 Task: Create a pitch-shifted echo effect for a ghostly or dreamlike atmosphere.
Action: Mouse moved to (107, 13)
Screenshot: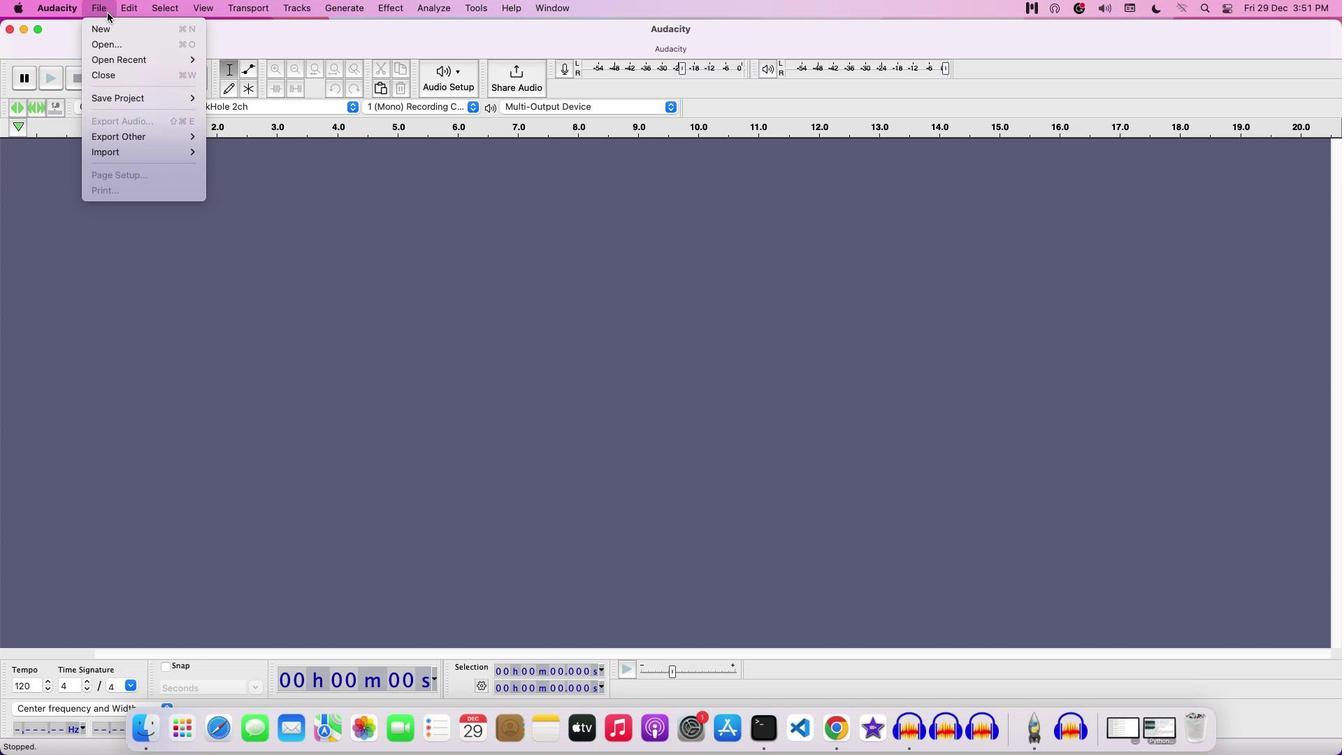 
Action: Mouse pressed left at (107, 13)
Screenshot: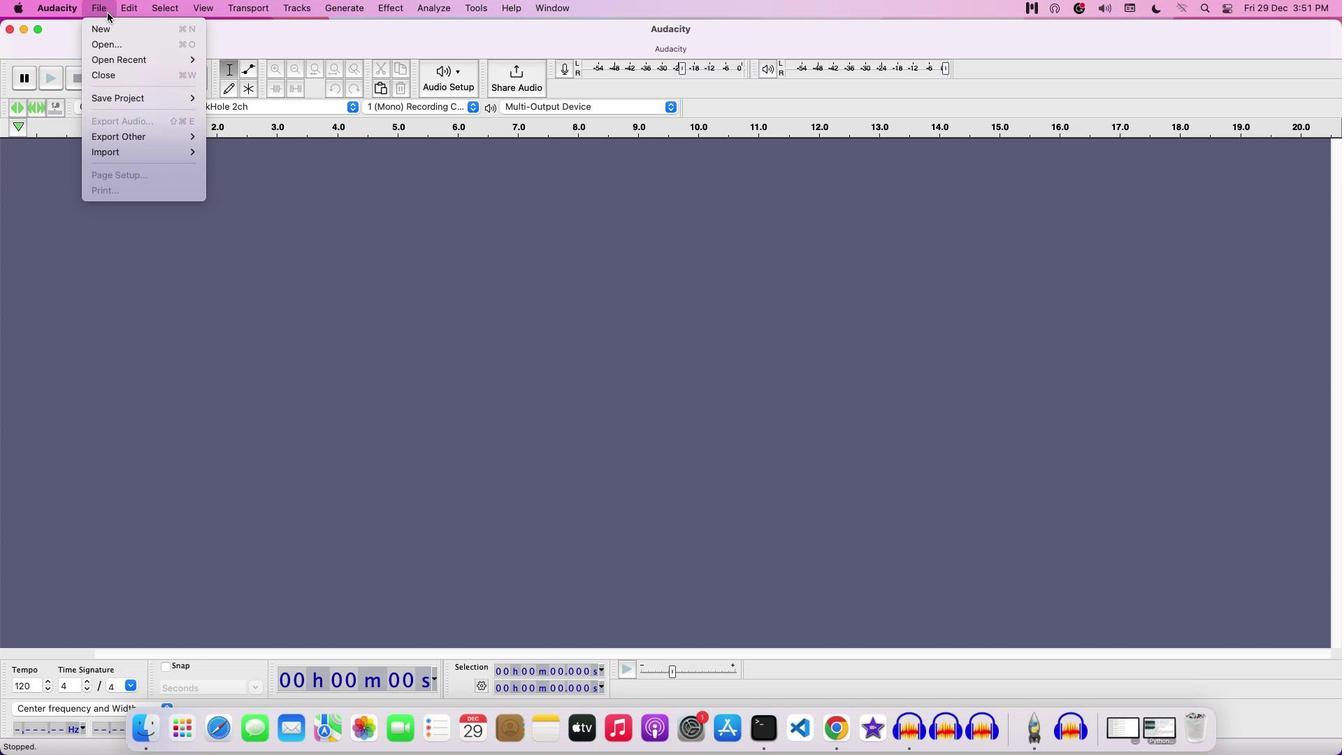 
Action: Mouse moved to (113, 41)
Screenshot: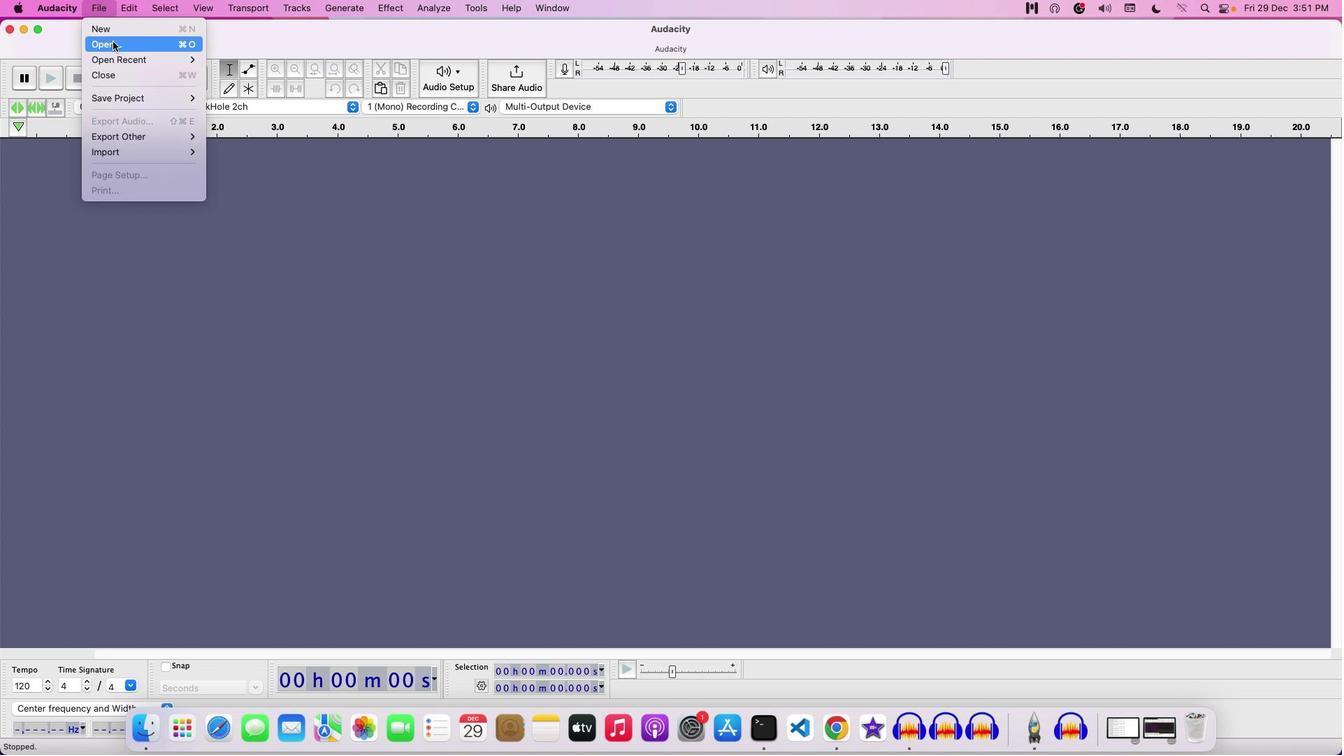 
Action: Mouse pressed left at (113, 41)
Screenshot: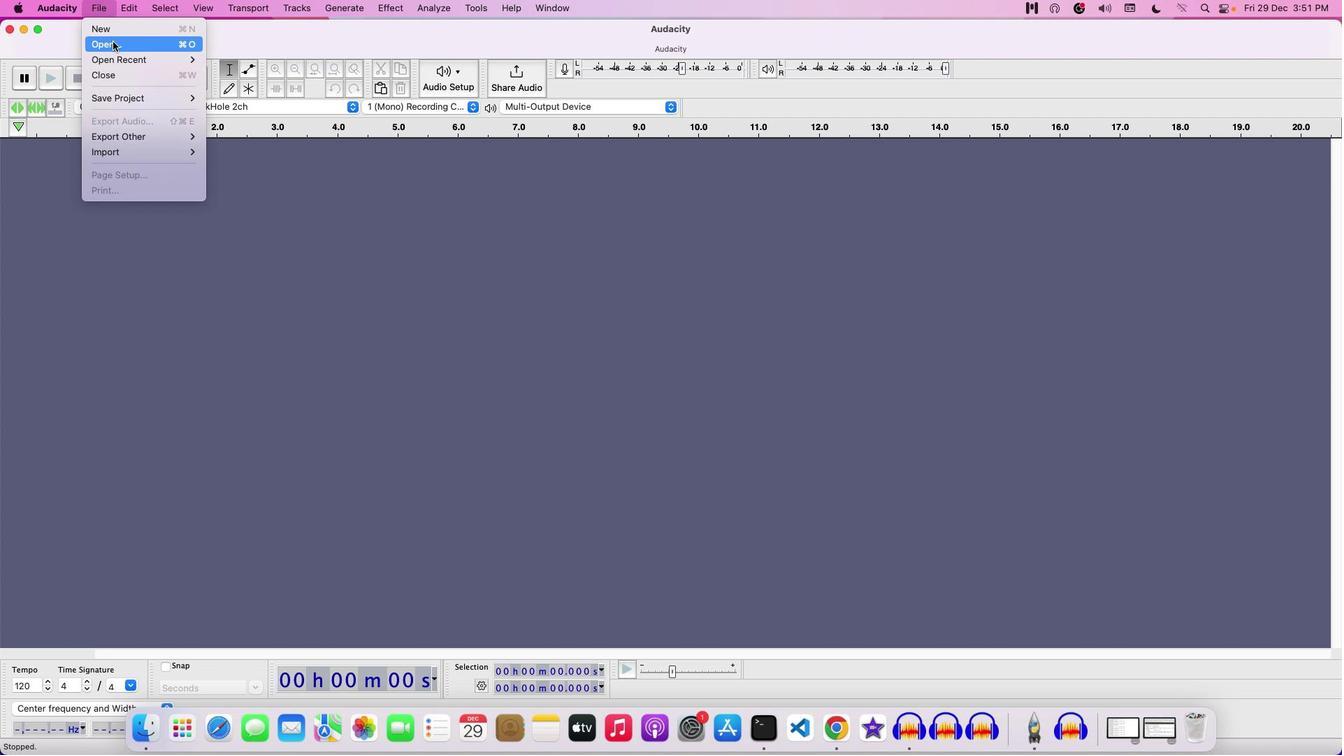 
Action: Mouse moved to (557, 209)
Screenshot: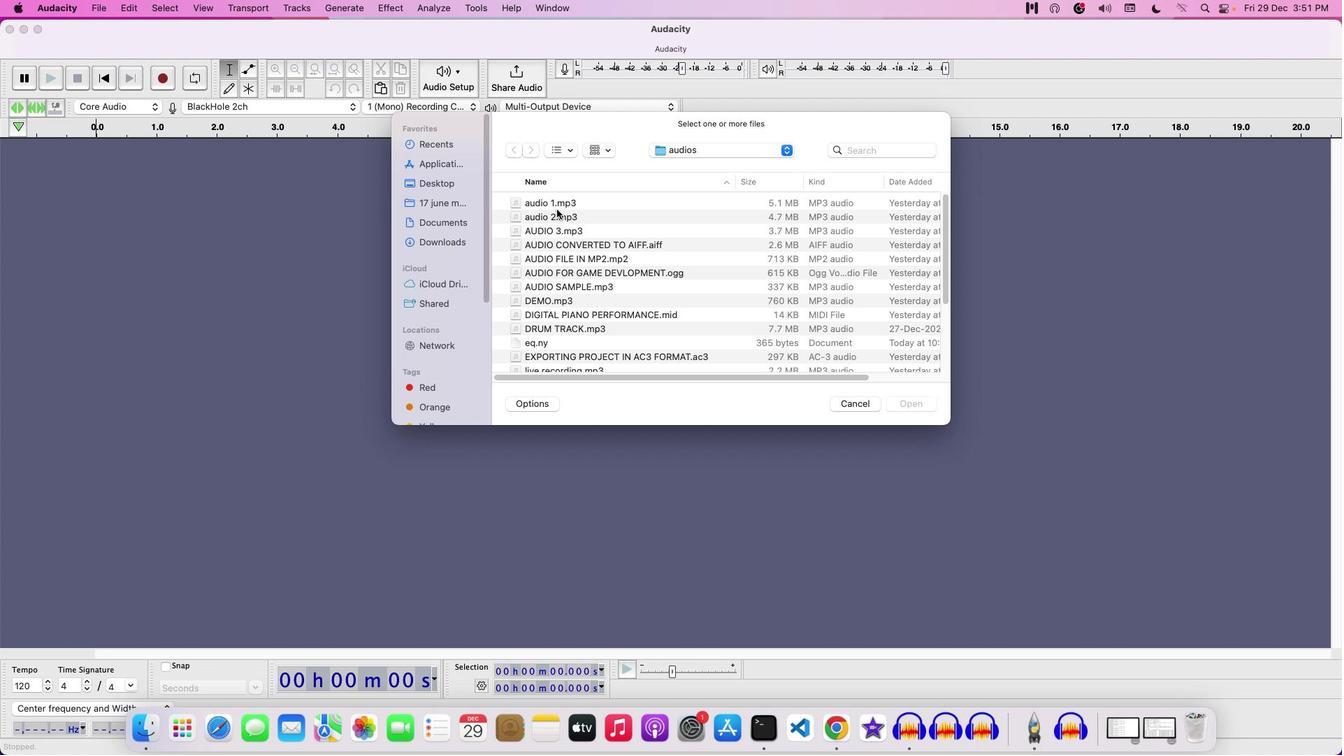 
Action: Mouse pressed left at (557, 209)
Screenshot: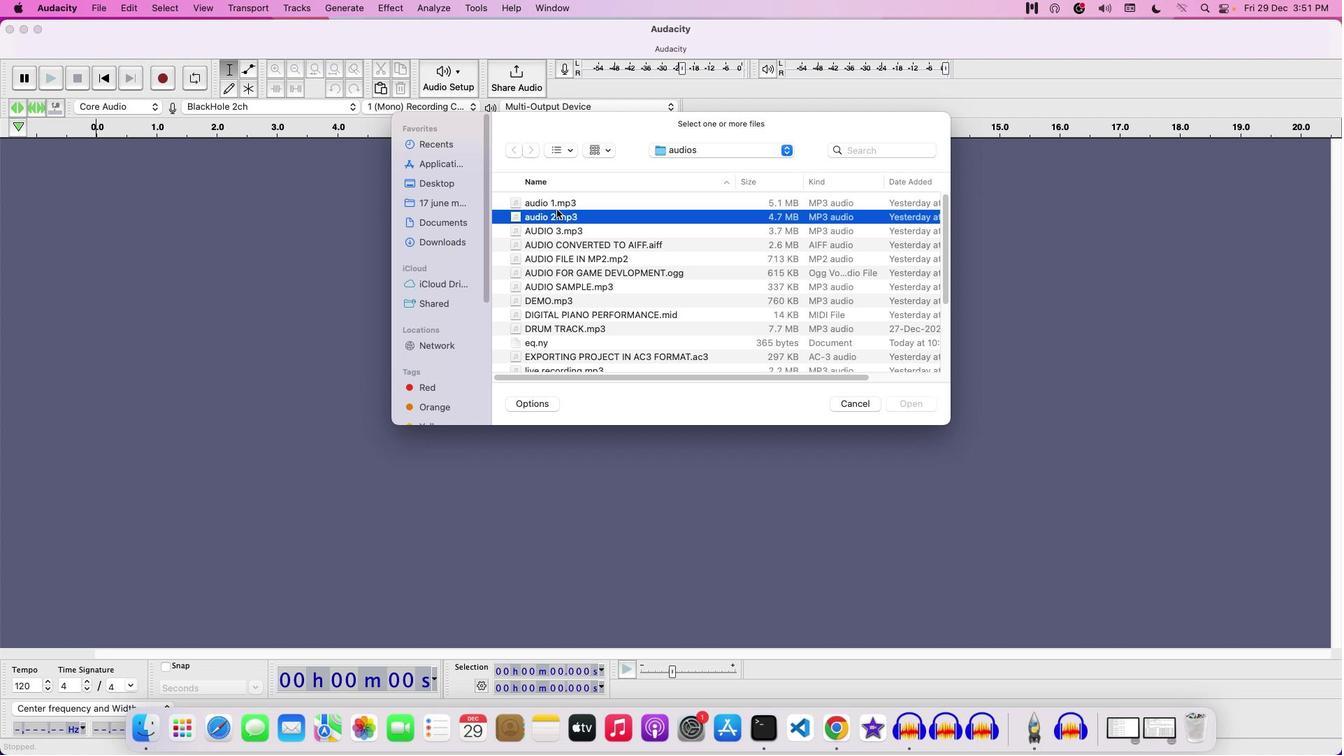 
Action: Mouse moved to (556, 199)
Screenshot: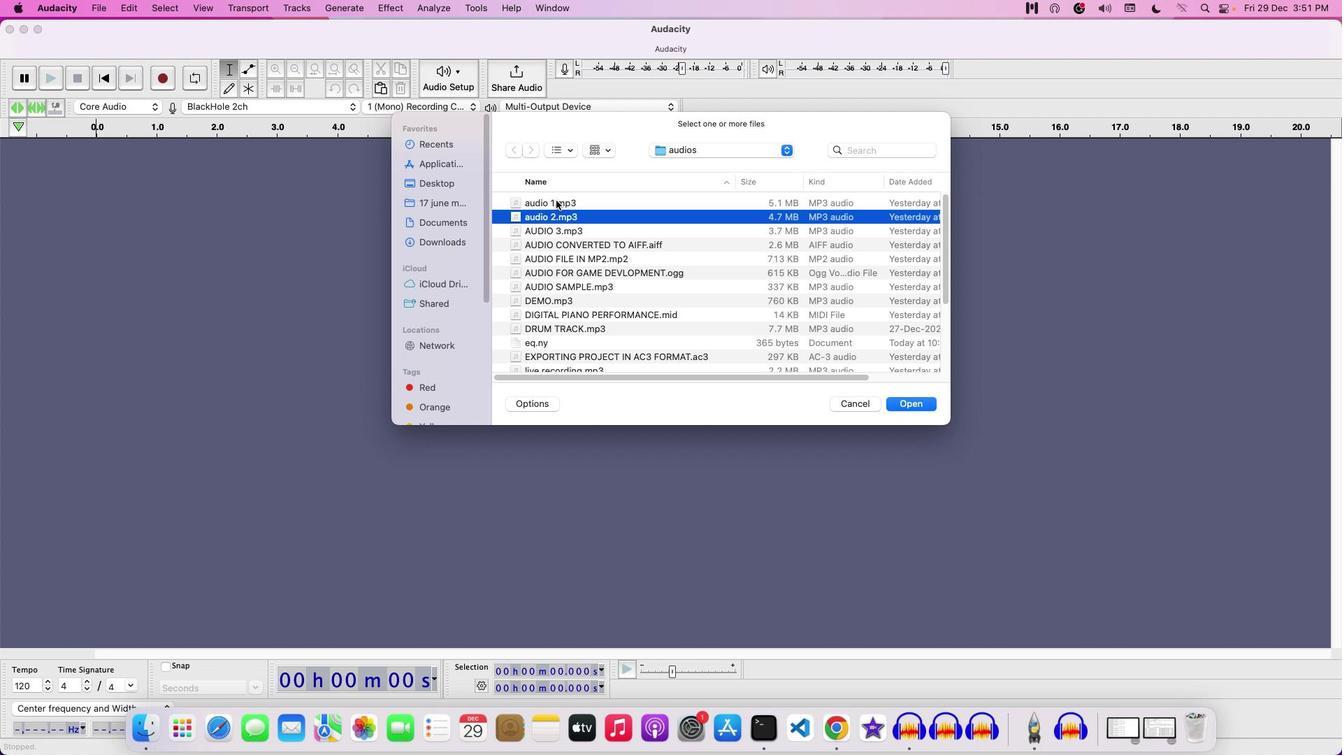 
Action: Mouse pressed left at (556, 199)
Screenshot: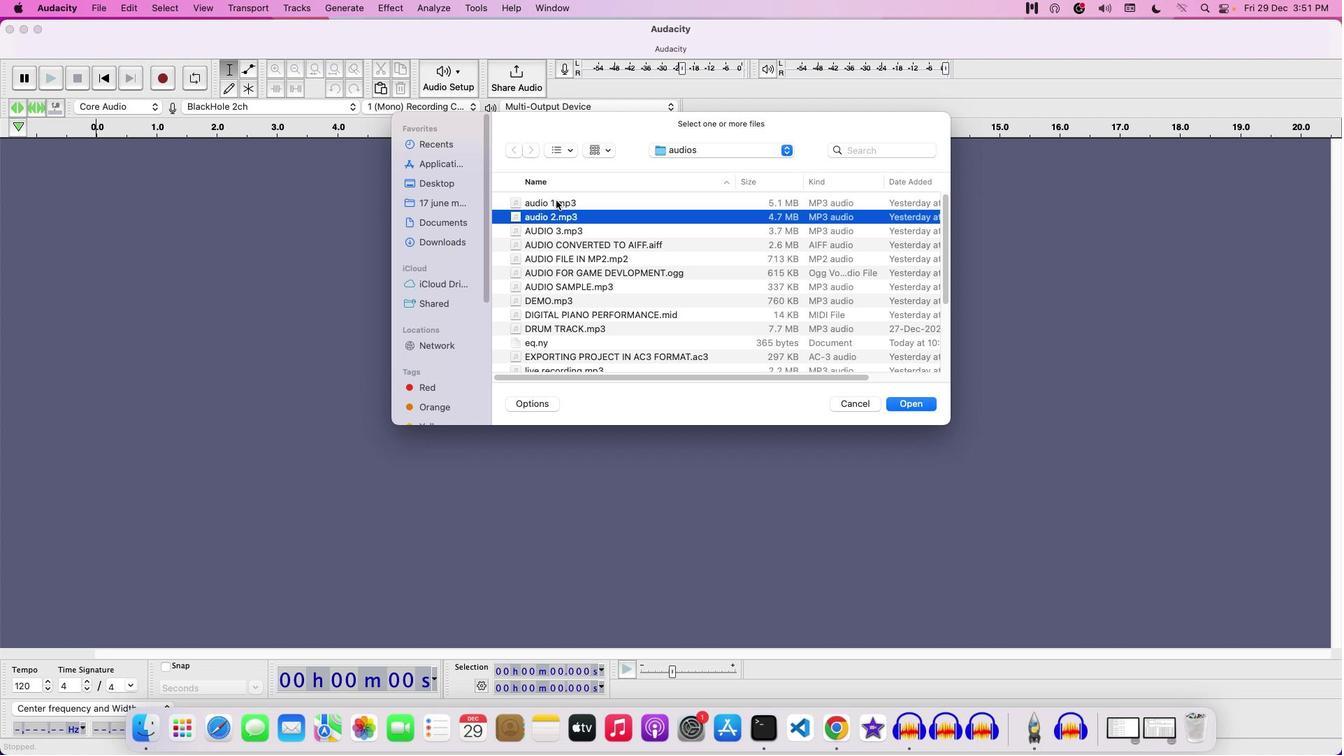 
Action: Mouse moved to (895, 404)
Screenshot: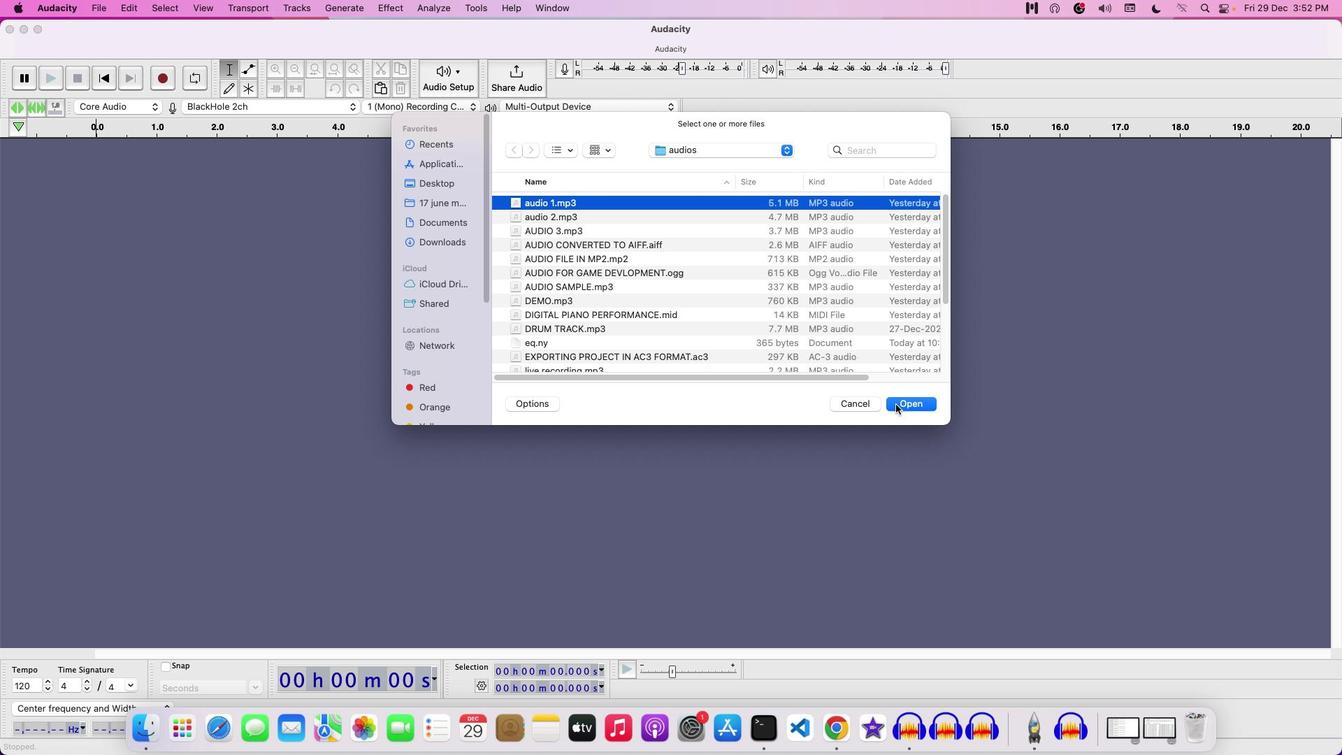 
Action: Mouse pressed left at (895, 404)
Screenshot: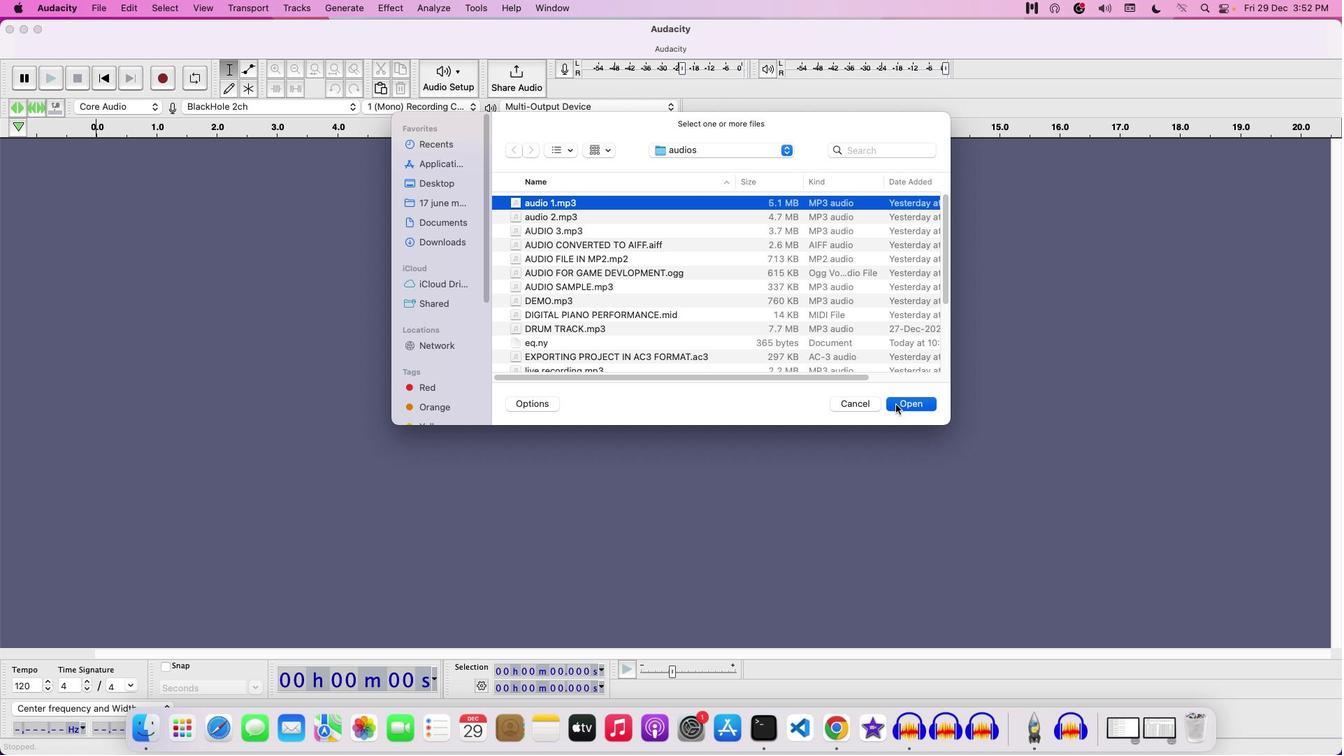 
Action: Mouse moved to (872, 402)
Screenshot: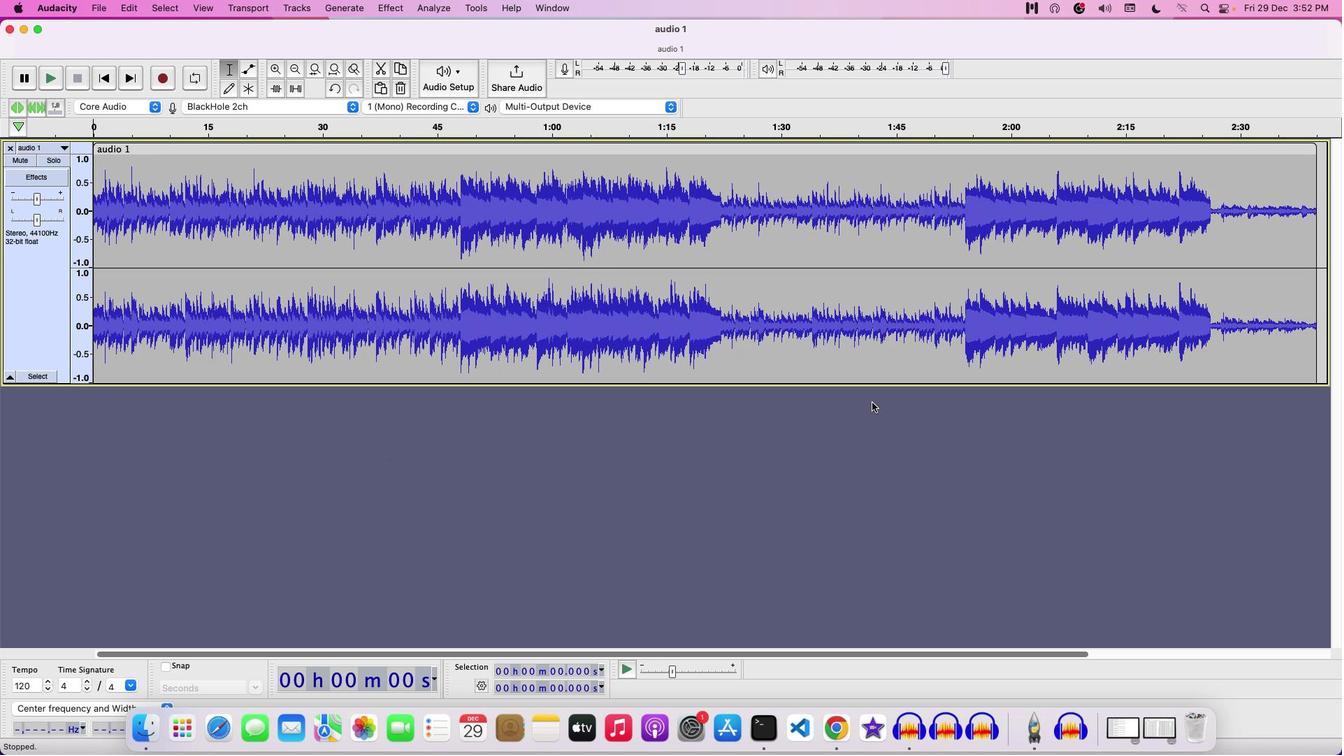 
Action: Key pressed Key.space
Screenshot: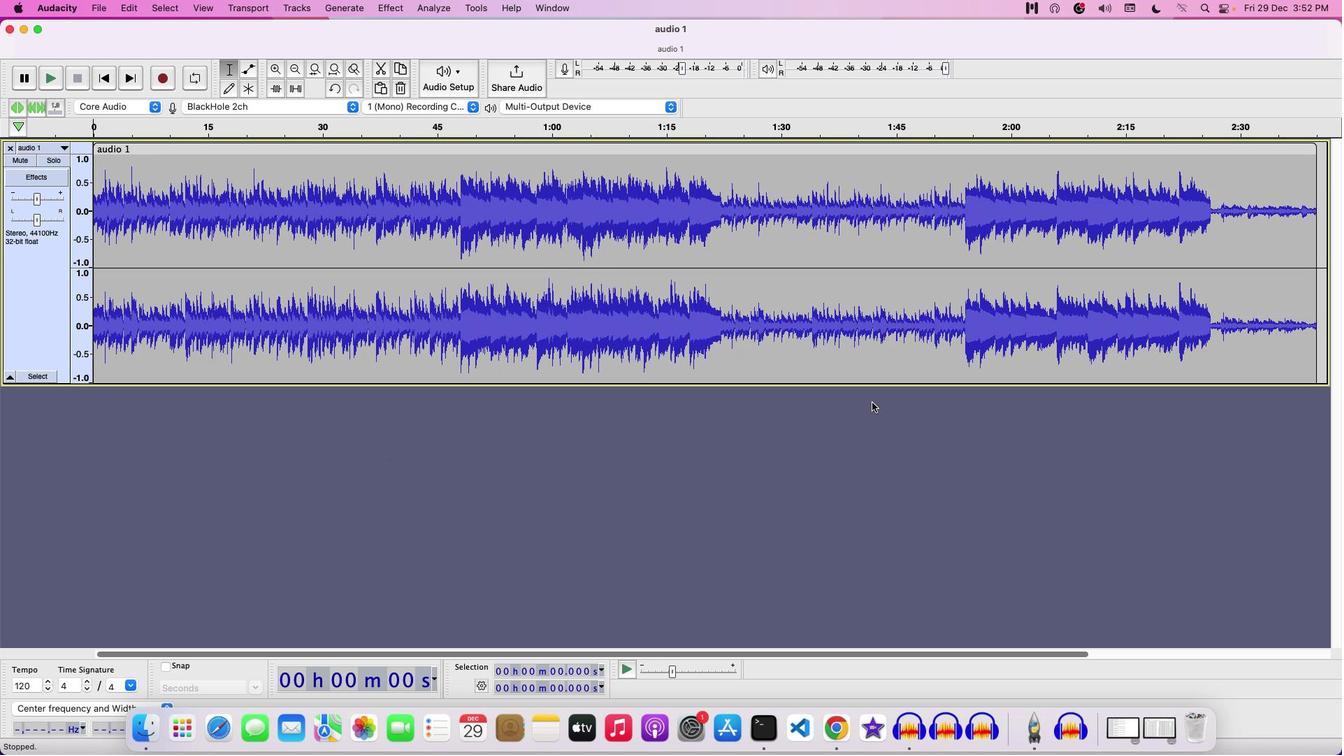 
Action: Mouse moved to (38, 197)
Screenshot: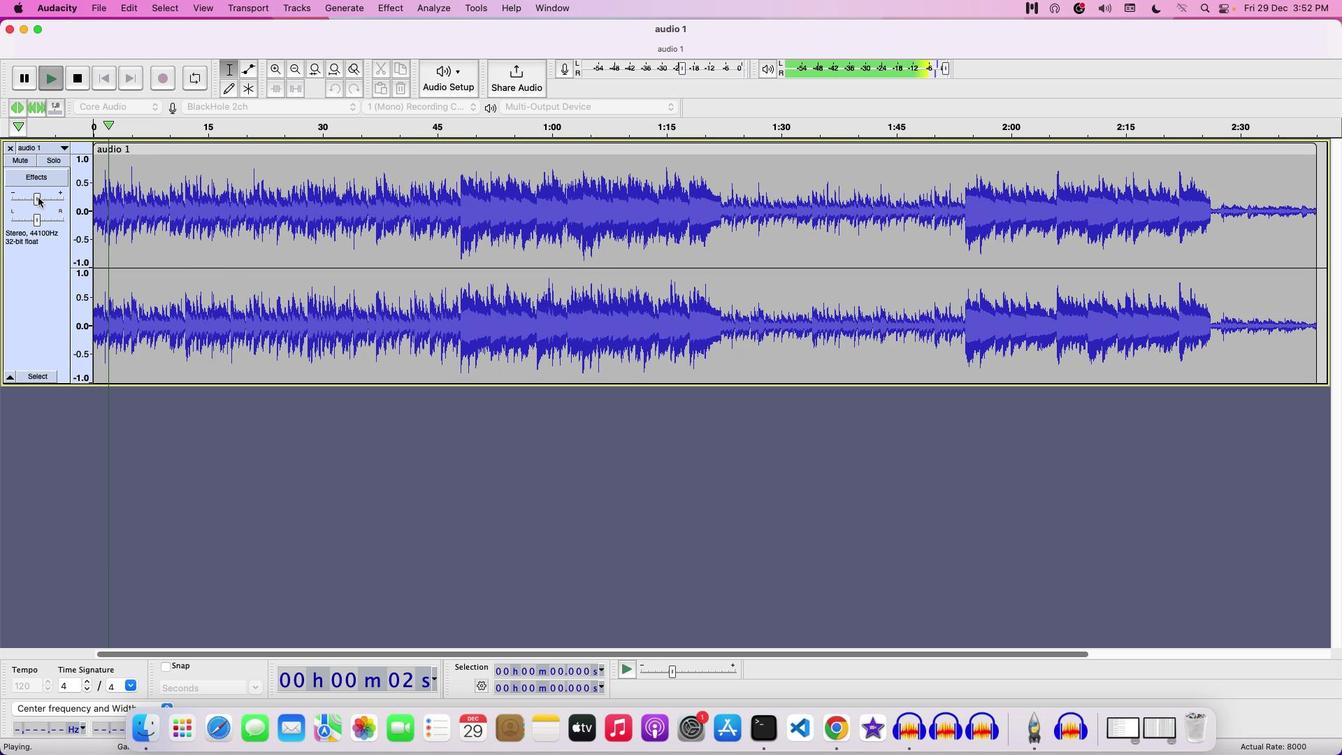 
Action: Mouse pressed left at (38, 197)
Screenshot: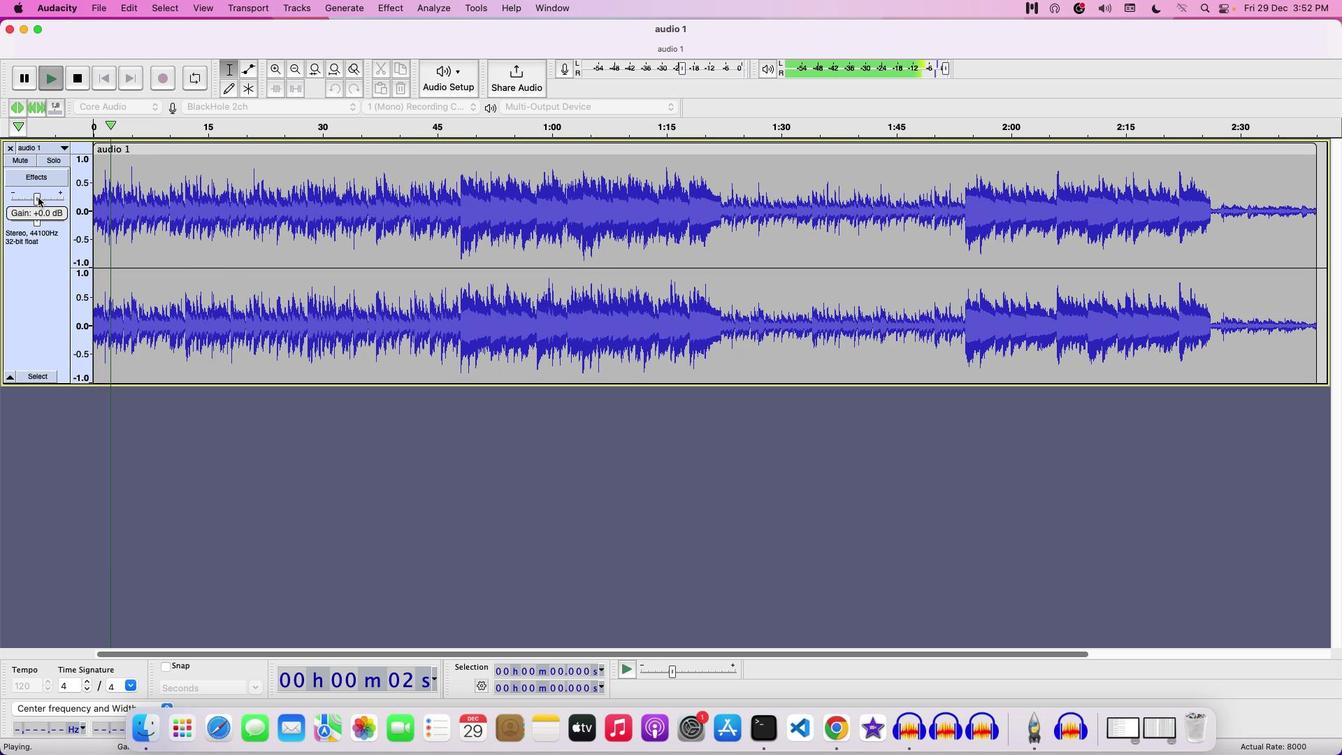 
Action: Mouse moved to (828, 216)
Screenshot: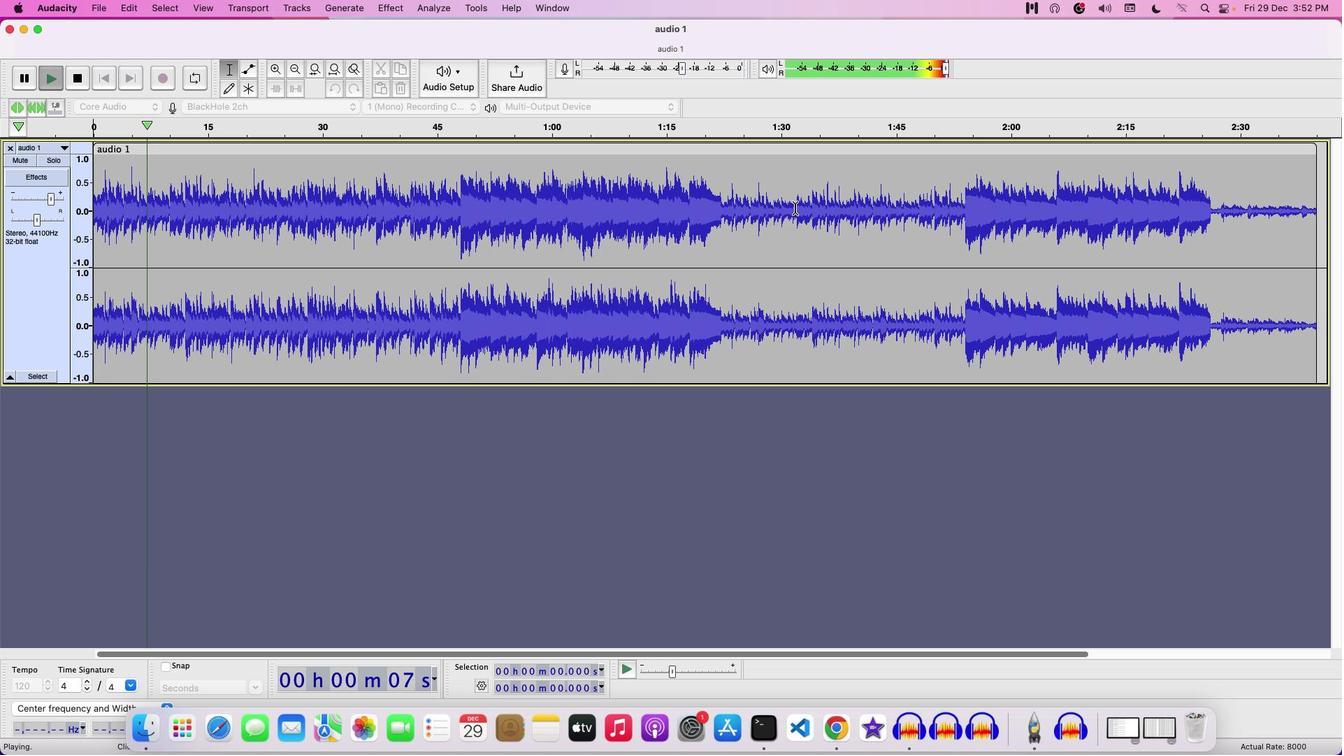 
Action: Key pressed Key.space
Screenshot: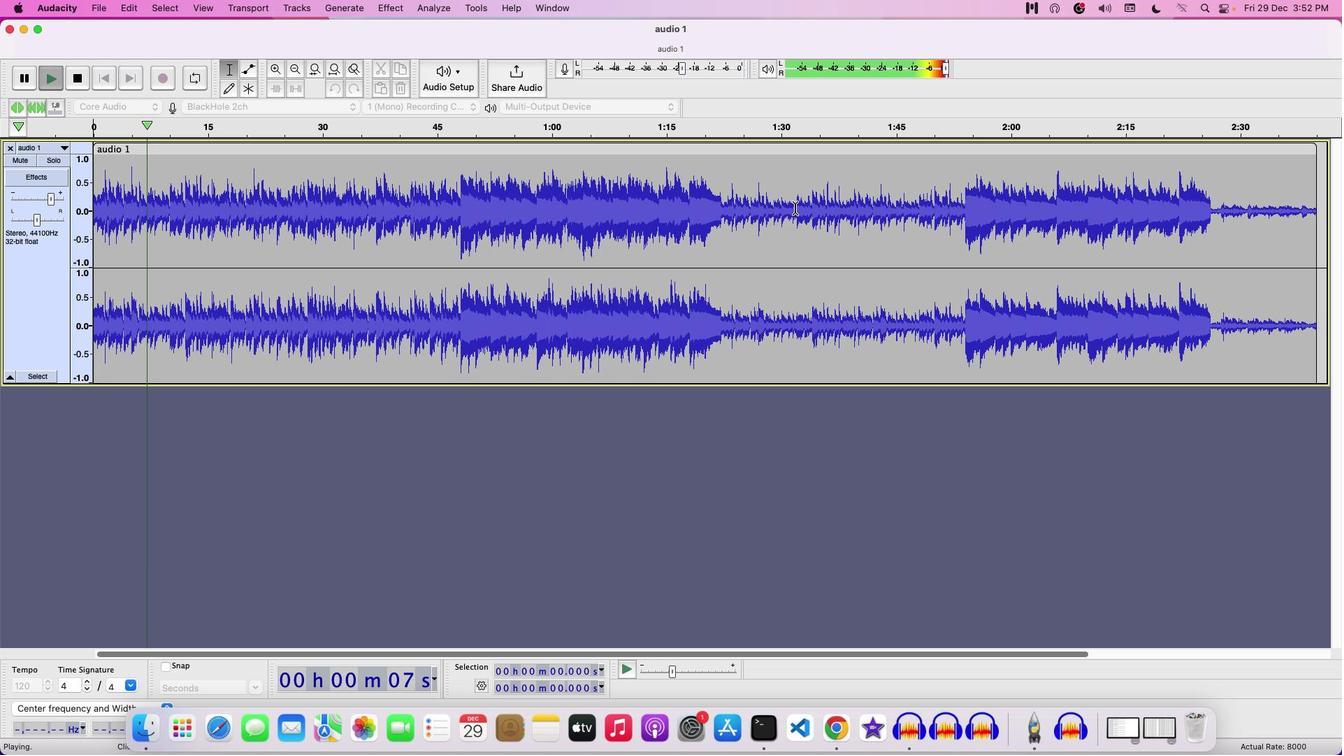 
Action: Mouse moved to (789, 202)
Screenshot: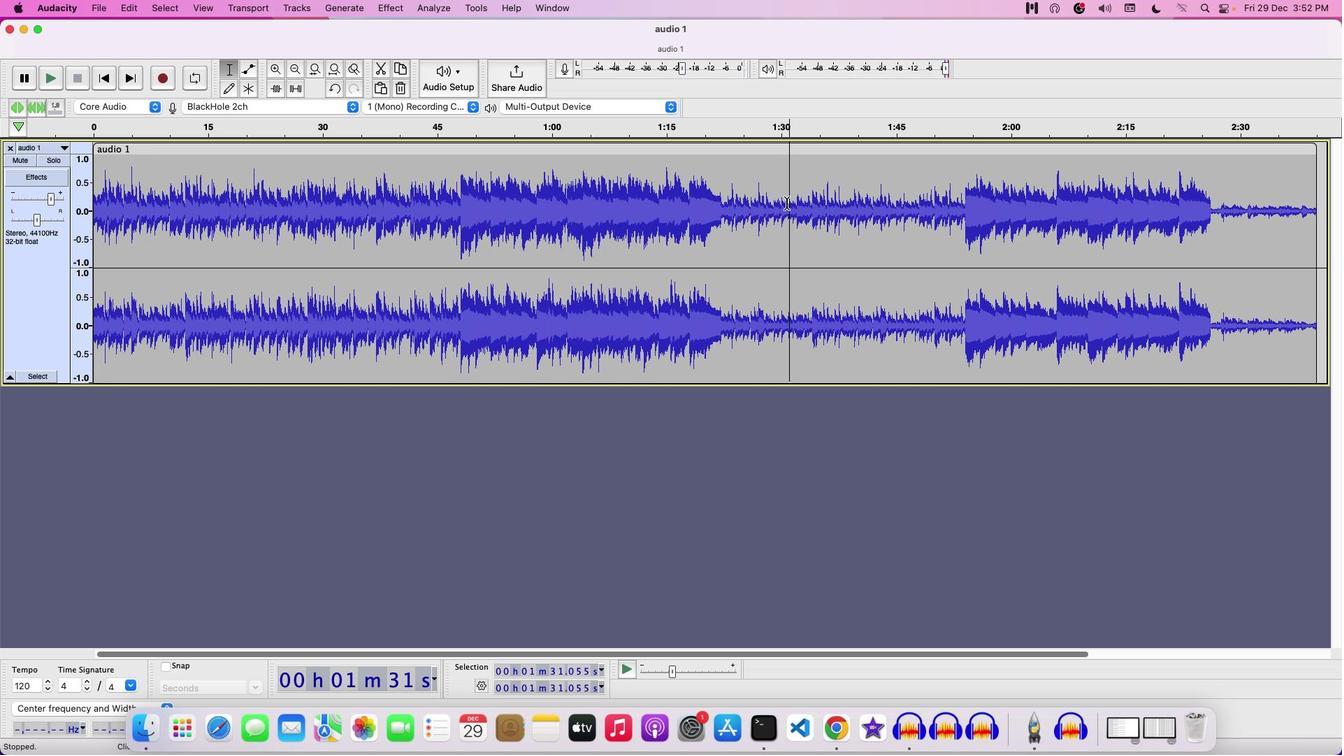 
Action: Mouse pressed left at (789, 202)
Screenshot: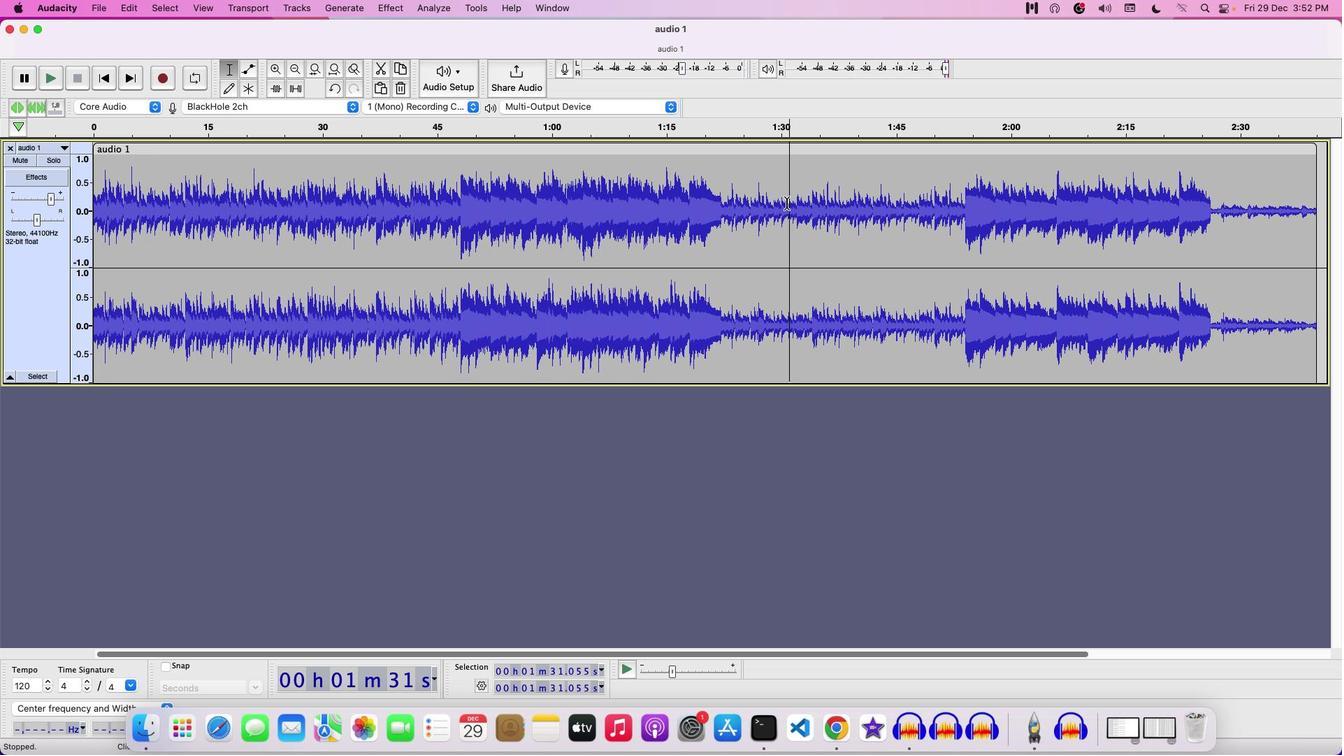 
Action: Mouse moved to (787, 202)
Screenshot: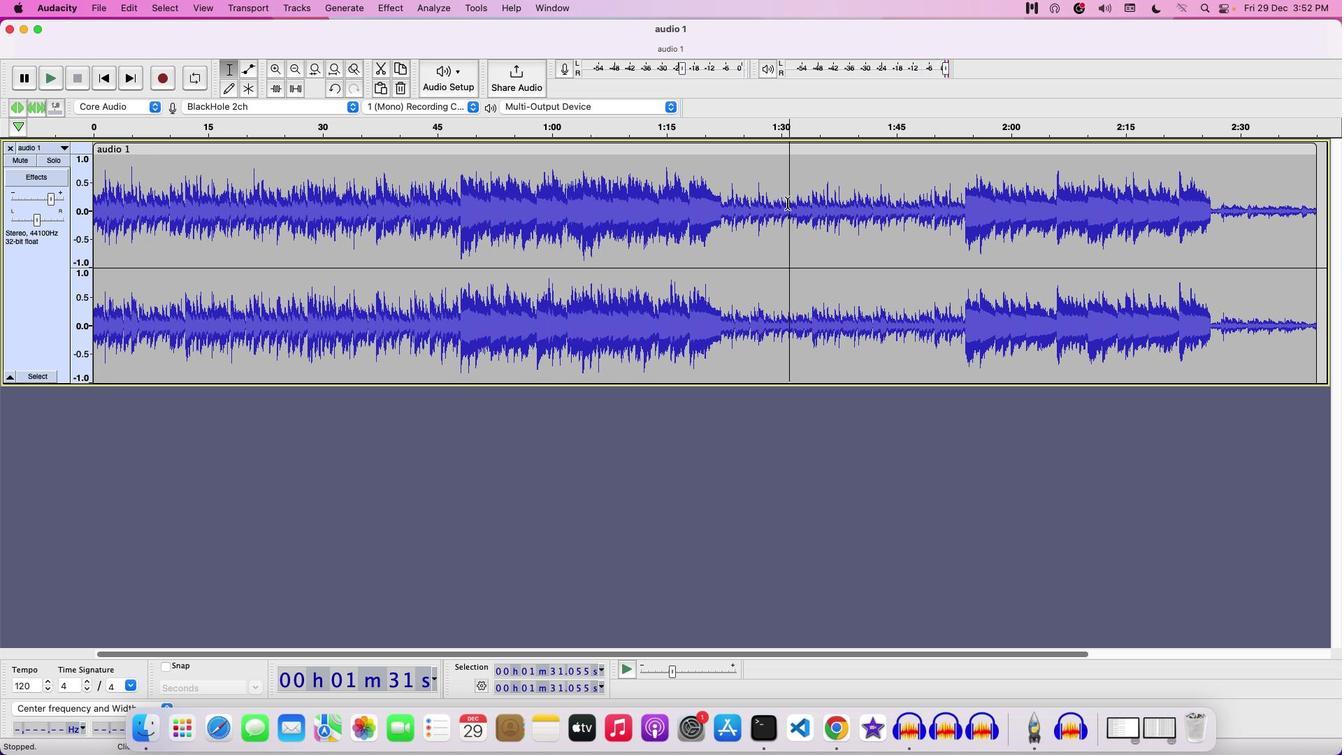 
Action: Key pressed Key.space
Screenshot: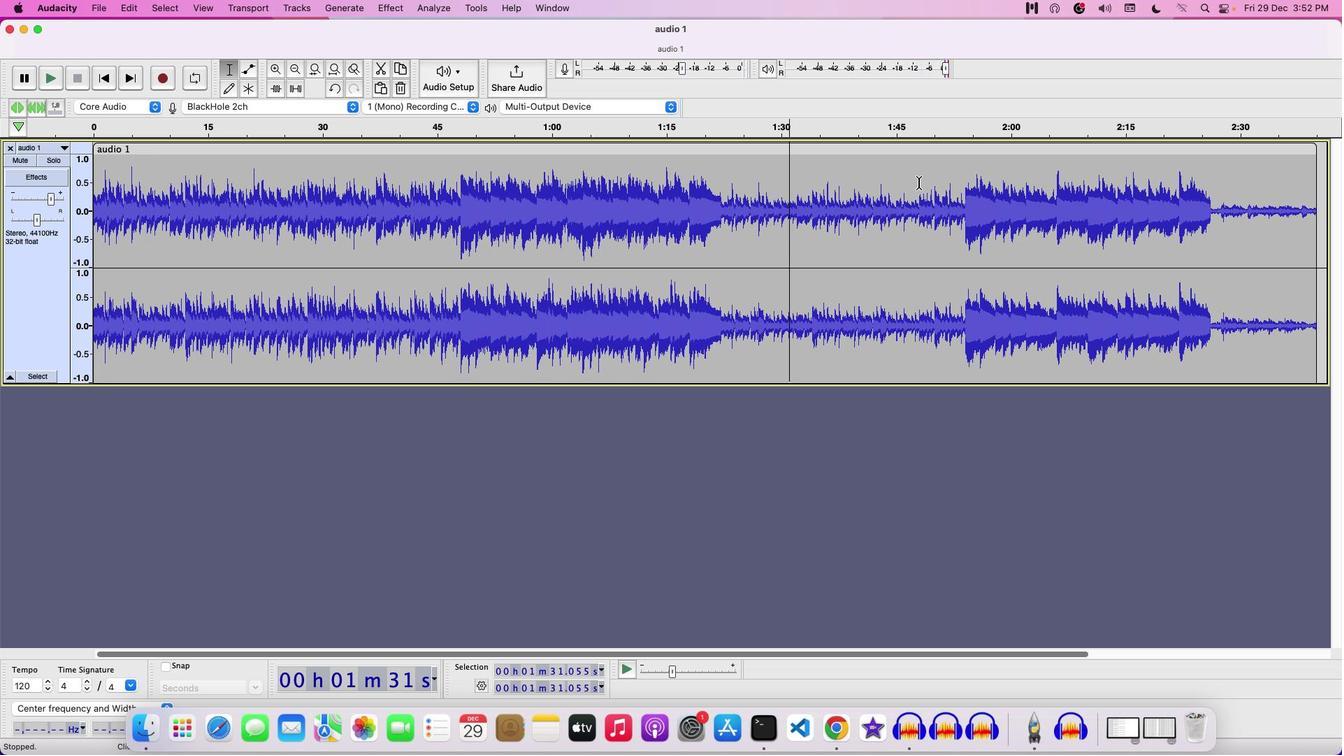 
Action: Mouse moved to (737, 198)
Screenshot: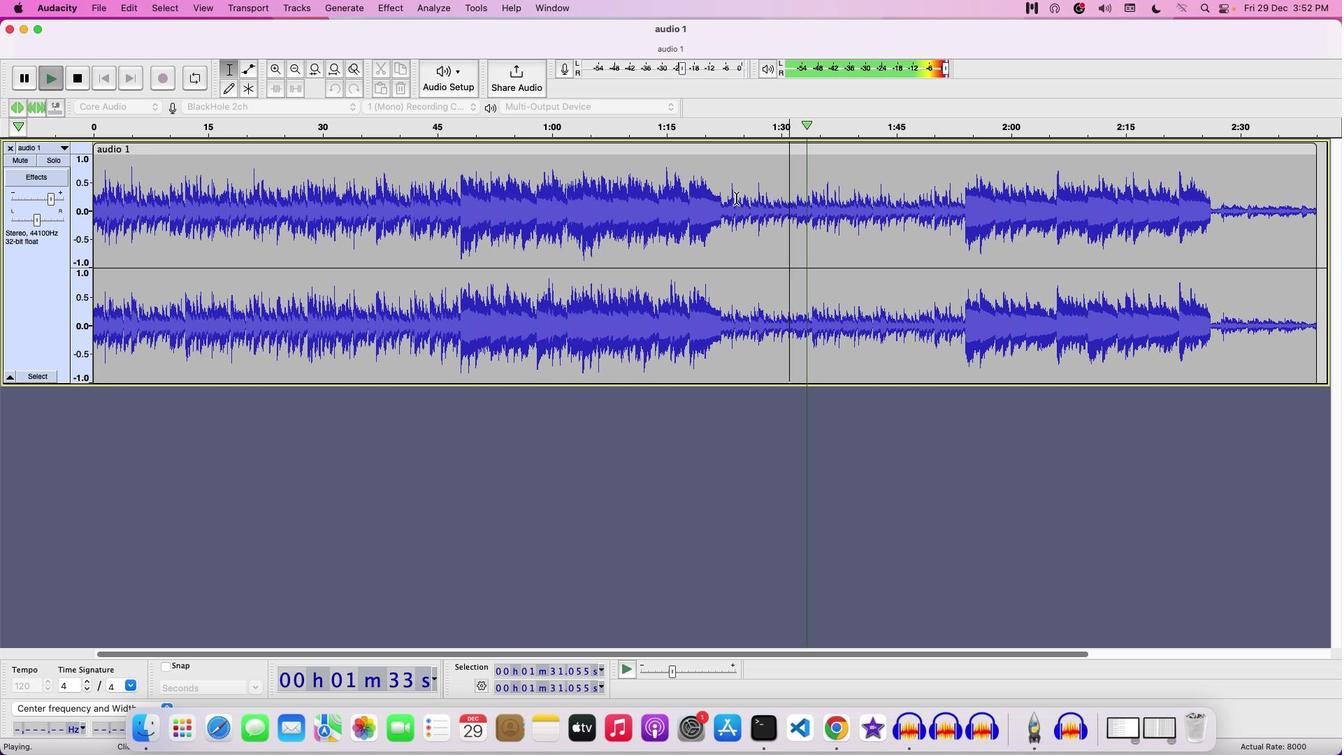 
Action: Mouse pressed left at (737, 198)
Screenshot: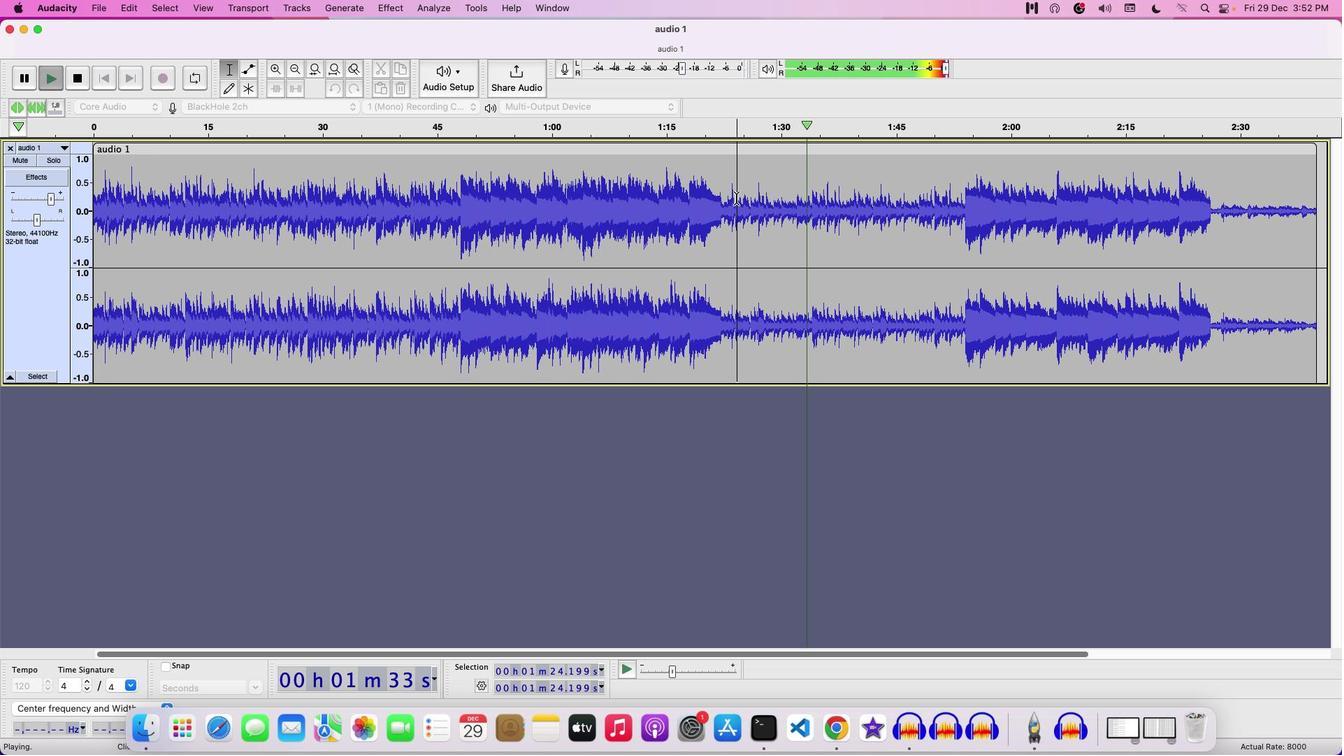 
Action: Mouse moved to (953, 188)
Screenshot: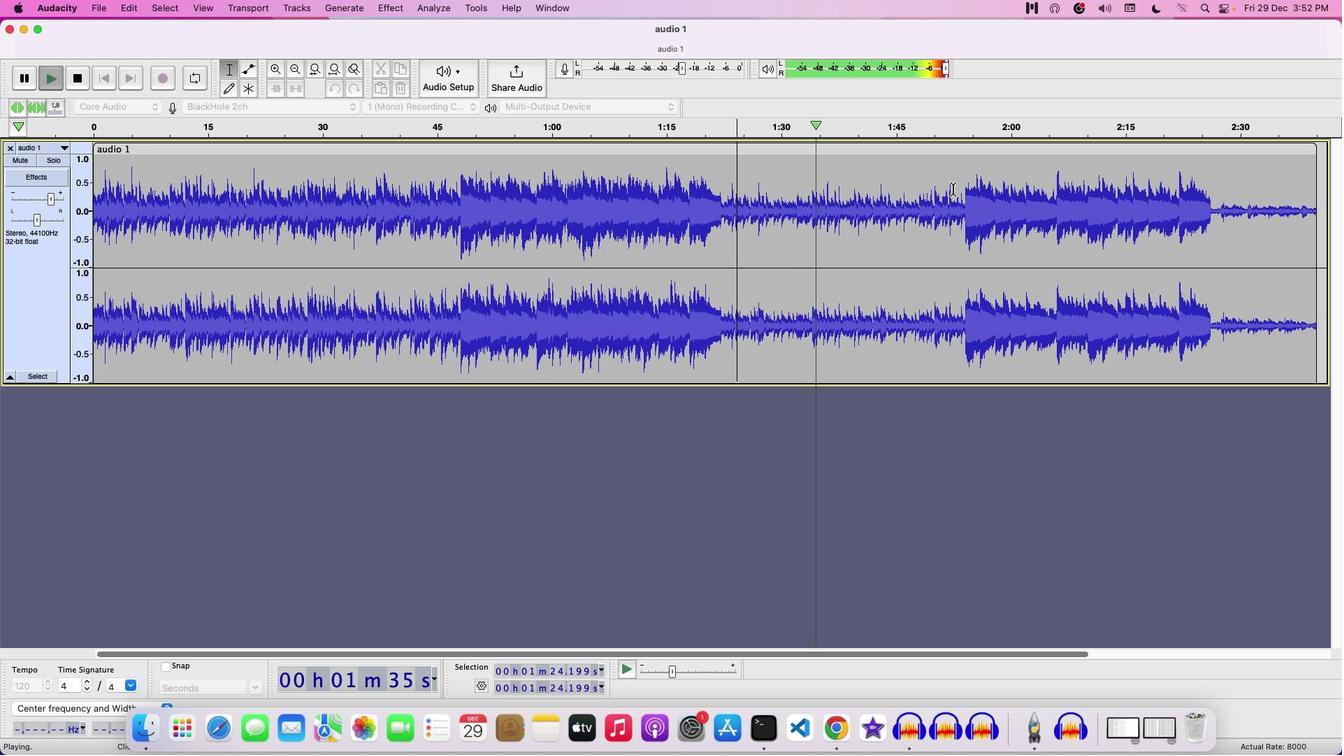 
Action: Mouse pressed left at (953, 188)
Screenshot: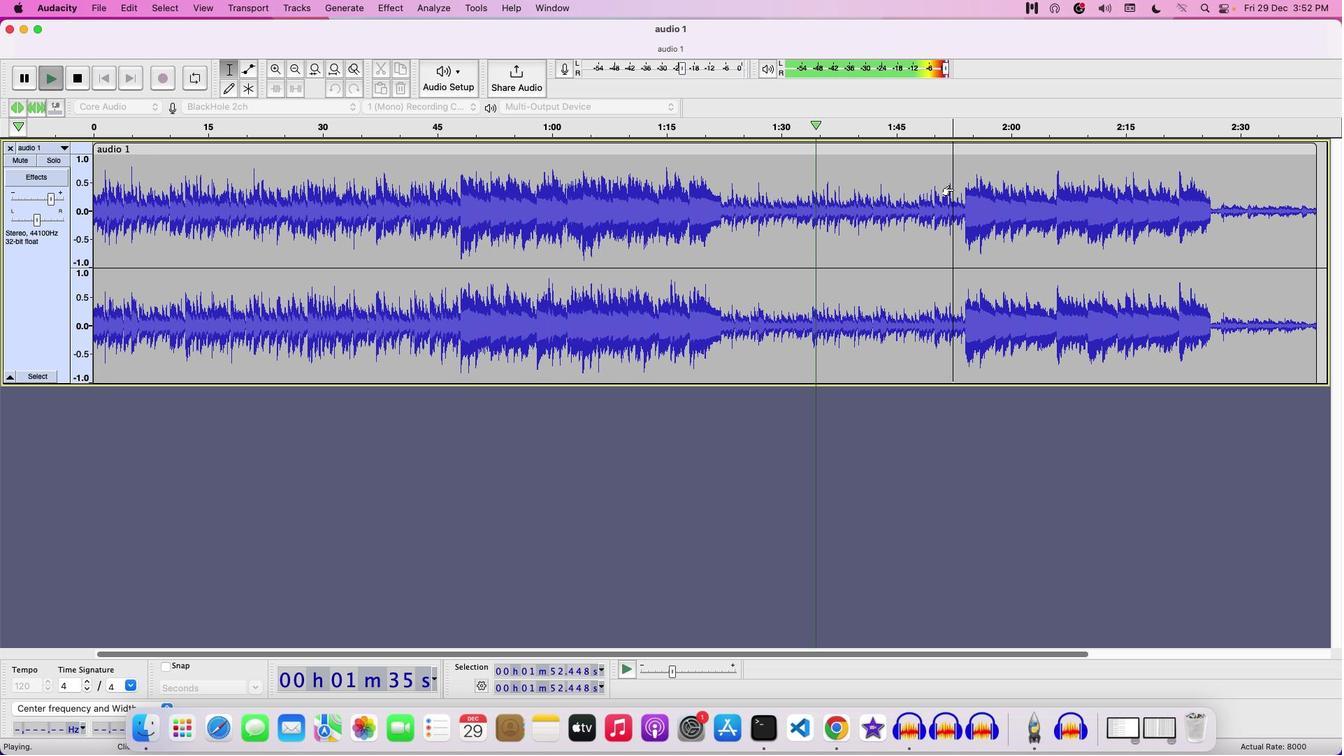 
Action: Mouse moved to (976, 186)
Screenshot: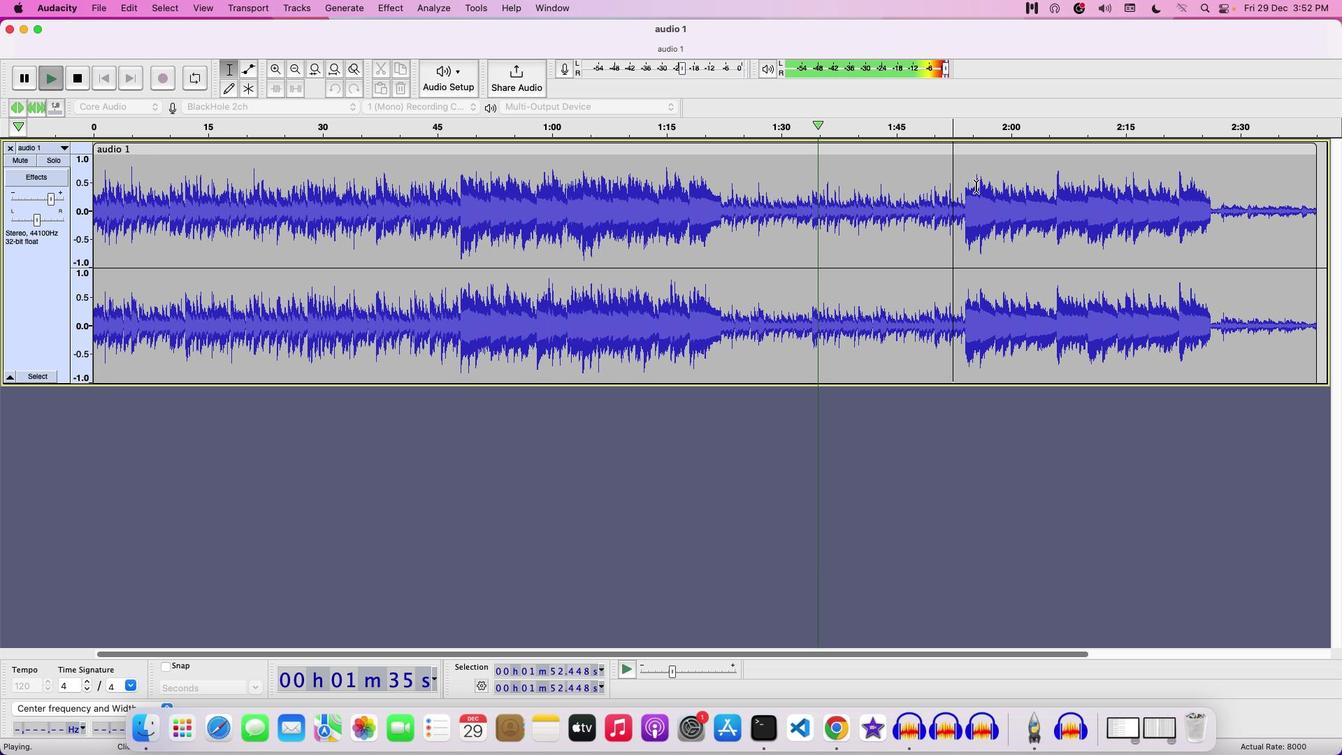 
Action: Key pressed Key.space
Screenshot: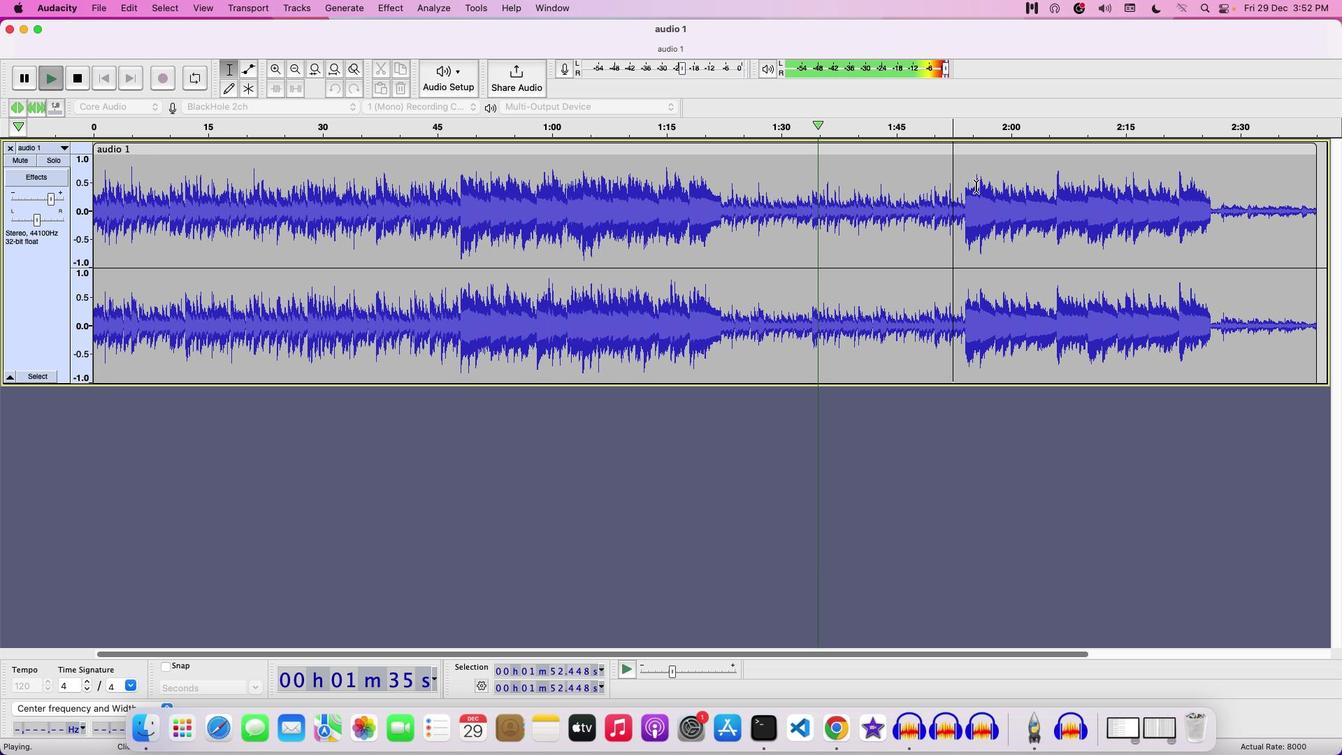 
Action: Mouse moved to (976, 186)
Screenshot: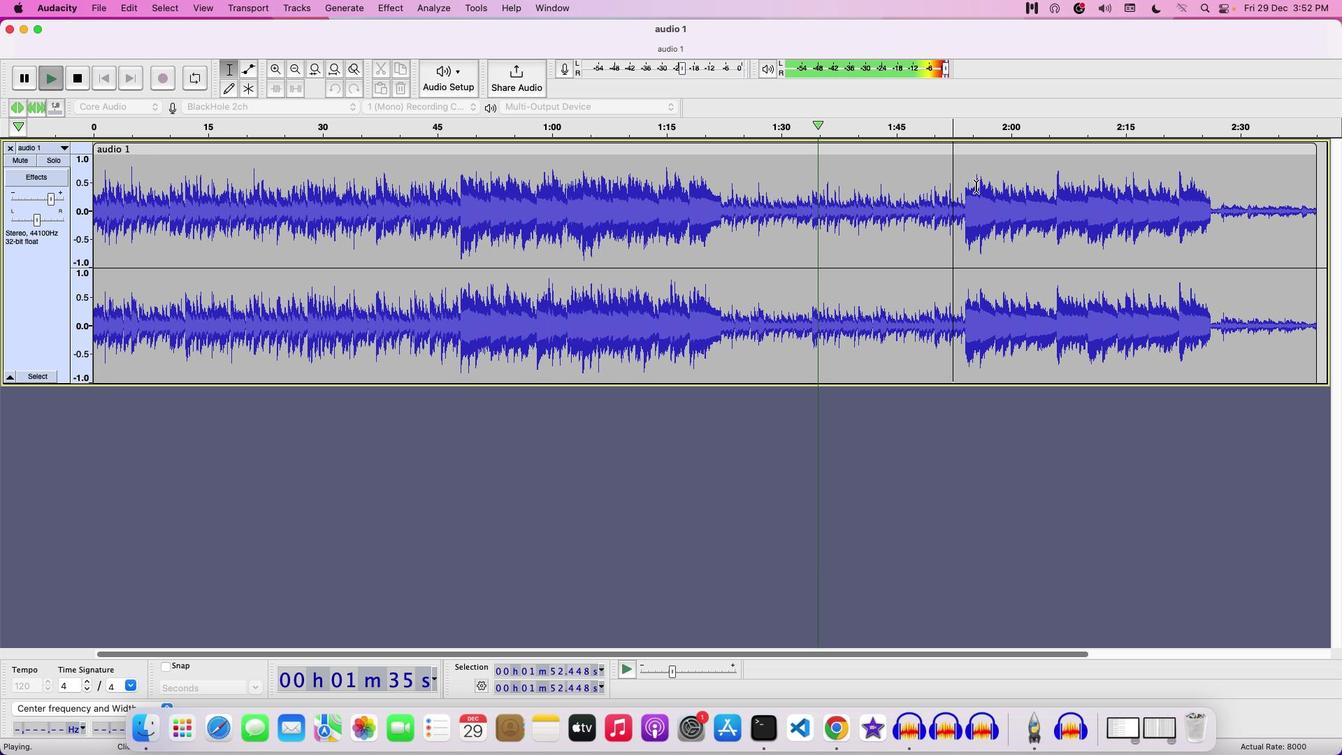 
Action: Key pressed Key.space
Screenshot: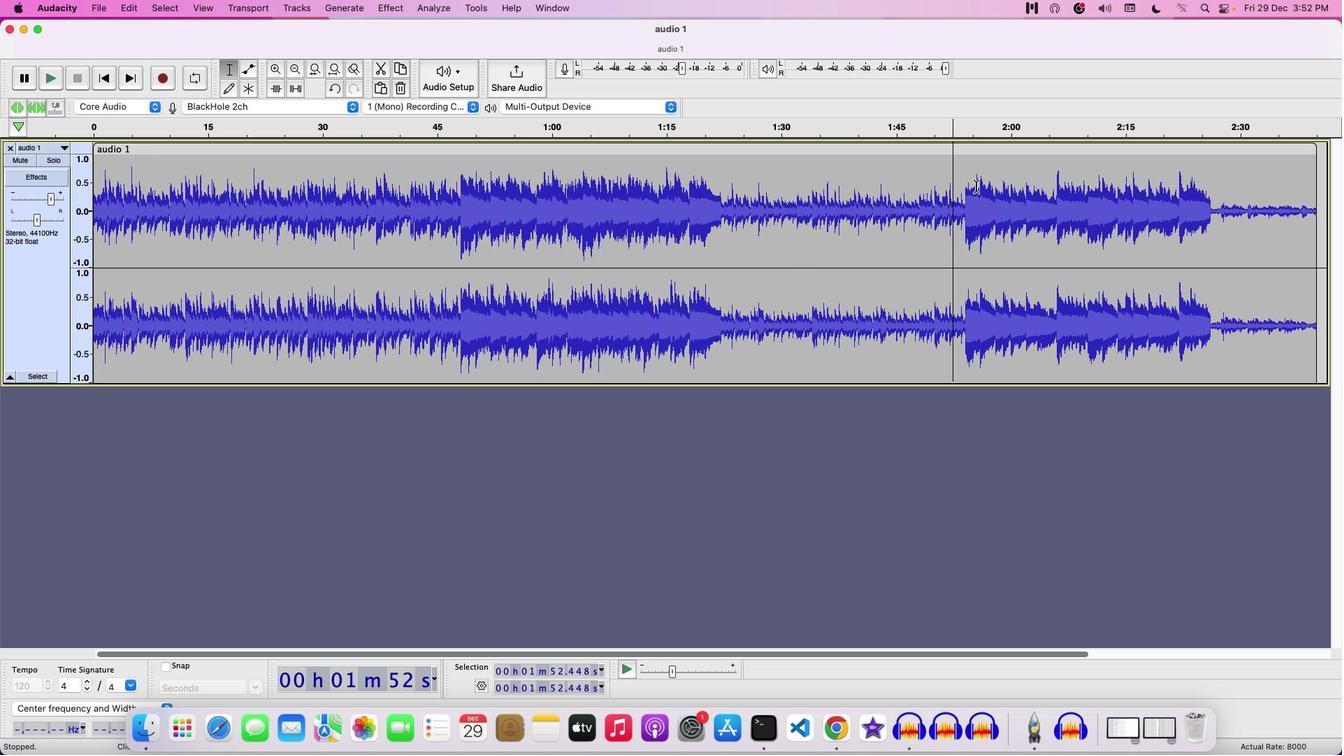
Action: Mouse moved to (367, 176)
Screenshot: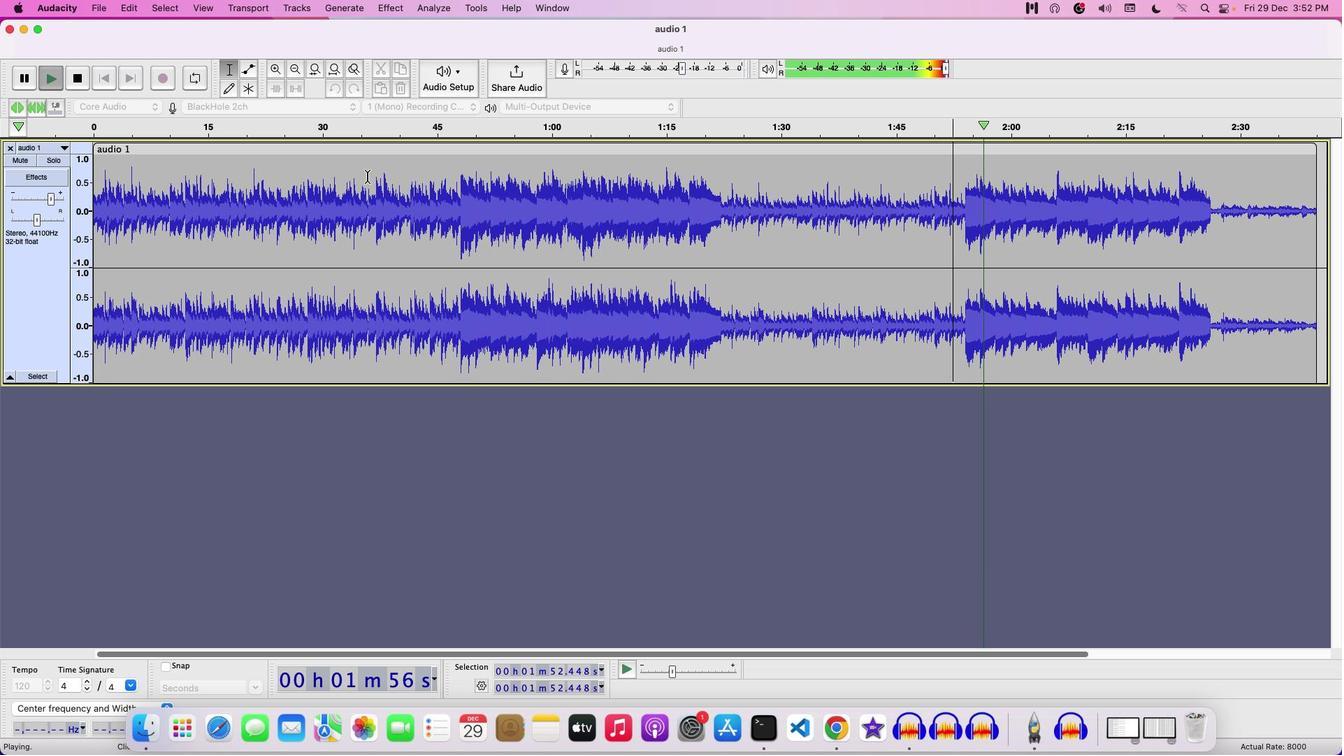 
Action: Key pressed Key.space
Screenshot: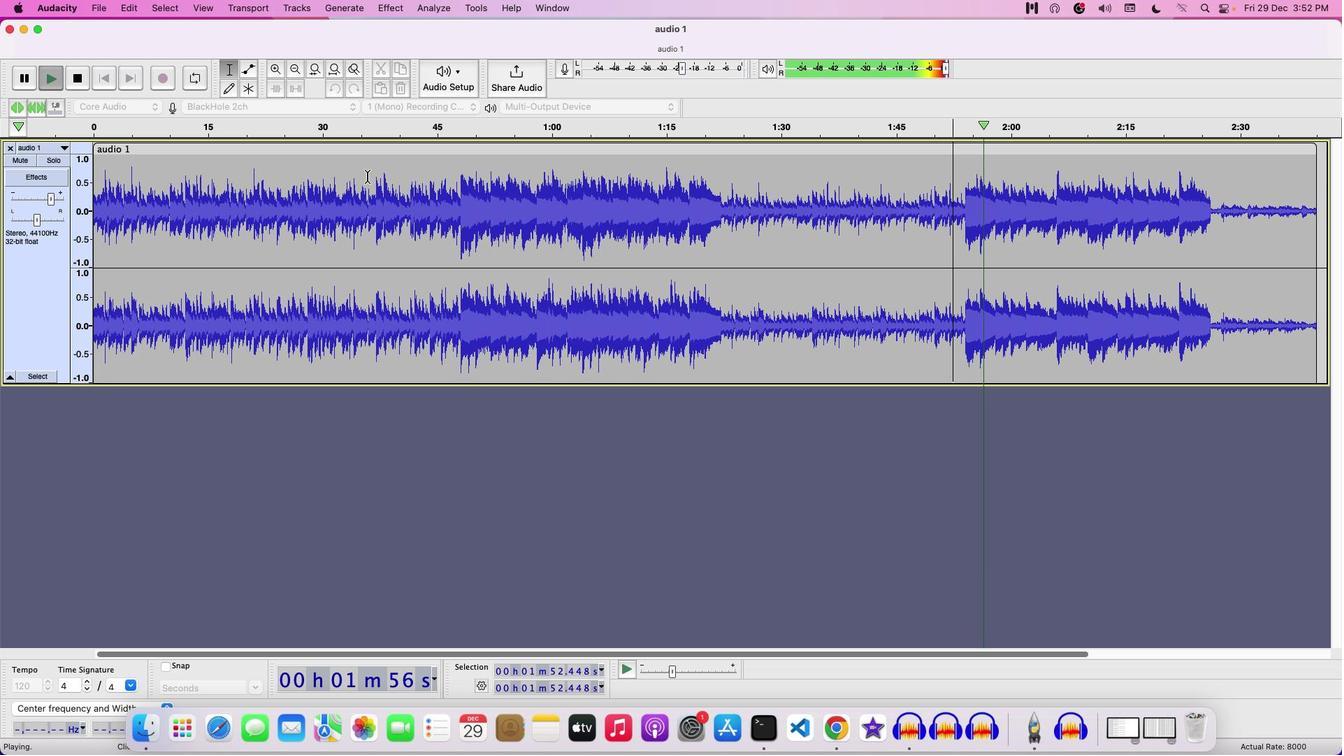 
Action: Mouse moved to (1313, 153)
Screenshot: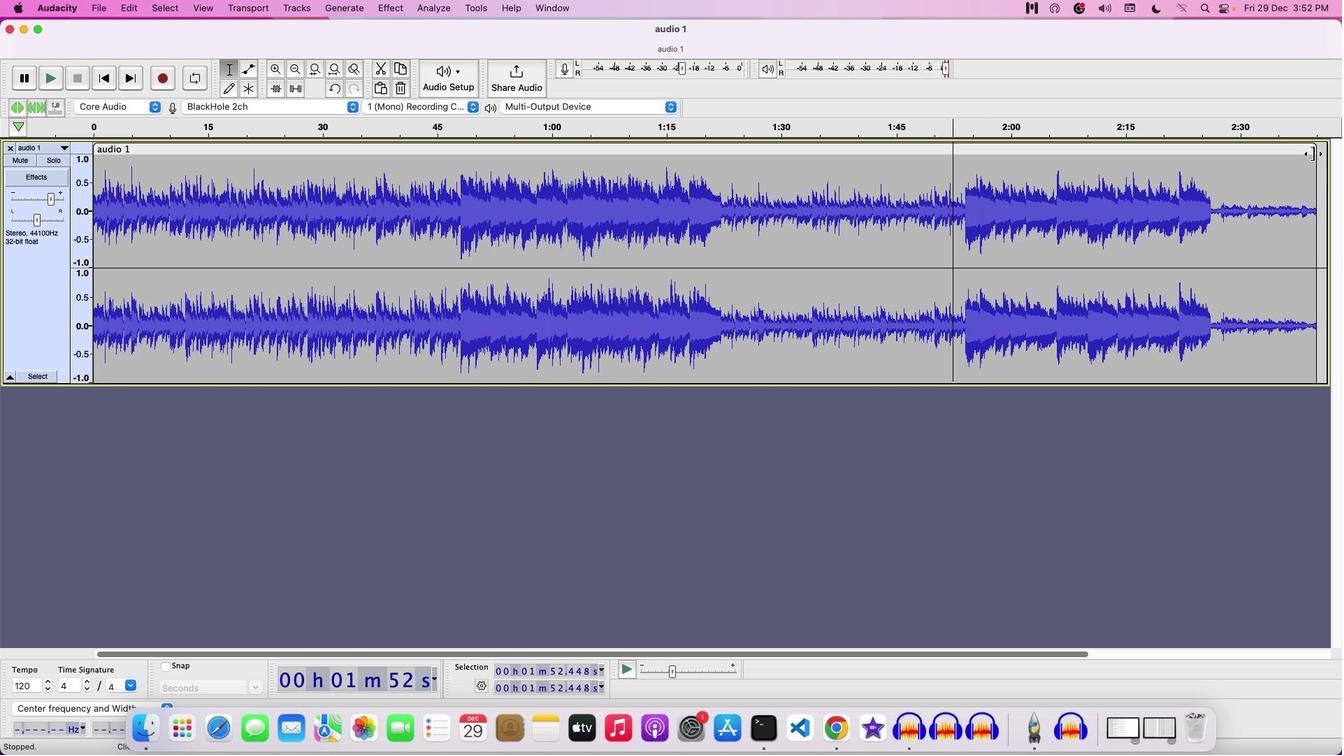
Action: Mouse pressed left at (1313, 153)
Screenshot: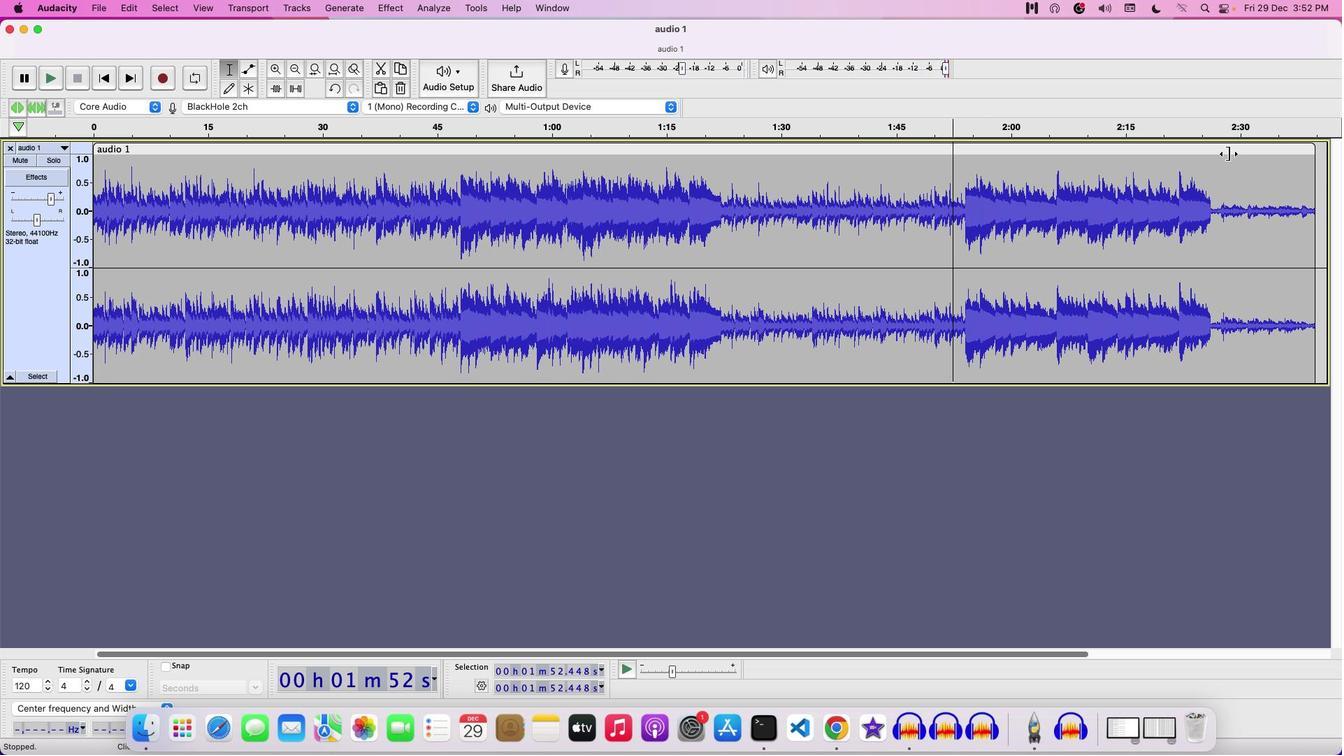 
Action: Mouse moved to (111, 191)
Screenshot: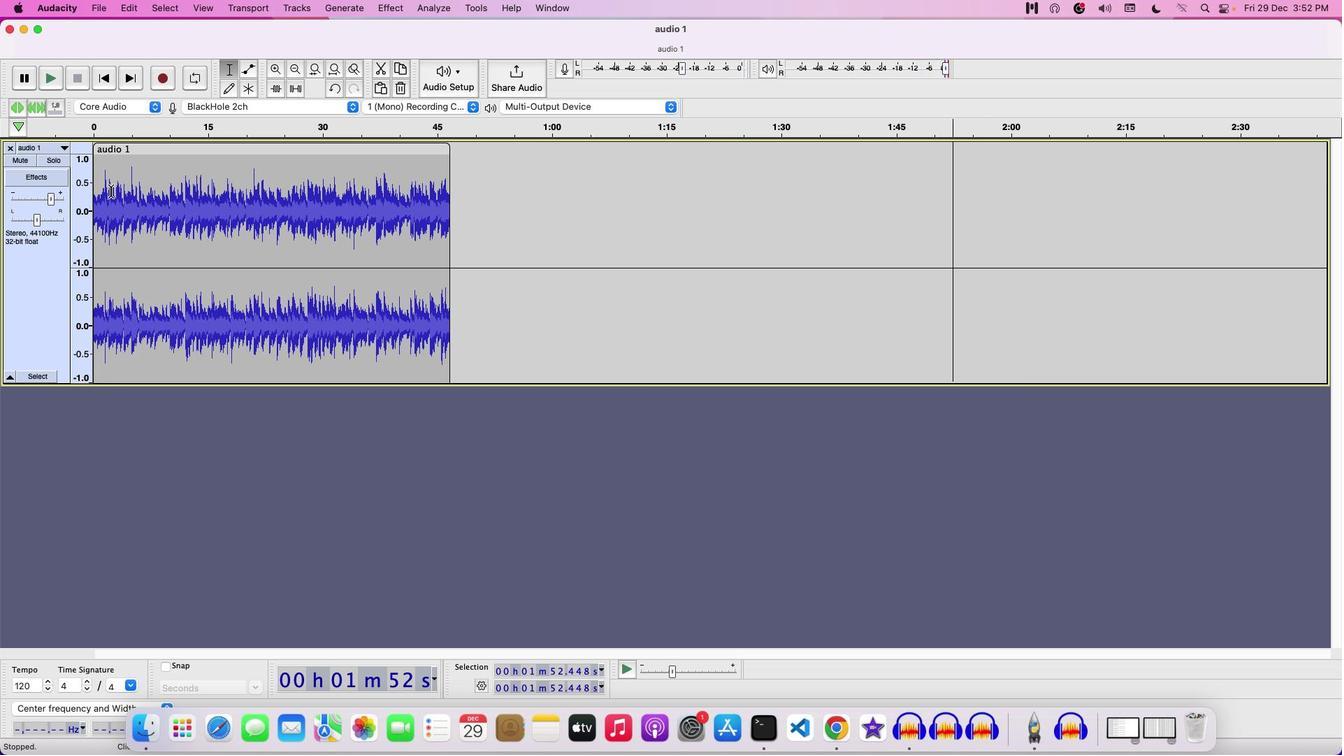 
Action: Mouse pressed left at (111, 191)
Screenshot: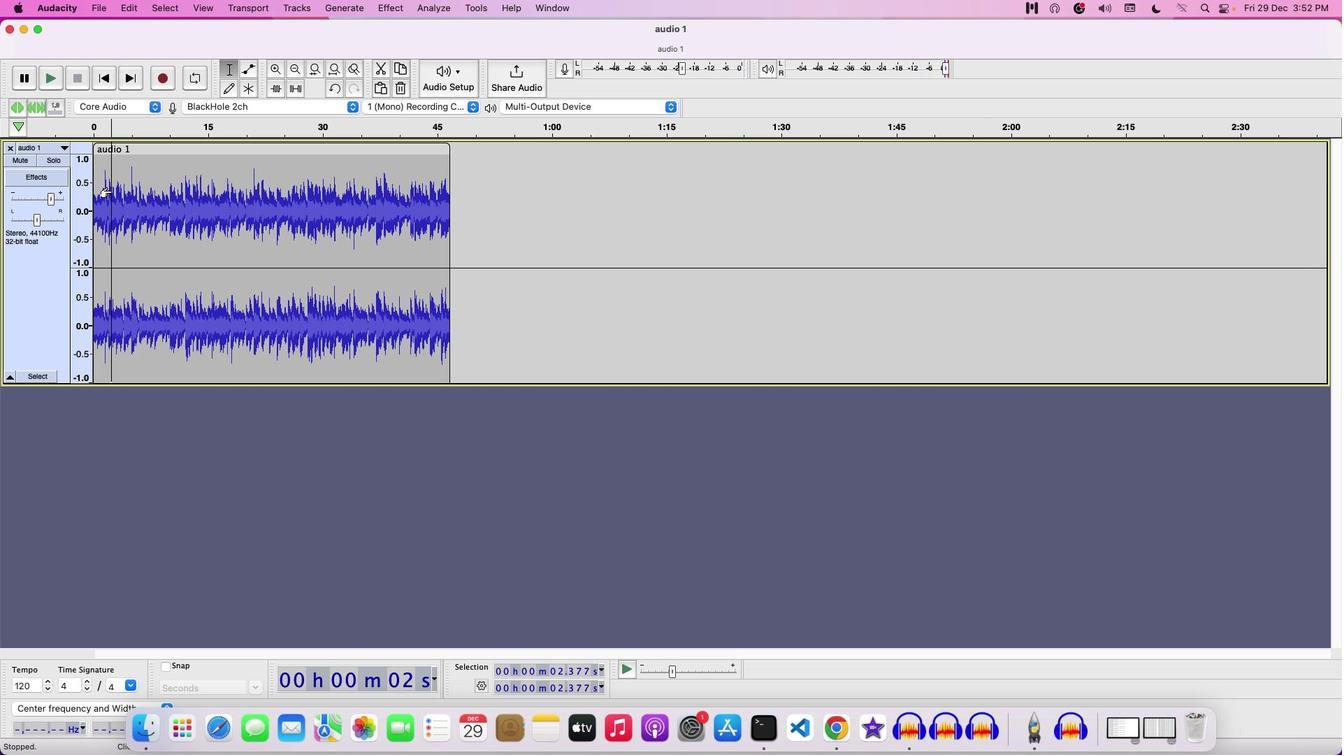 
Action: Mouse moved to (110, 191)
Screenshot: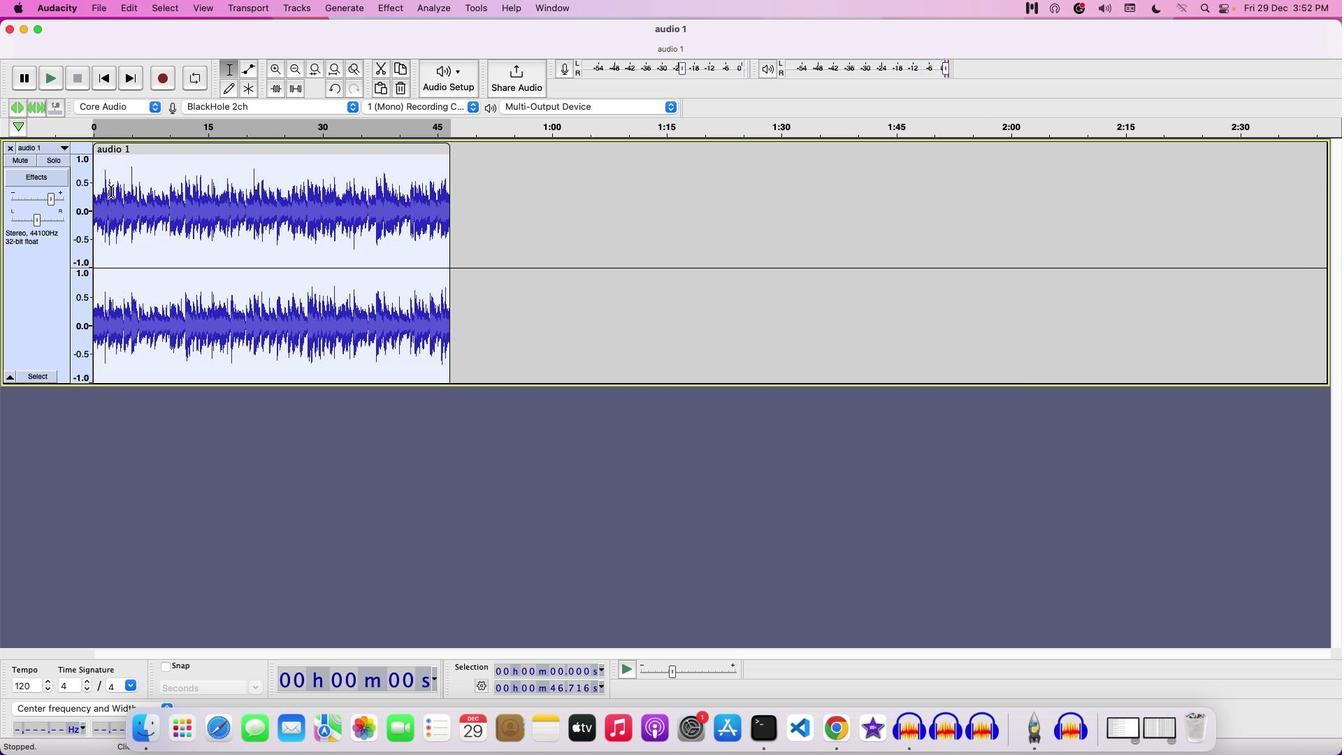 
Action: Mouse pressed left at (110, 191)
Screenshot: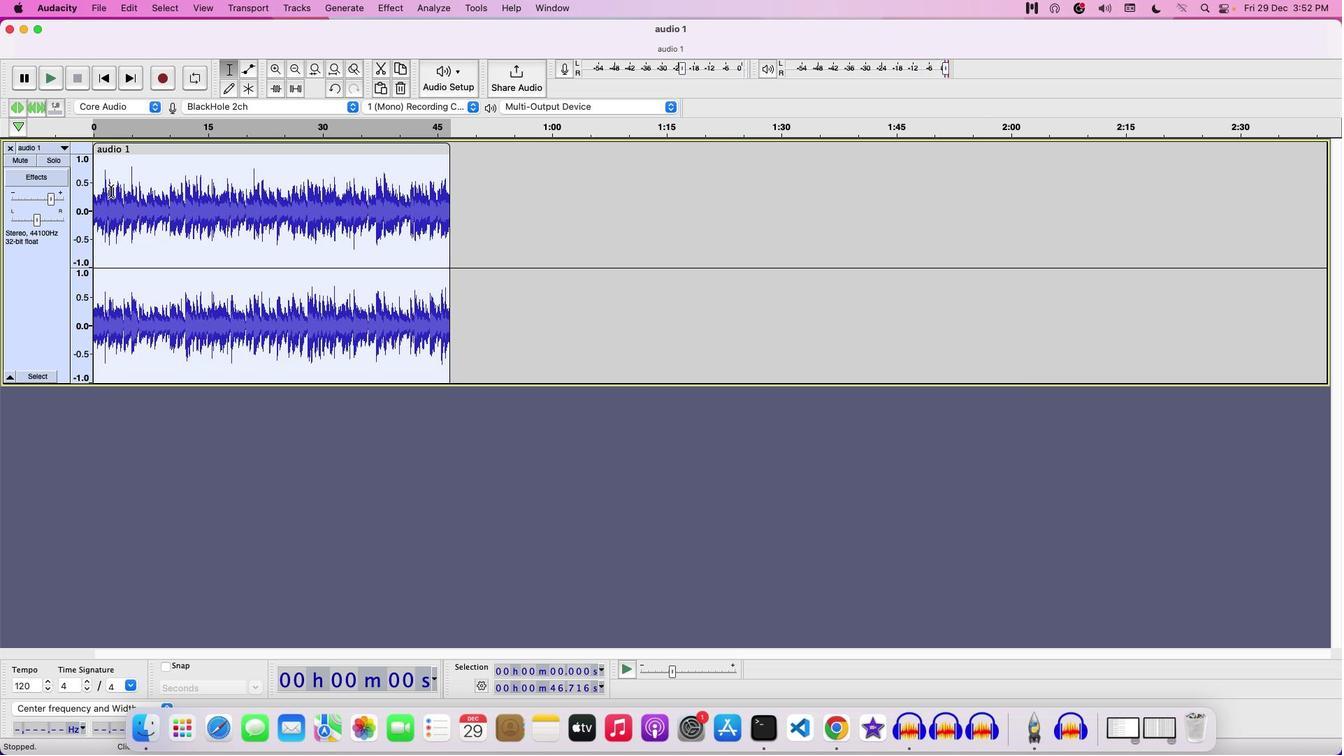 
Action: Mouse moved to (188, 168)
Screenshot: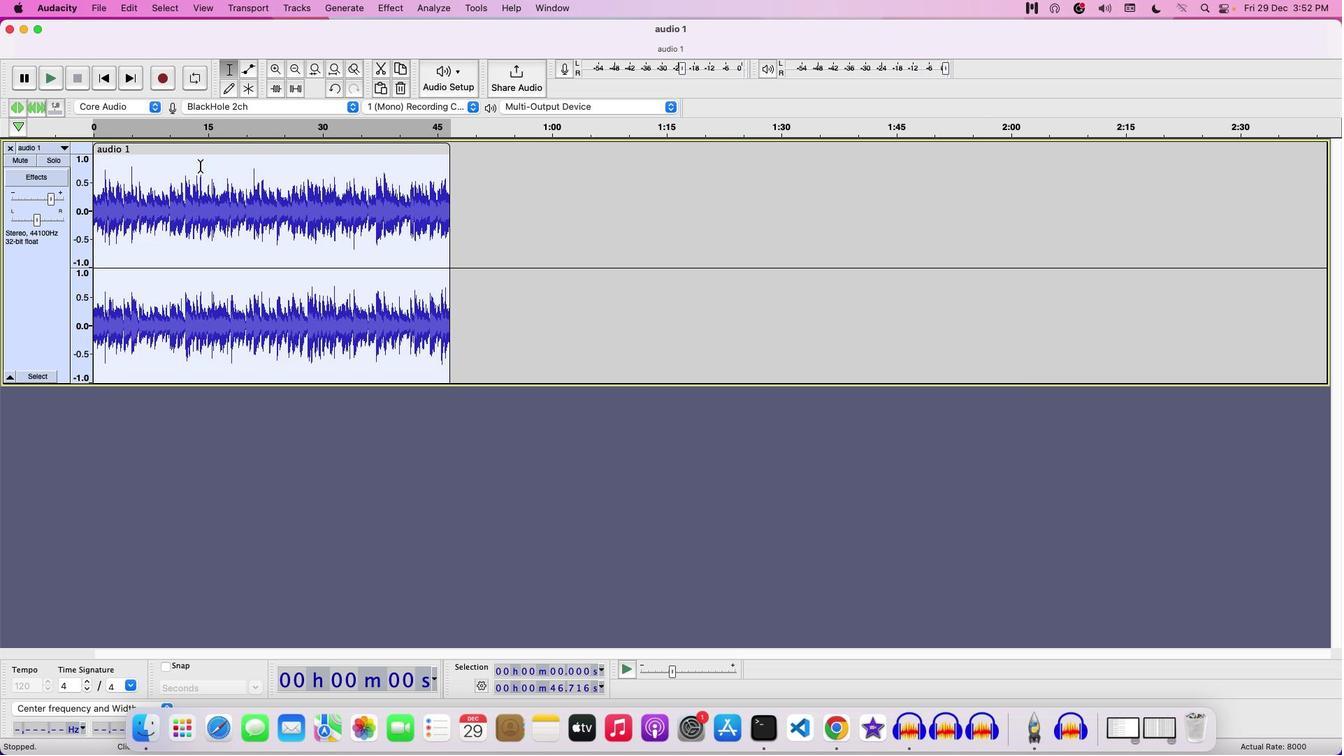 
Action: Key pressed Key.space
Screenshot: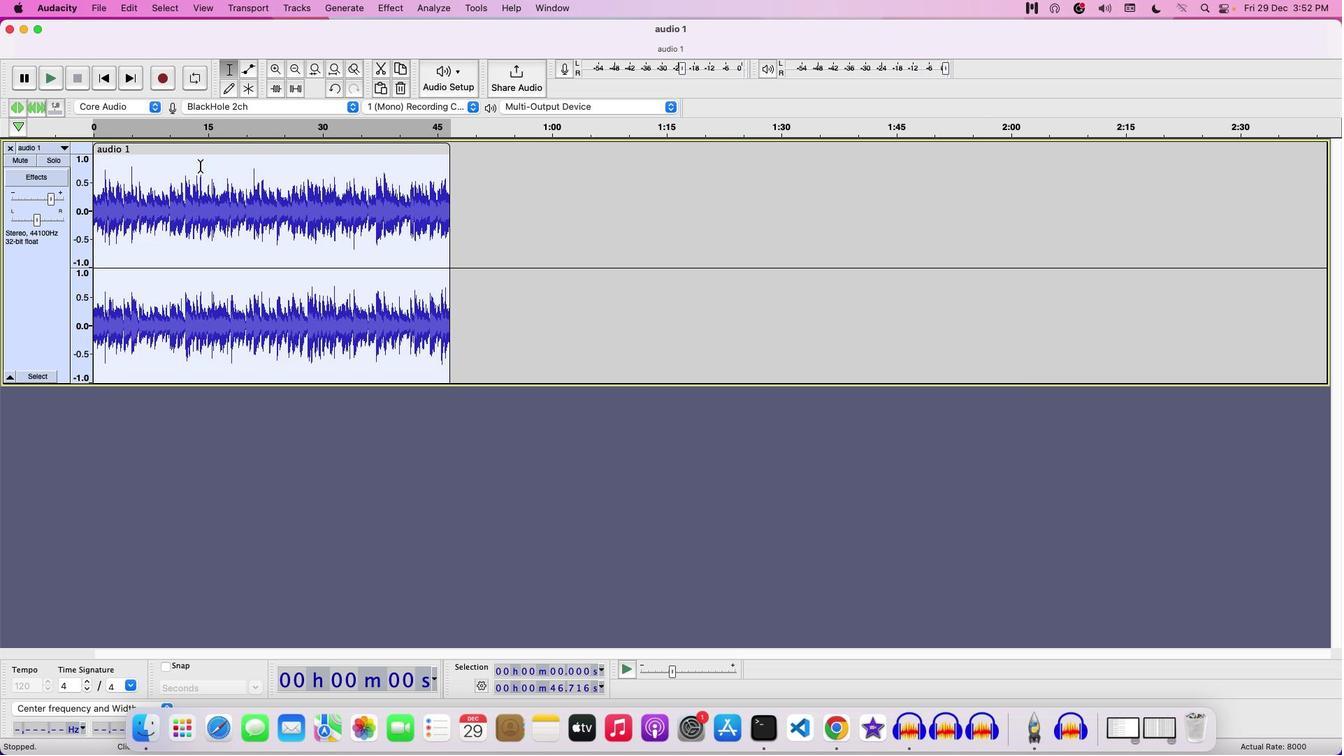 
Action: Mouse moved to (395, 32)
Screenshot: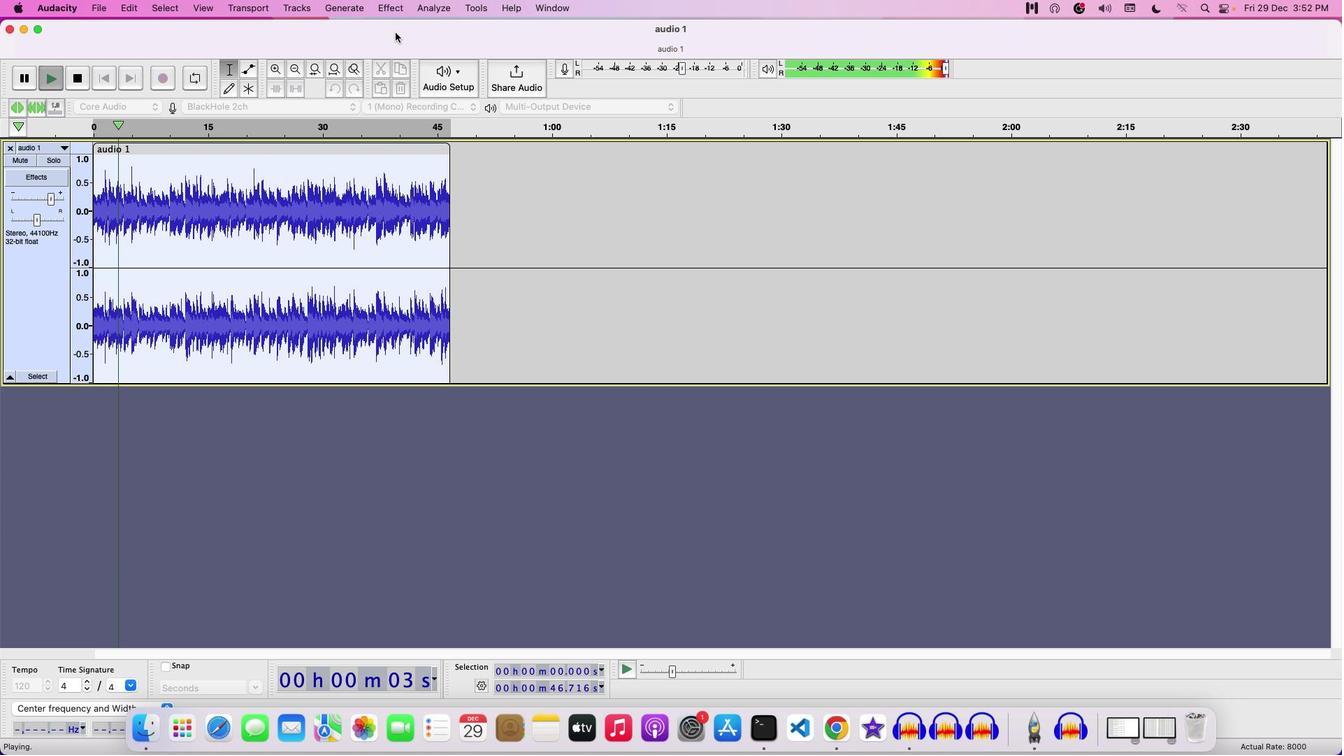 
Action: Key pressed Key.space
Screenshot: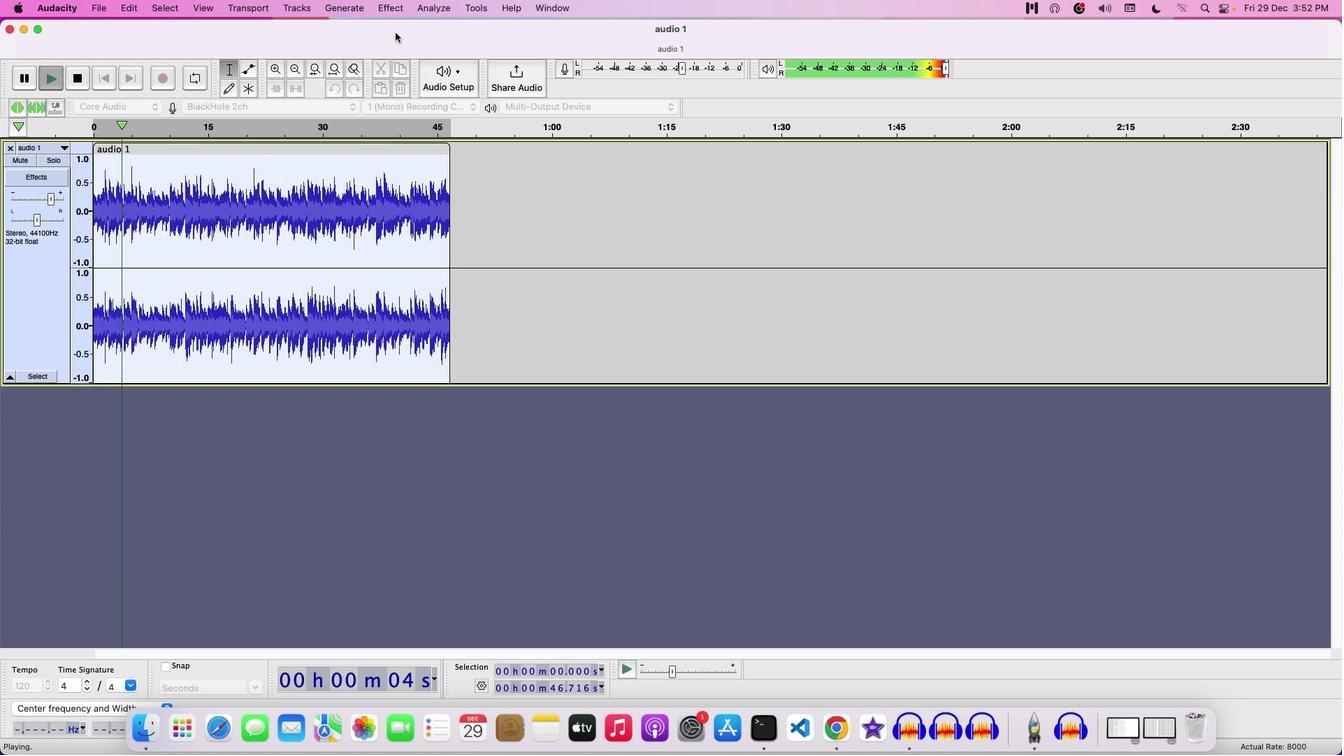 
Action: Mouse moved to (399, 10)
Screenshot: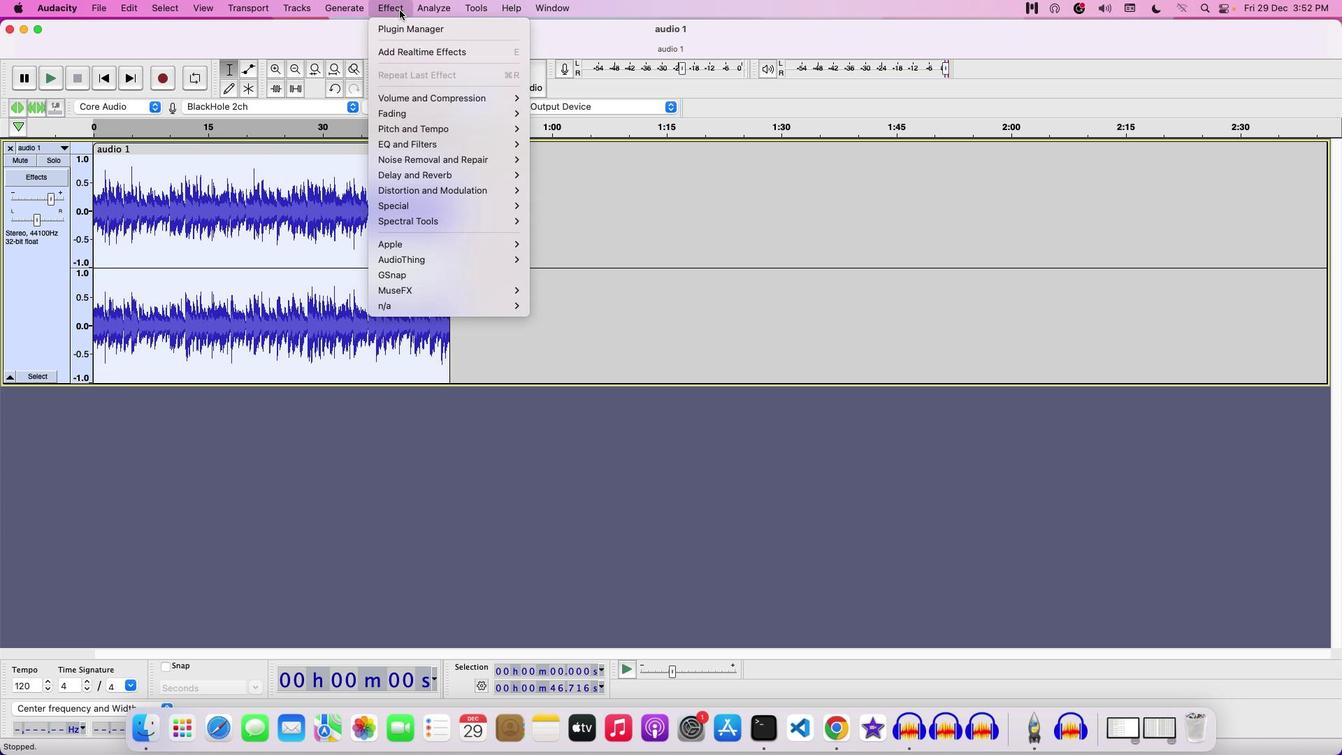 
Action: Mouse pressed left at (399, 10)
Screenshot: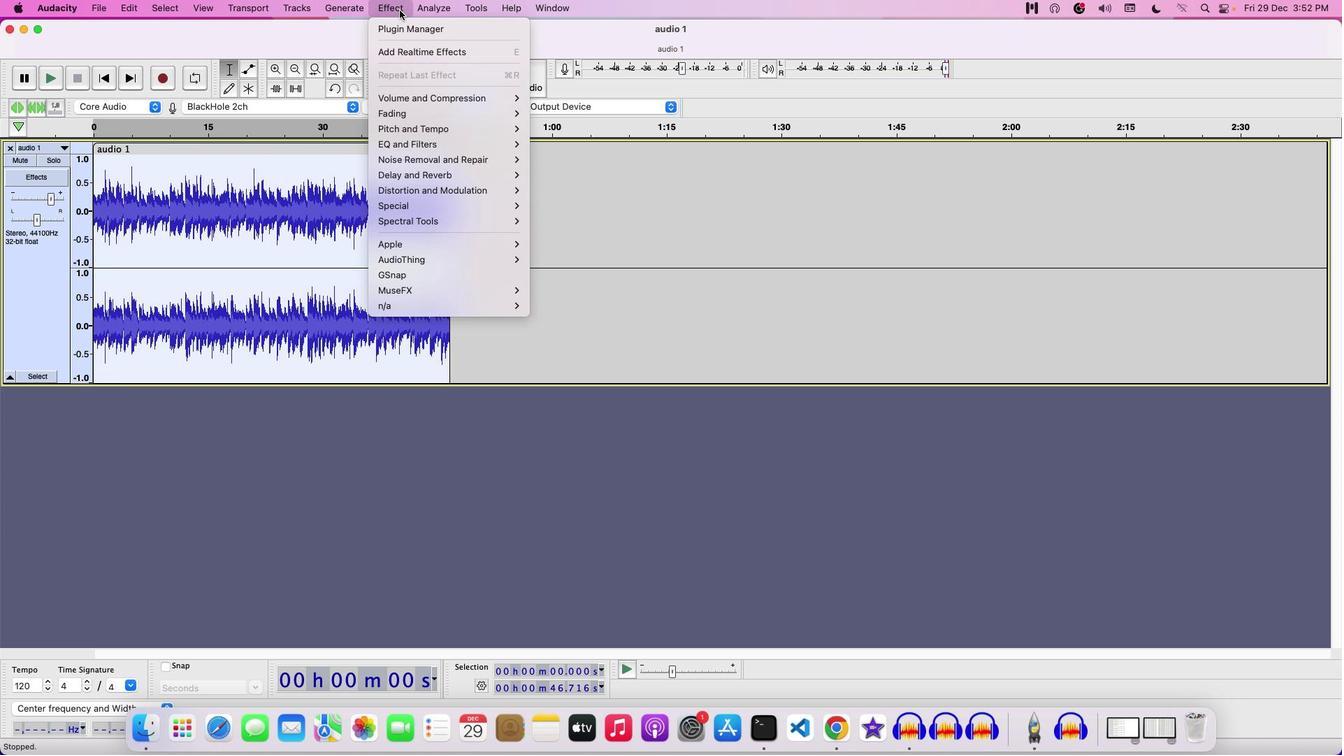 
Action: Mouse moved to (436, 132)
Screenshot: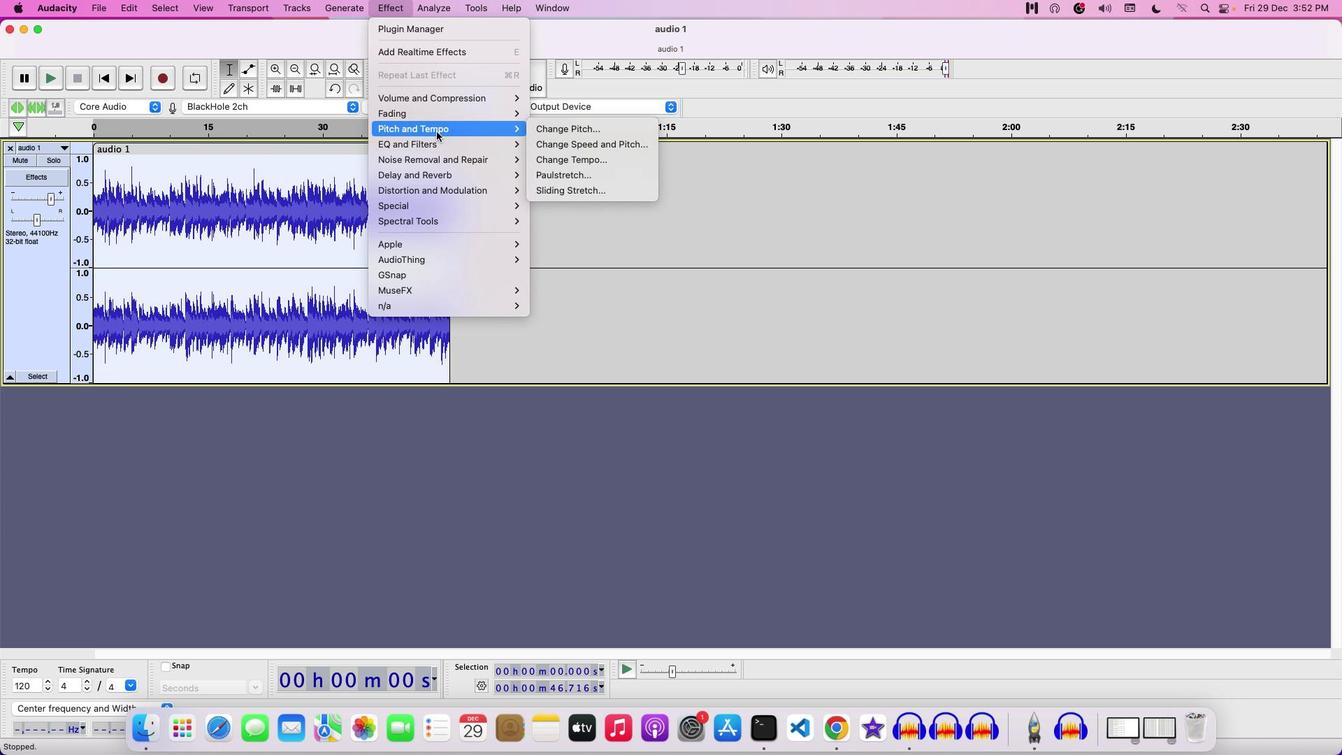 
Action: Mouse pressed left at (436, 132)
Screenshot: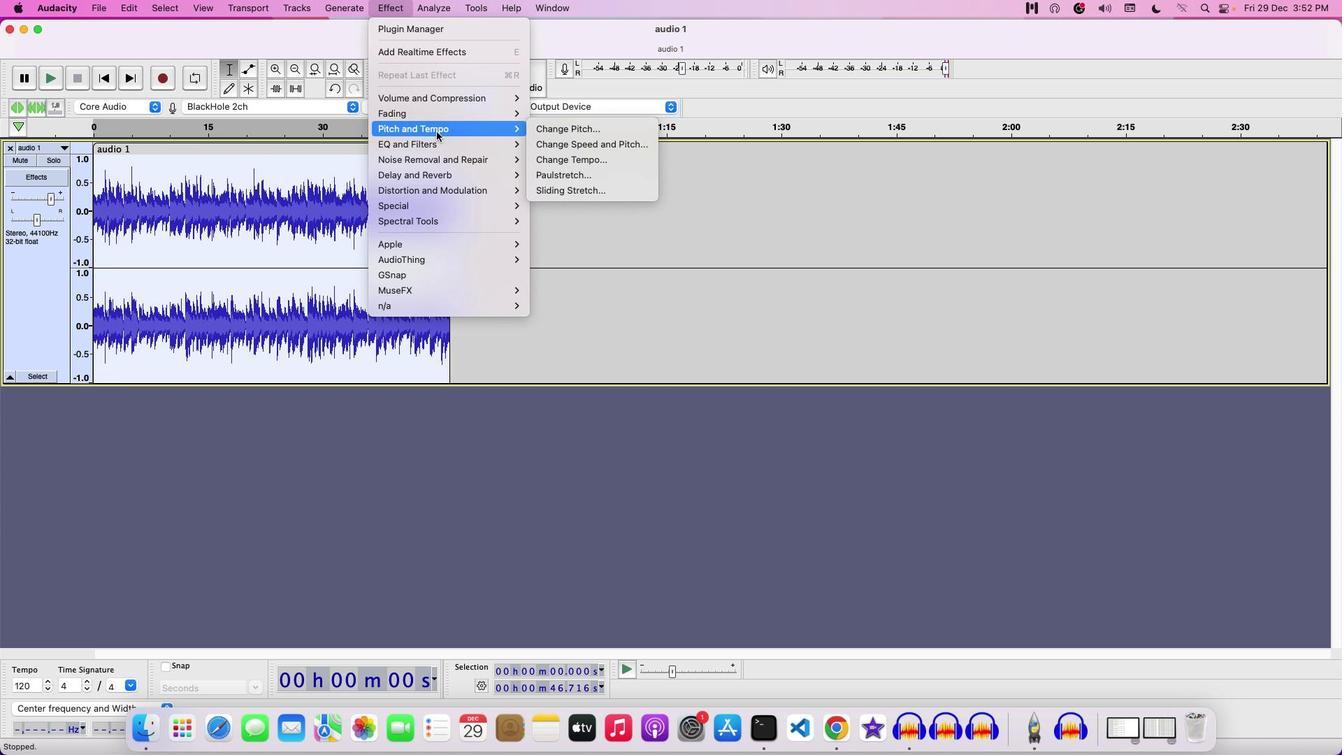 
Action: Mouse moved to (558, 130)
Screenshot: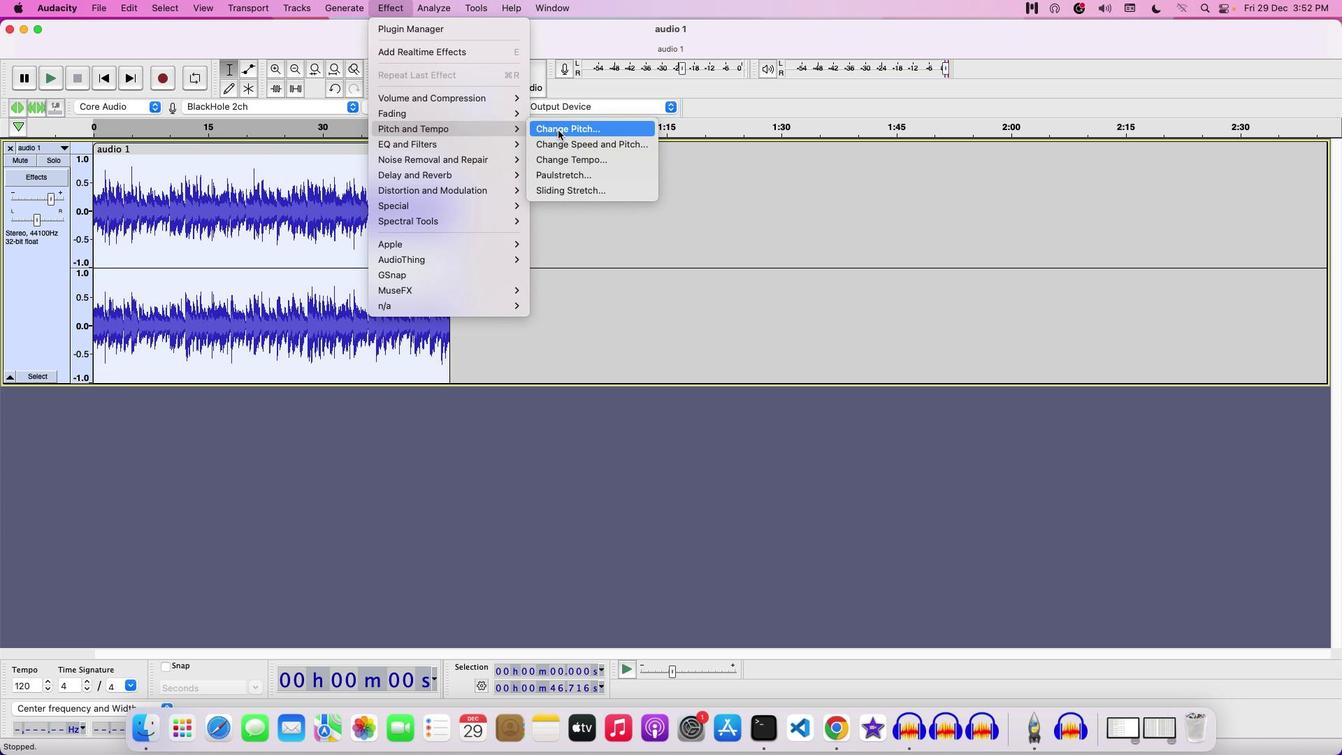 
Action: Mouse pressed left at (558, 130)
Screenshot: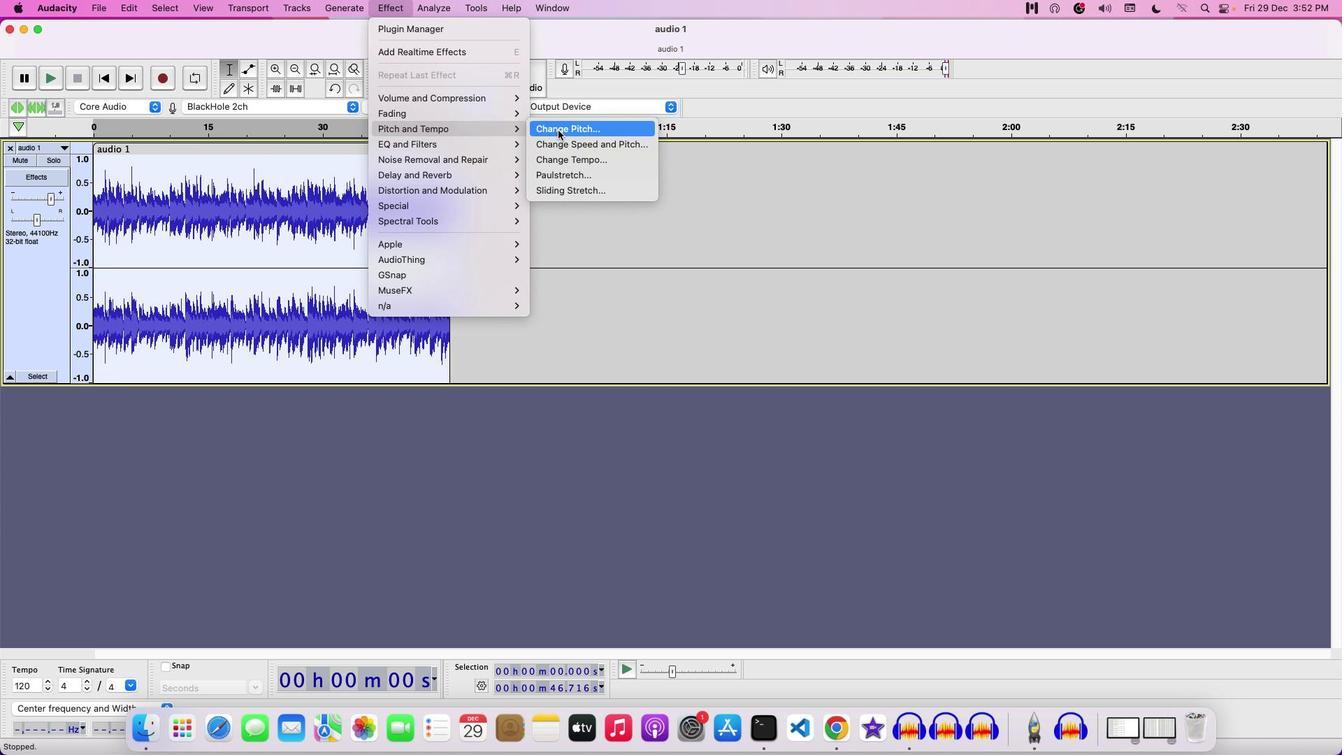 
Action: Mouse moved to (690, 292)
Screenshot: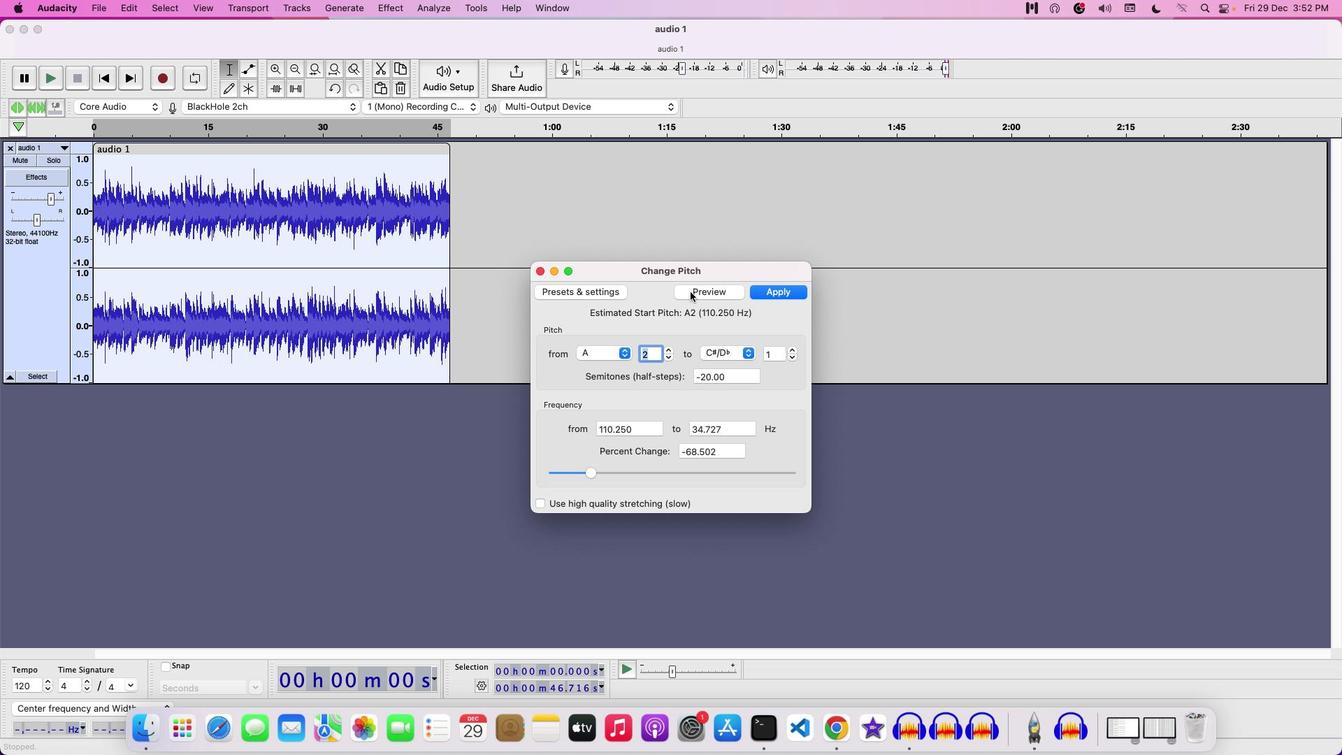 
Action: Mouse pressed left at (690, 292)
Screenshot: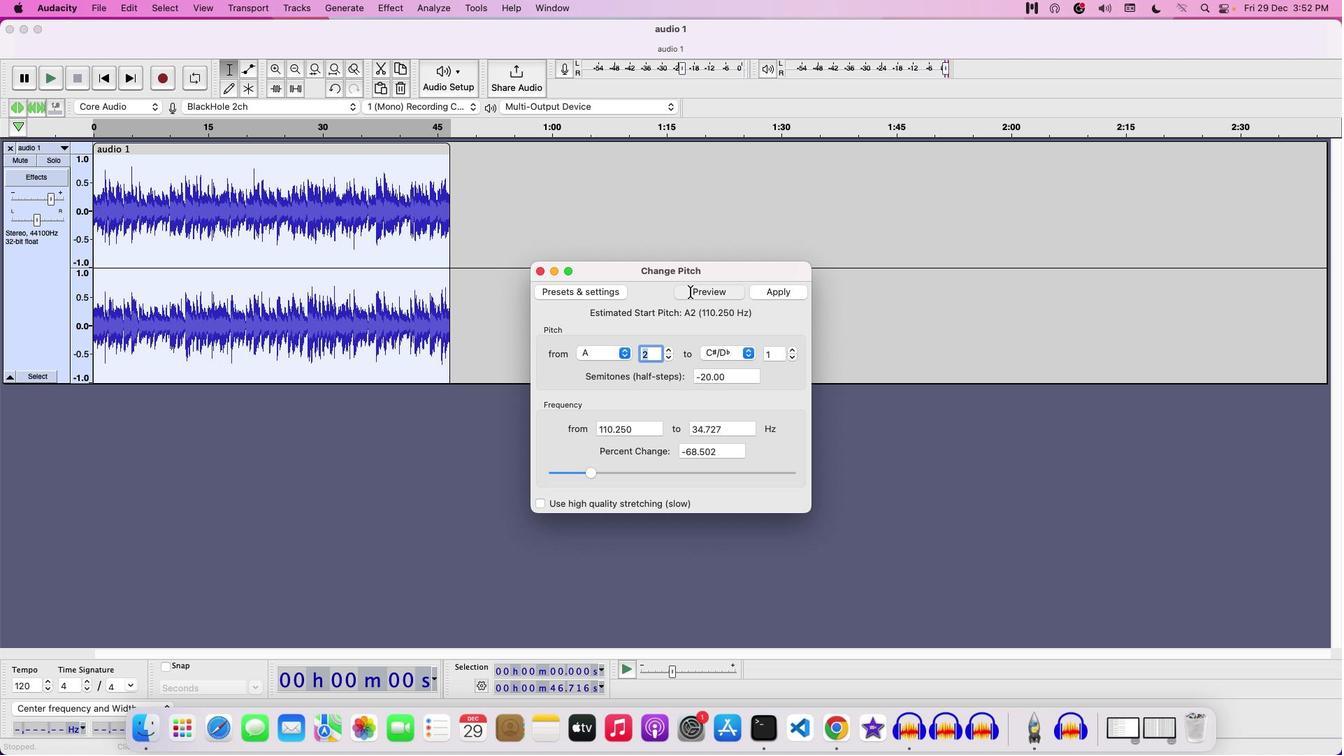 
Action: Mouse moved to (779, 290)
Screenshot: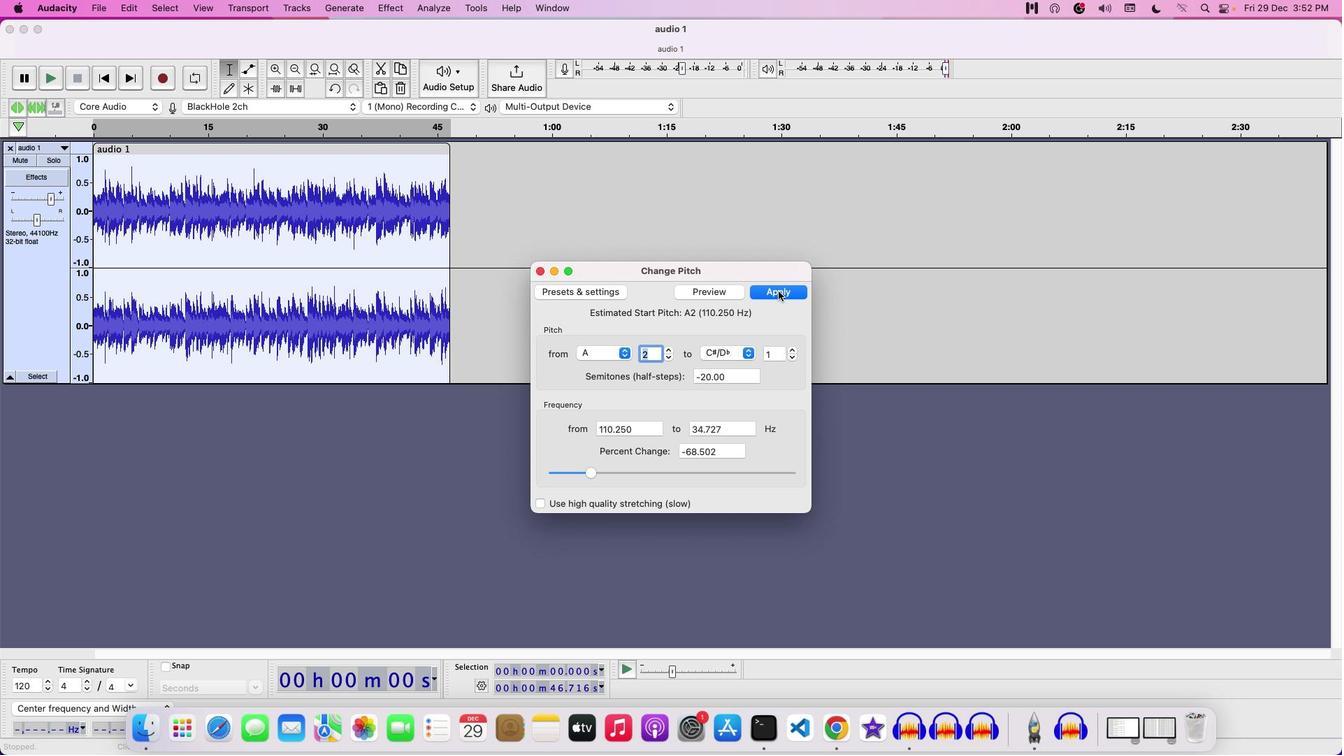 
Action: Mouse pressed left at (779, 290)
Screenshot: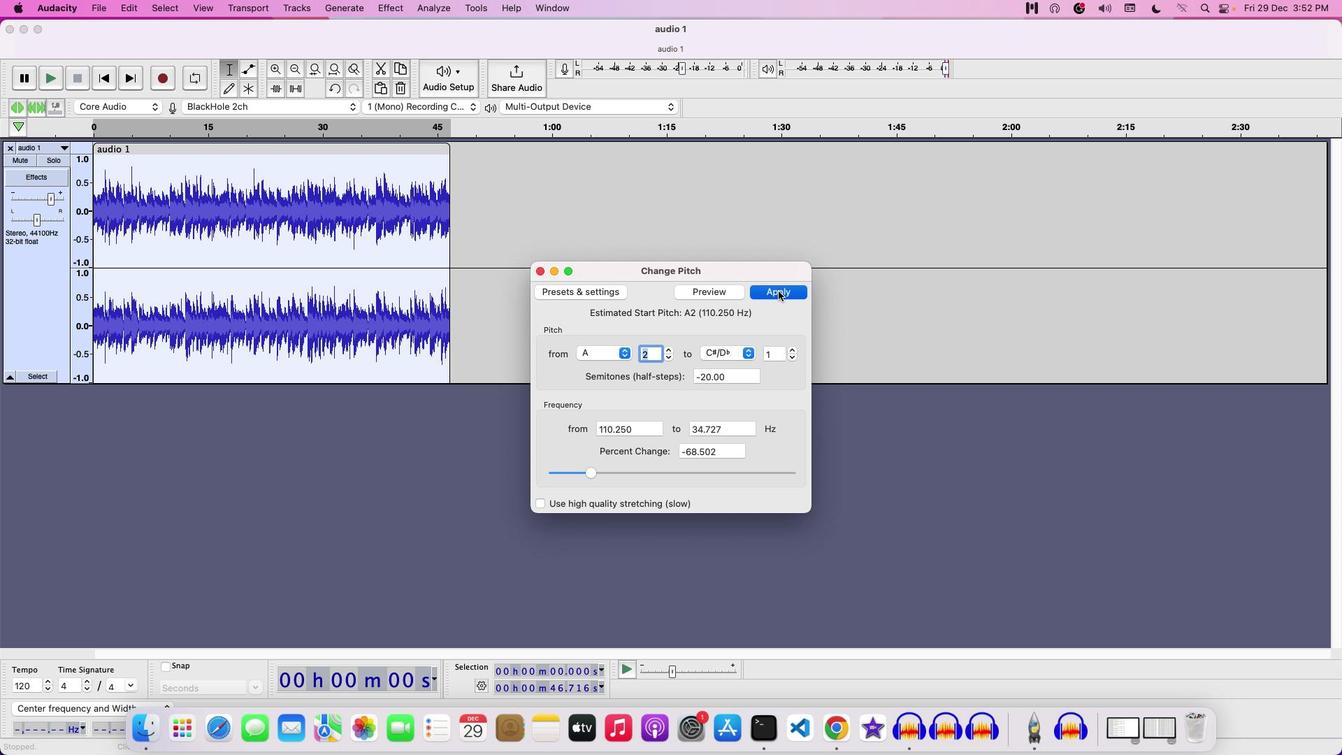 
Action: Key pressed Key.space
Screenshot: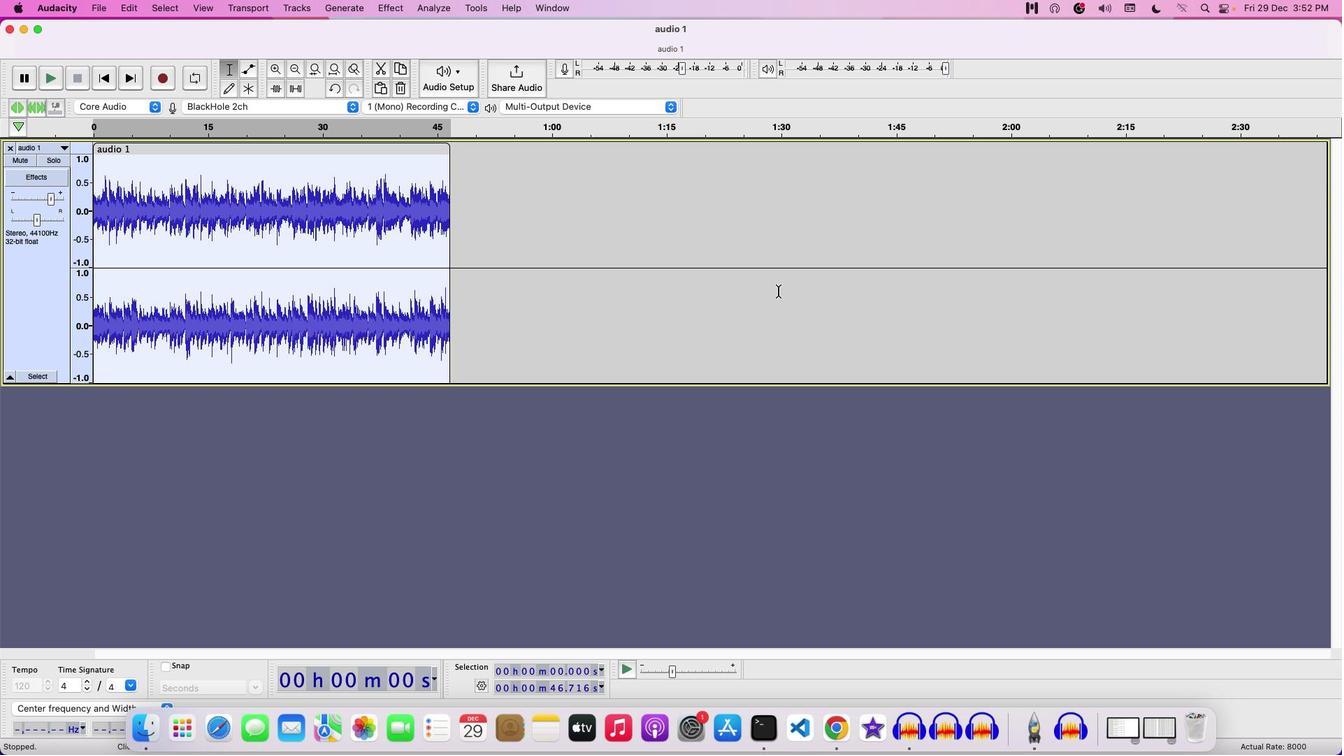 
Action: Mouse moved to (53, 200)
Screenshot: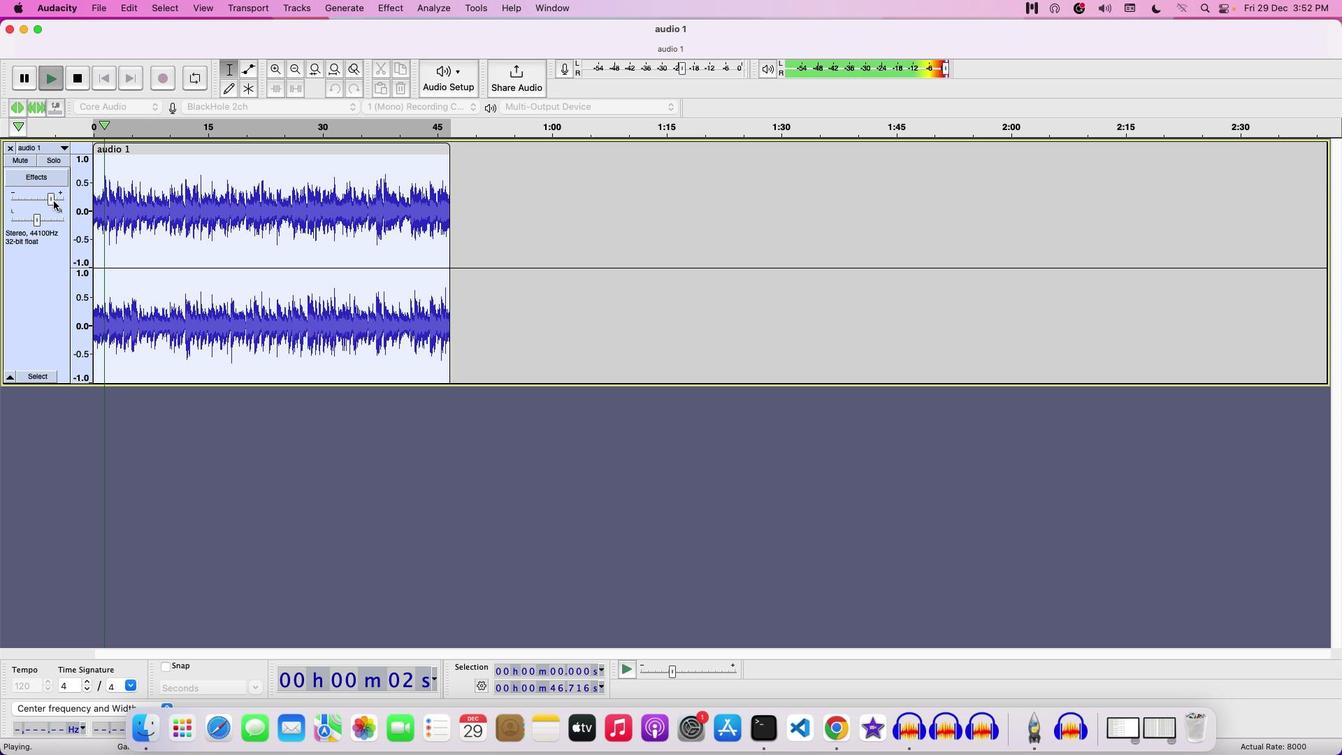 
Action: Mouse pressed left at (53, 200)
Screenshot: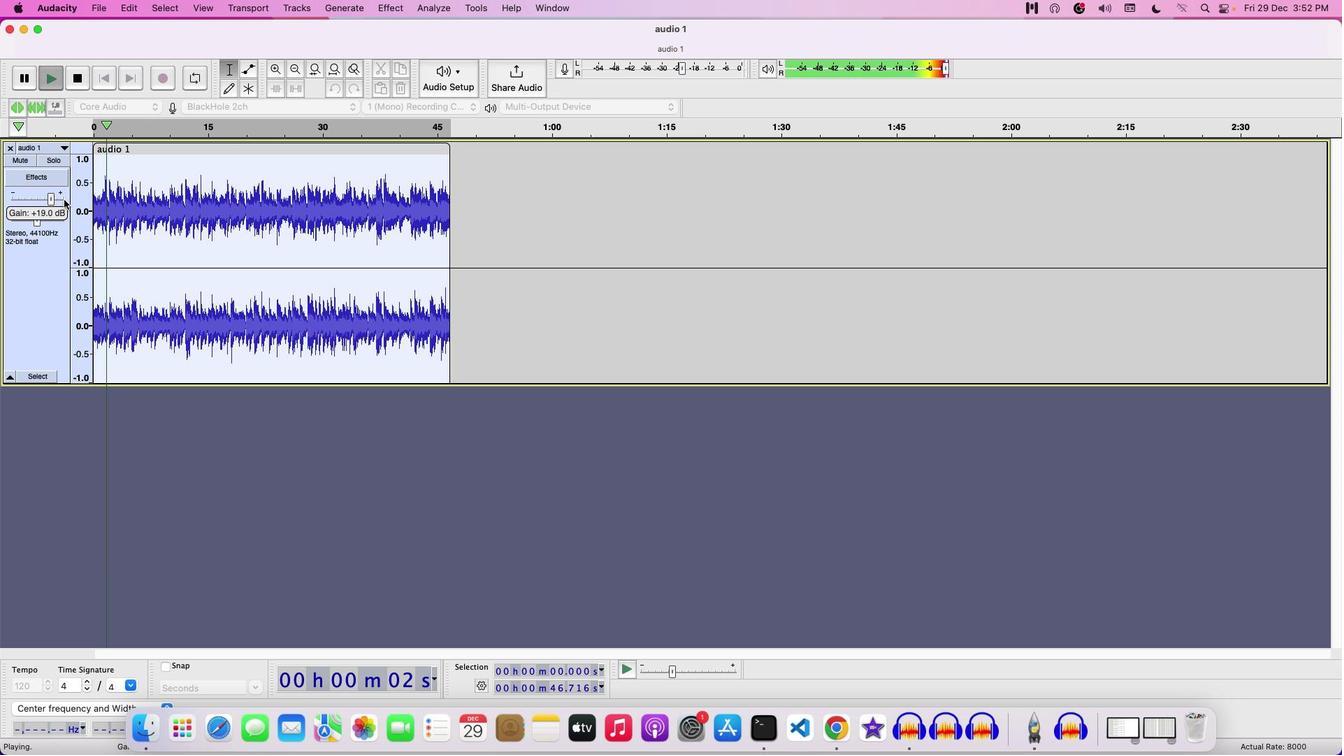 
Action: Mouse moved to (55, 210)
Screenshot: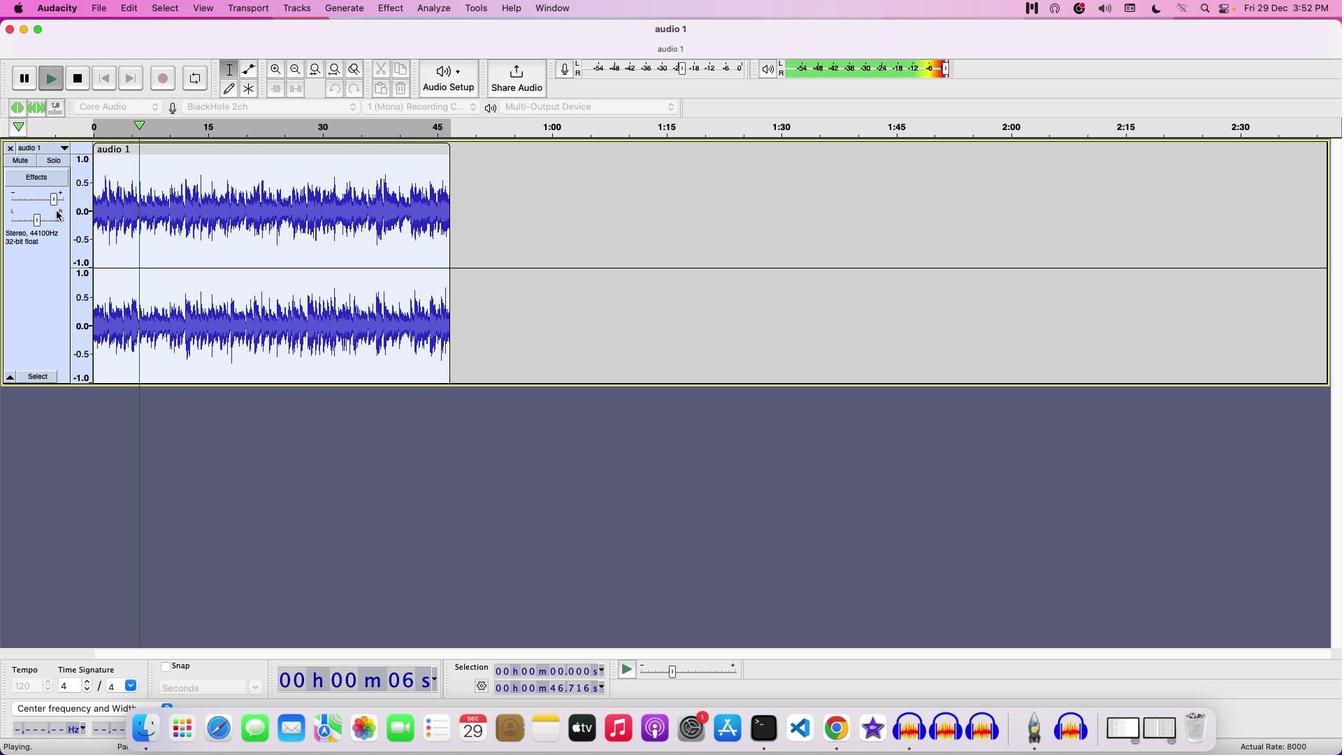 
Action: Mouse pressed left at (55, 210)
Screenshot: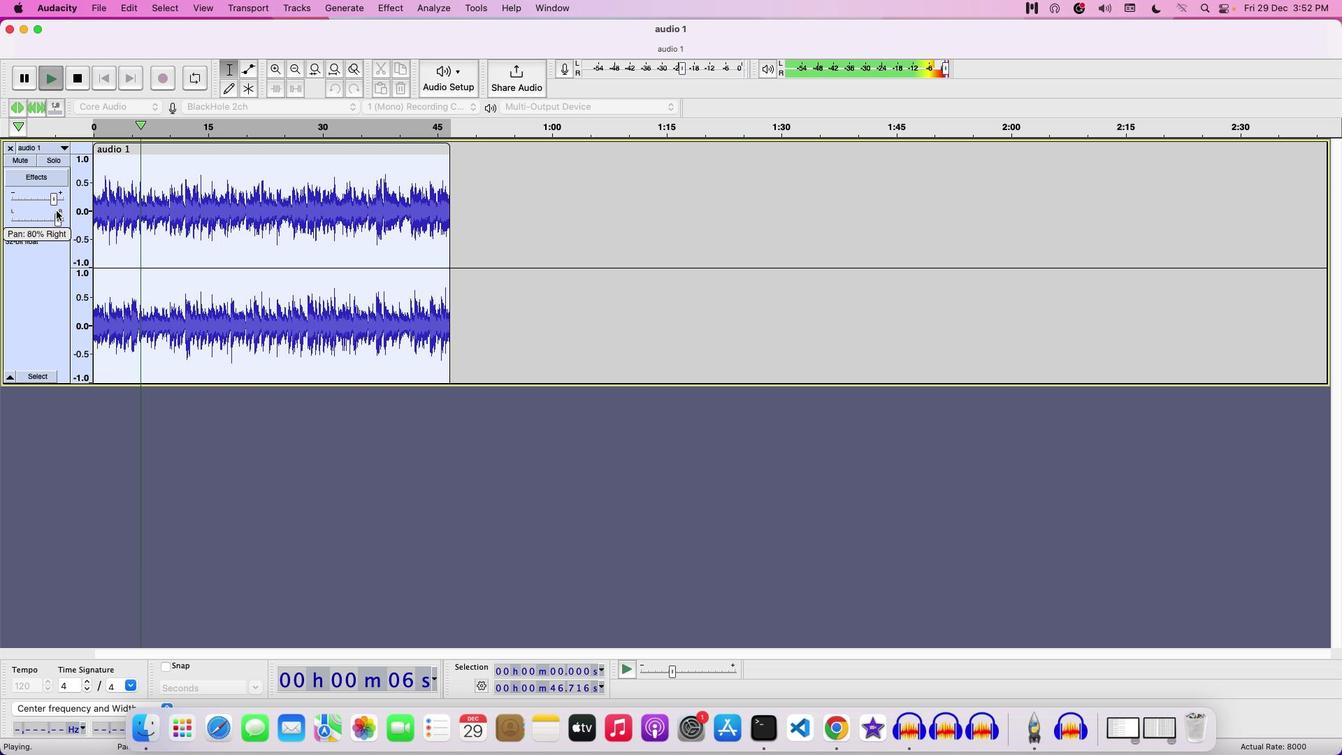 
Action: Mouse moved to (56, 218)
Screenshot: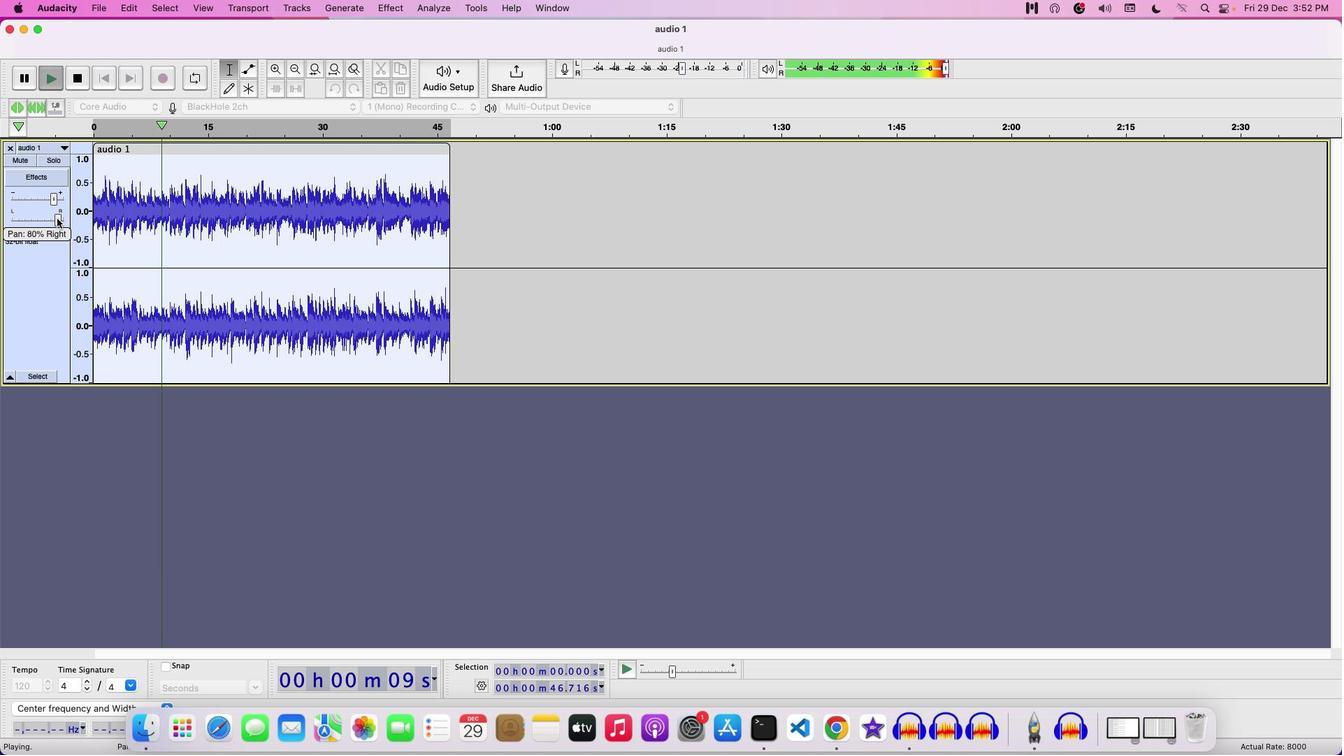 
Action: Mouse pressed left at (56, 218)
Screenshot: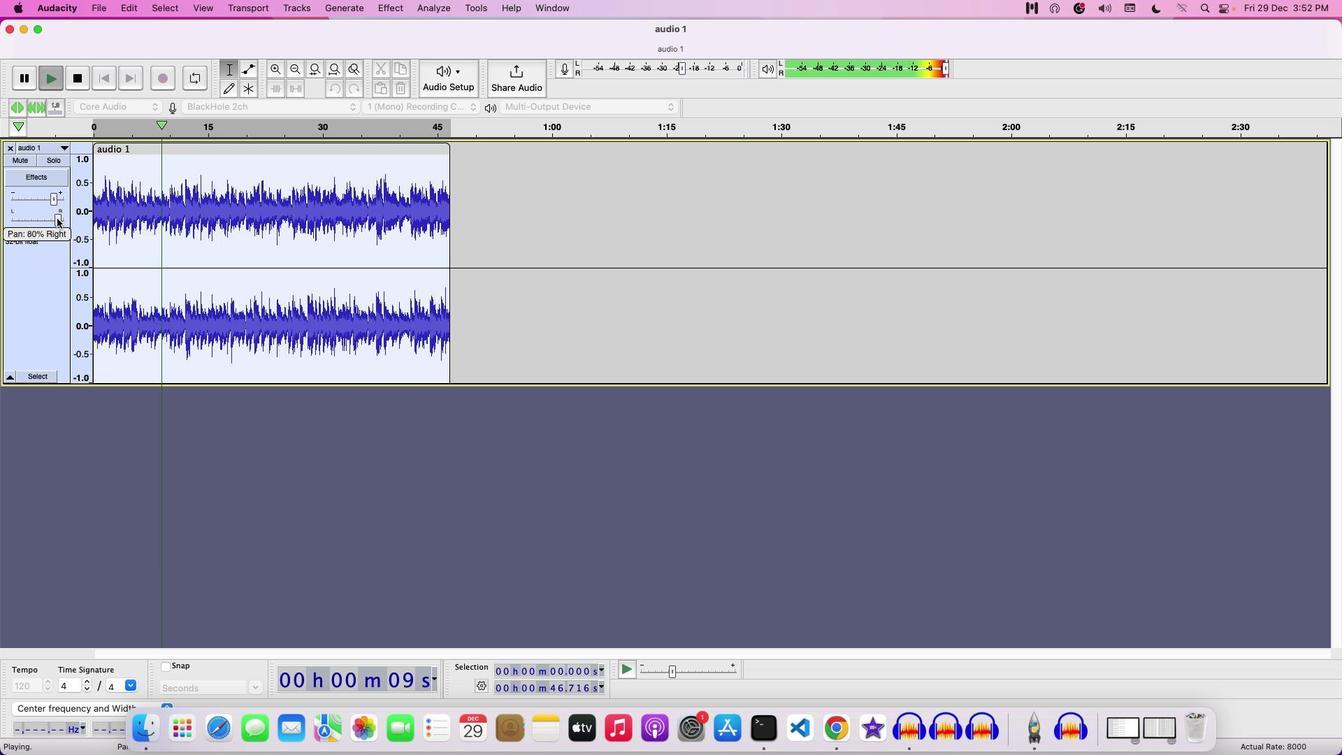 
Action: Mouse moved to (34, 222)
Screenshot: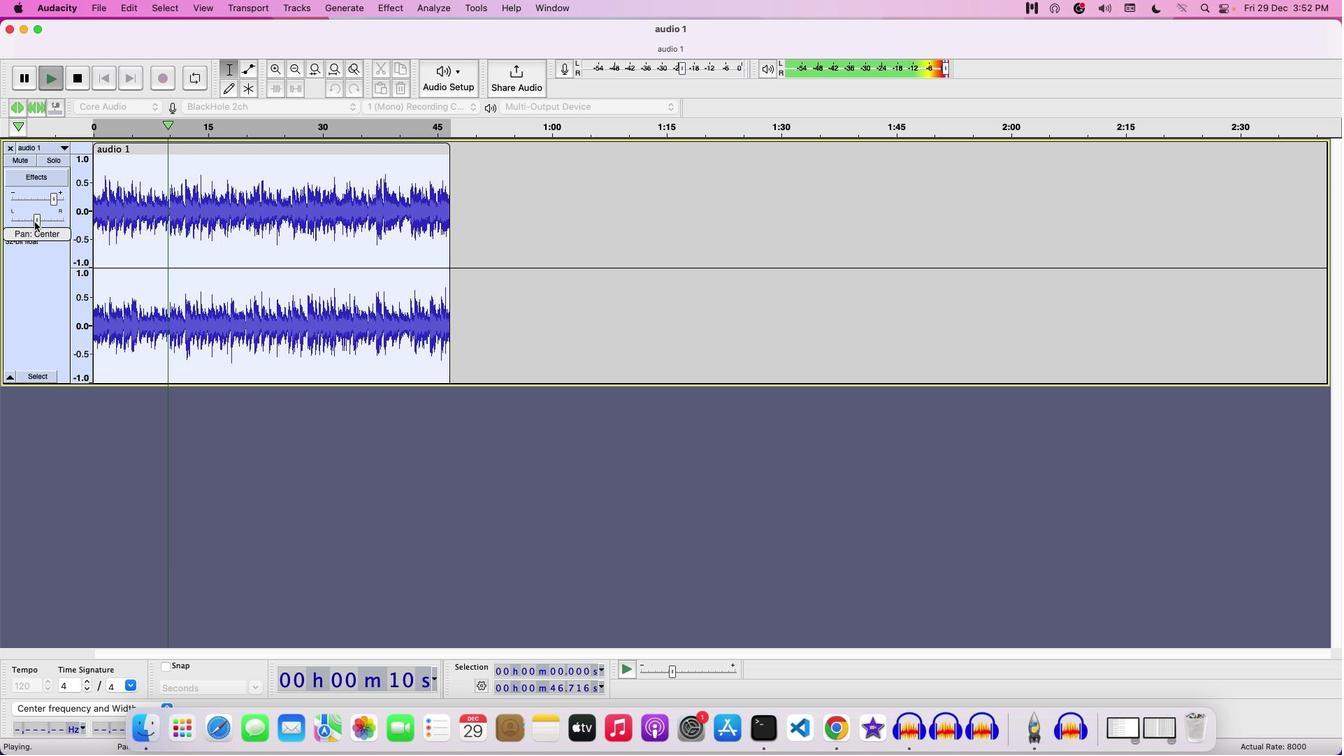 
Action: Mouse pressed left at (34, 222)
Screenshot: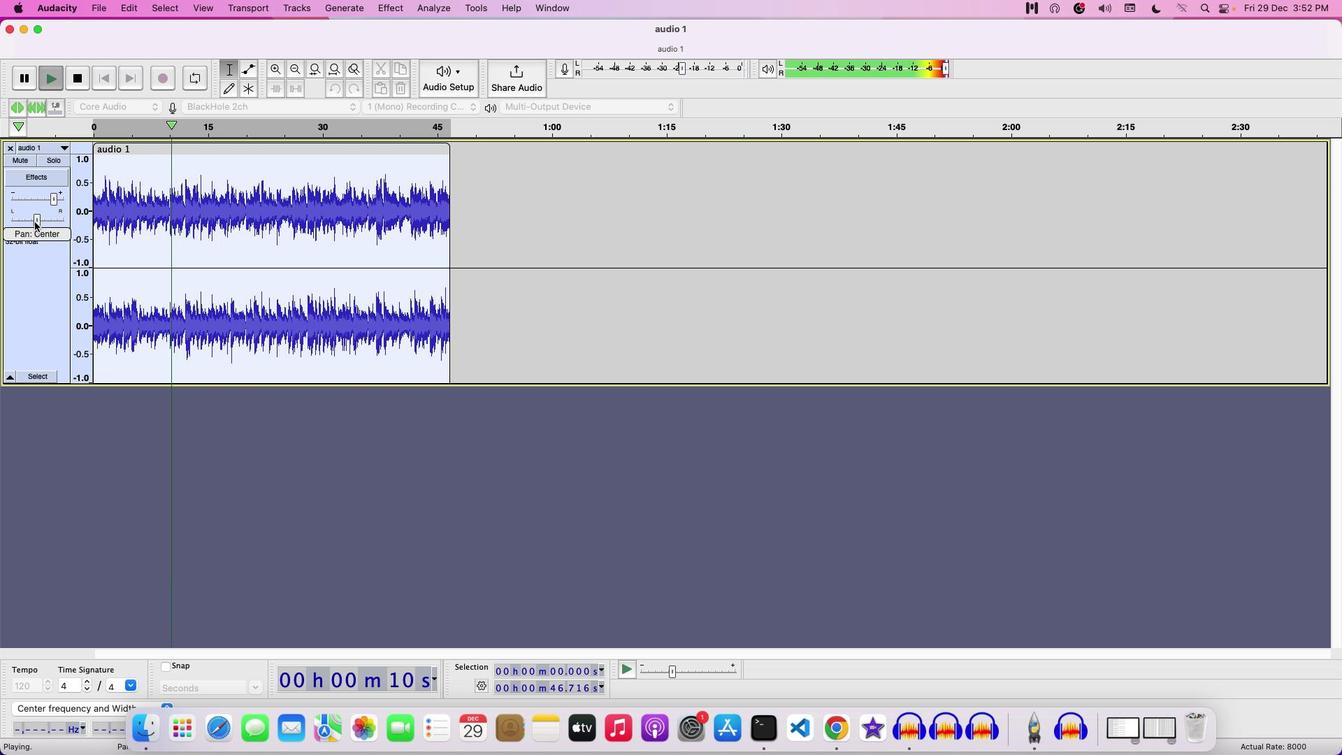 
Action: Mouse moved to (57, 200)
Screenshot: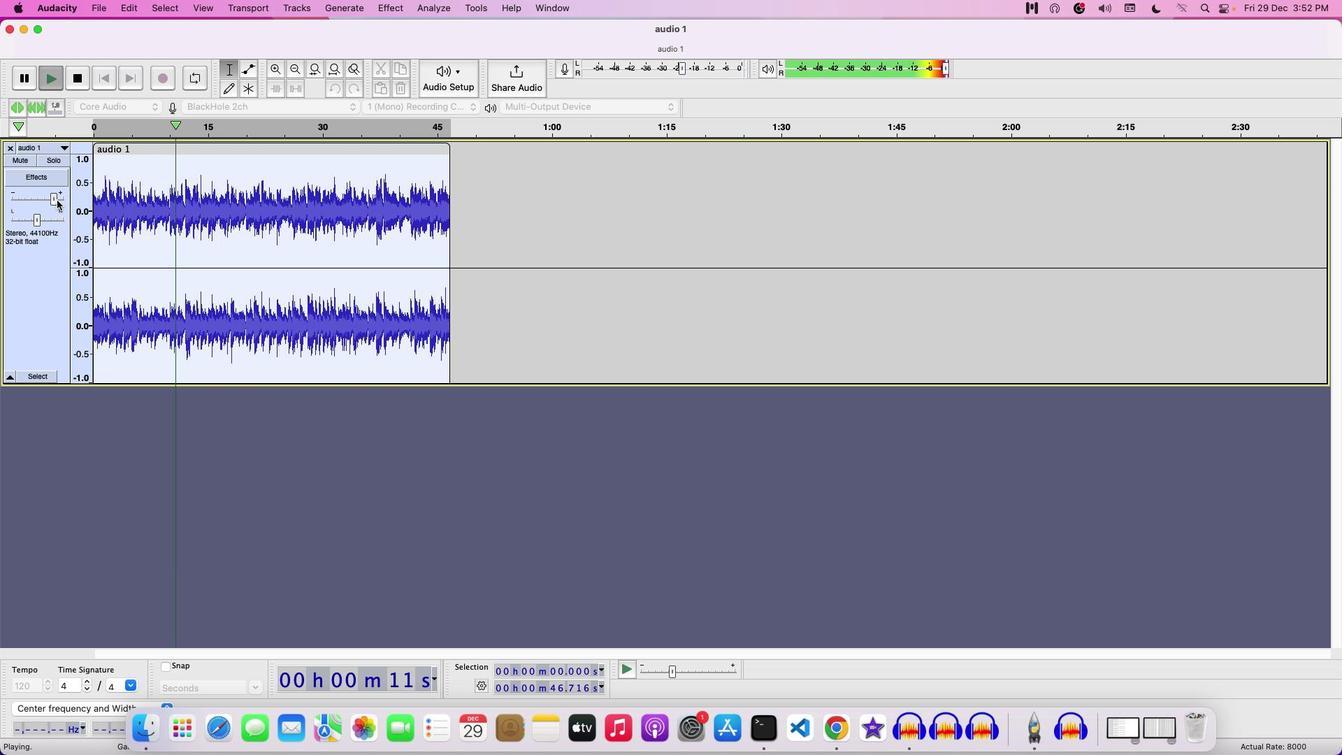 
Action: Mouse pressed left at (57, 200)
Screenshot: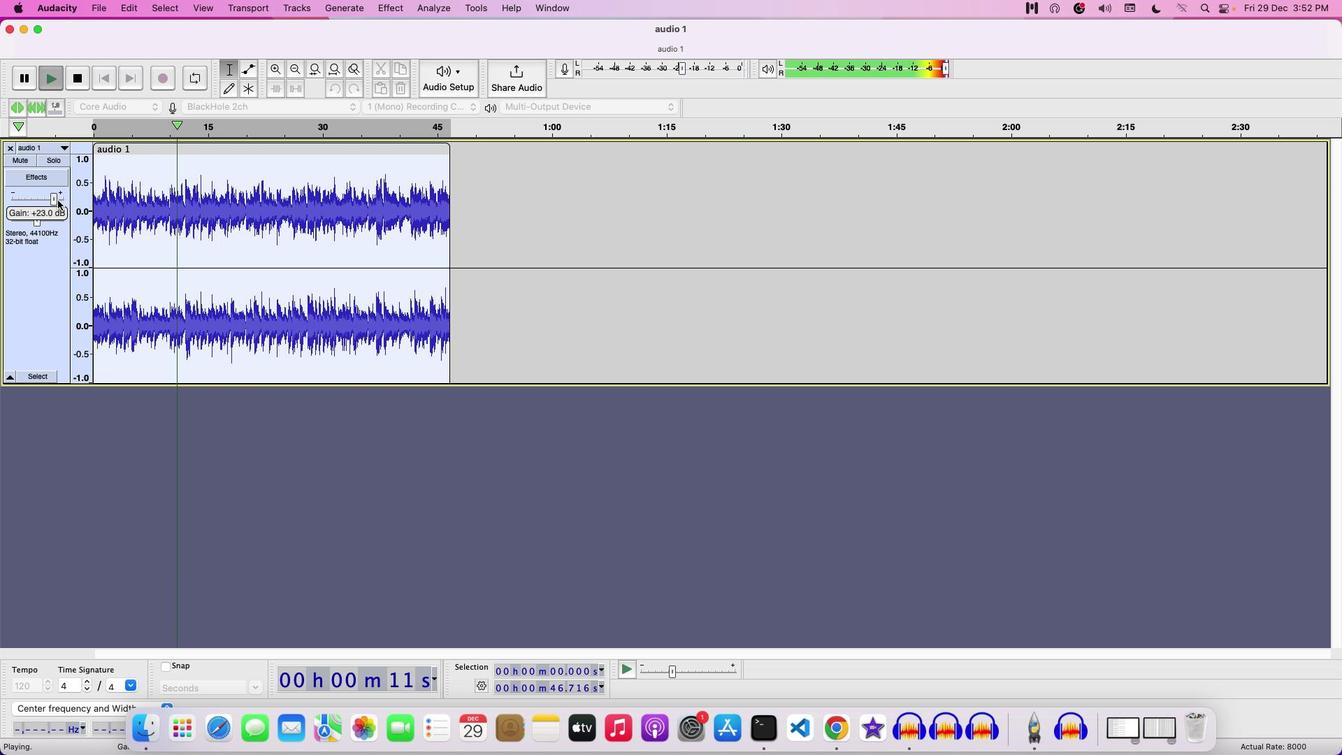 
Action: Mouse moved to (323, 180)
Screenshot: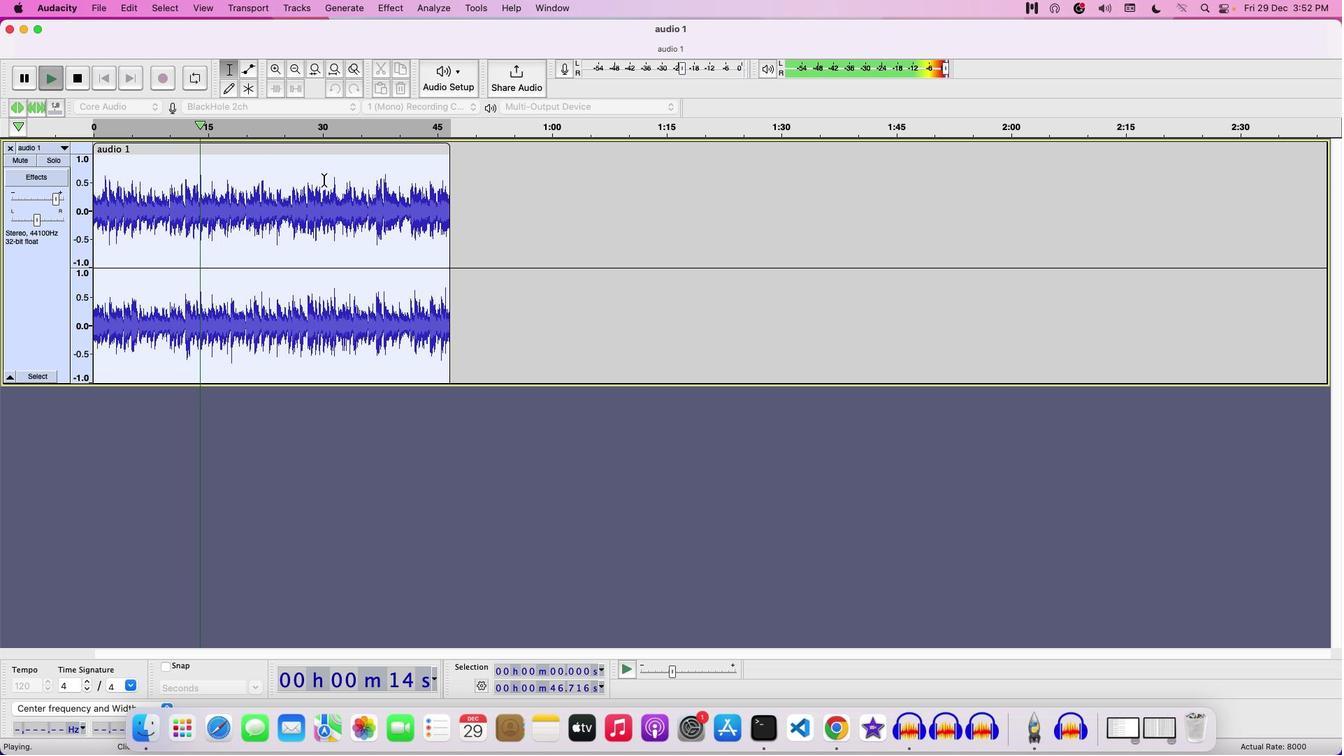
Action: Key pressed Key.space
Screenshot: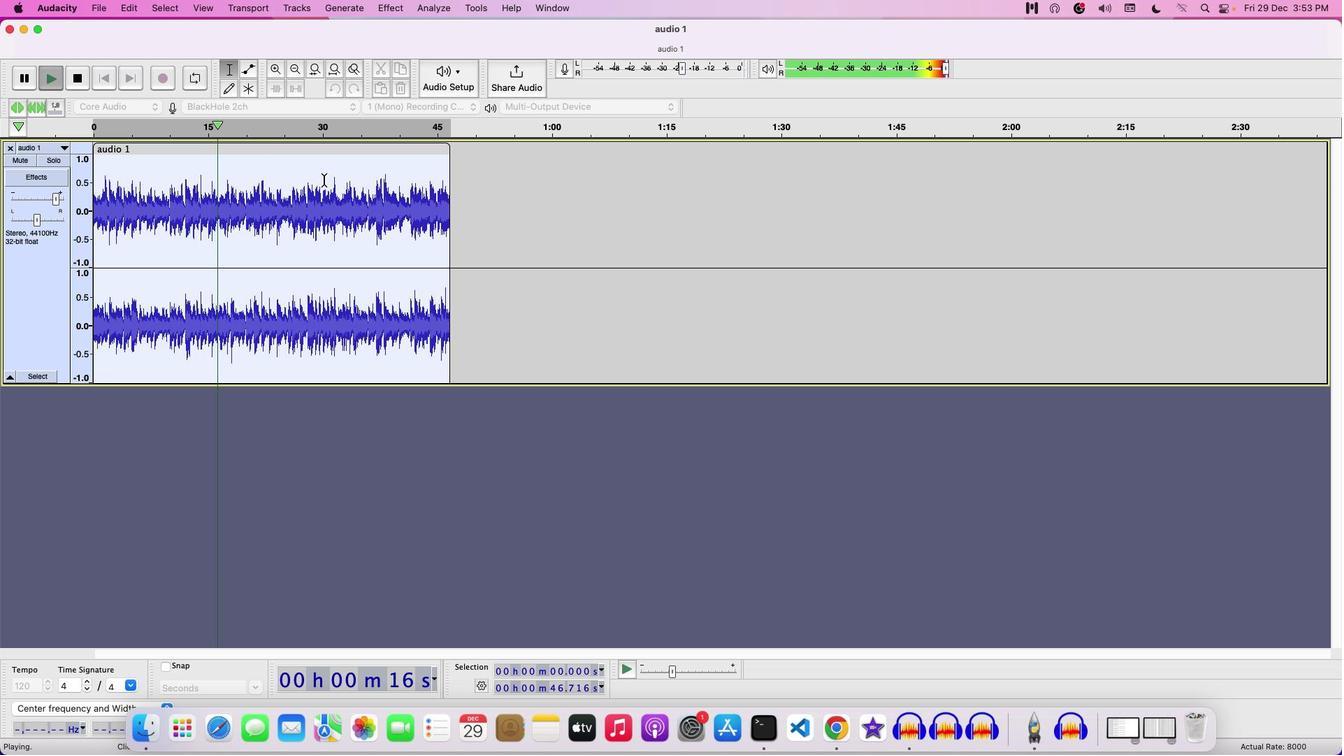 
Action: Mouse moved to (395, 9)
Screenshot: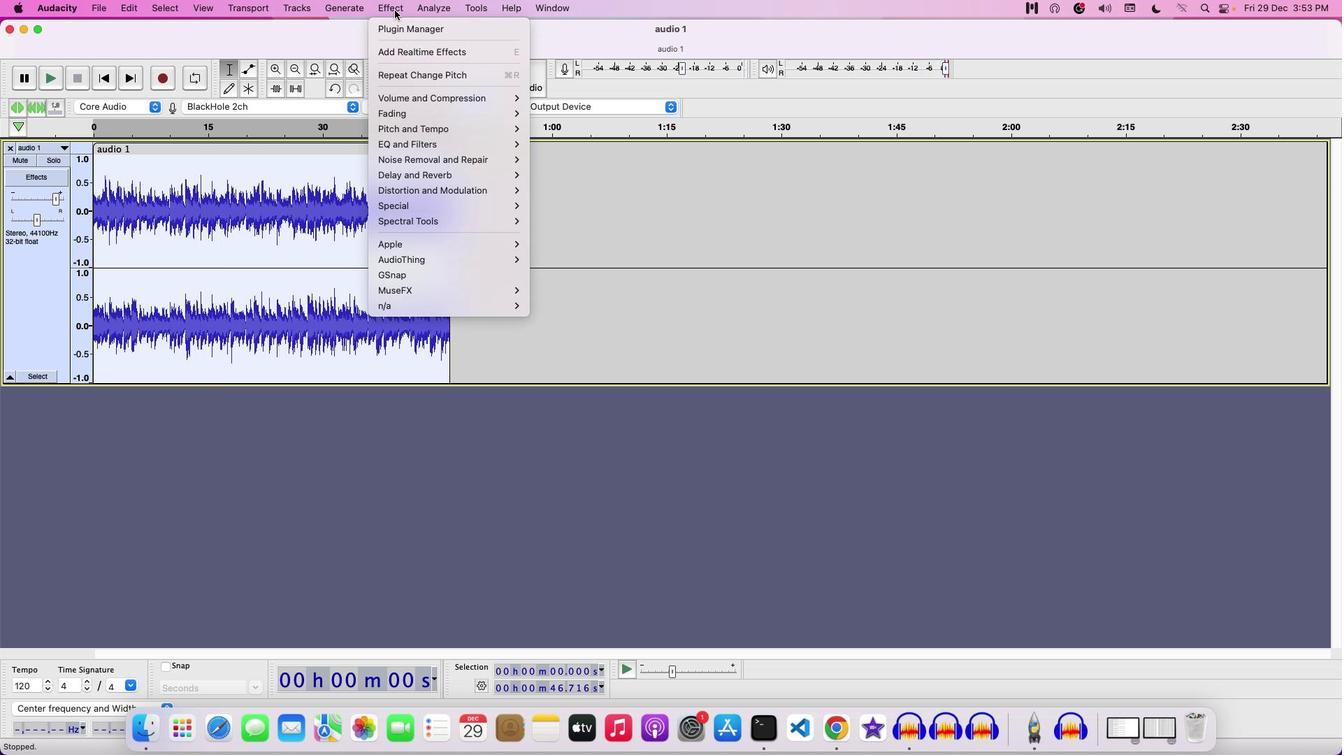 
Action: Mouse pressed left at (395, 9)
Screenshot: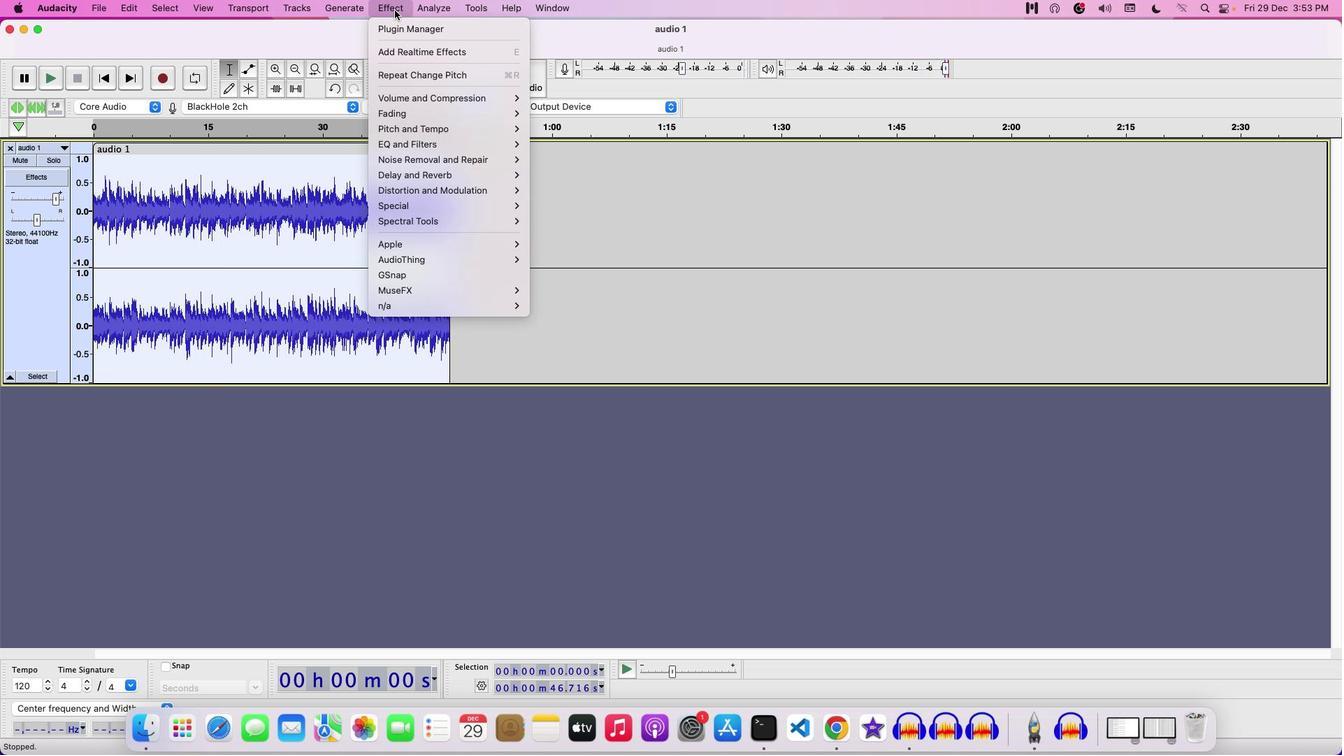 
Action: Mouse moved to (560, 193)
Screenshot: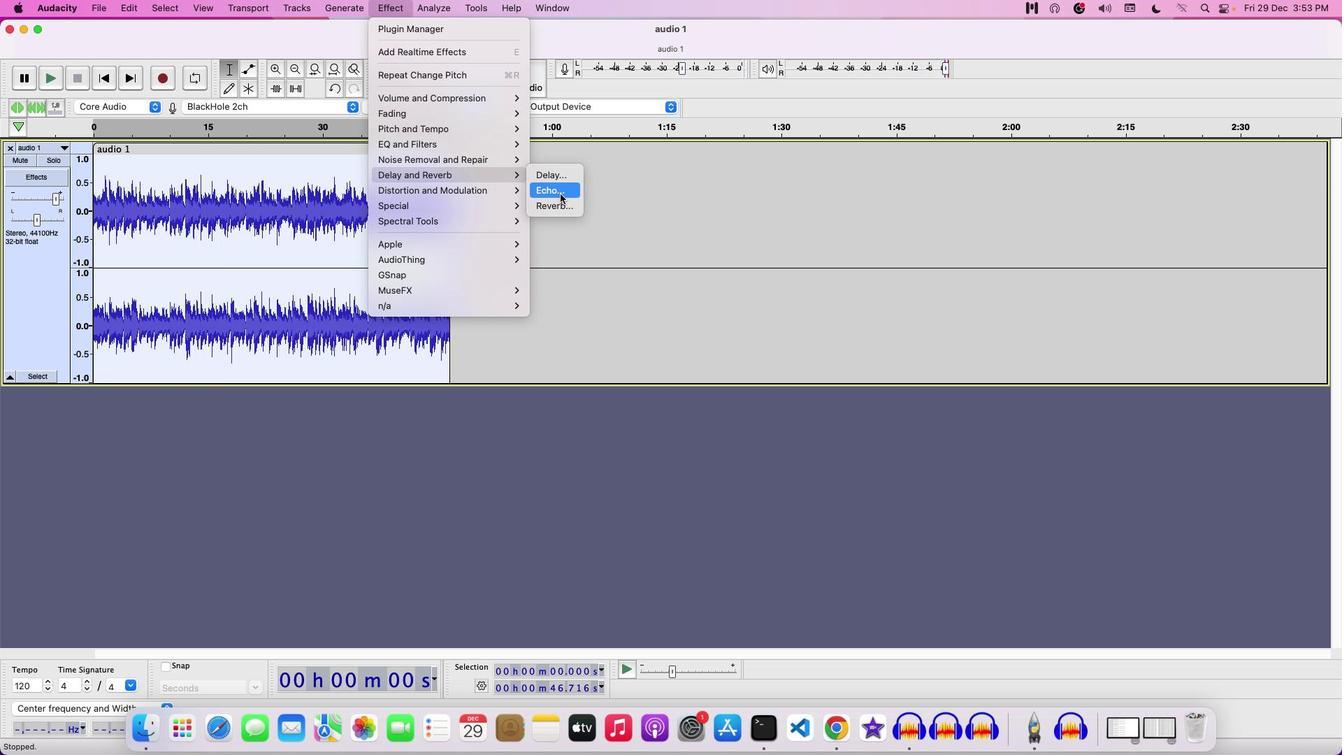 
Action: Mouse pressed left at (560, 193)
Screenshot: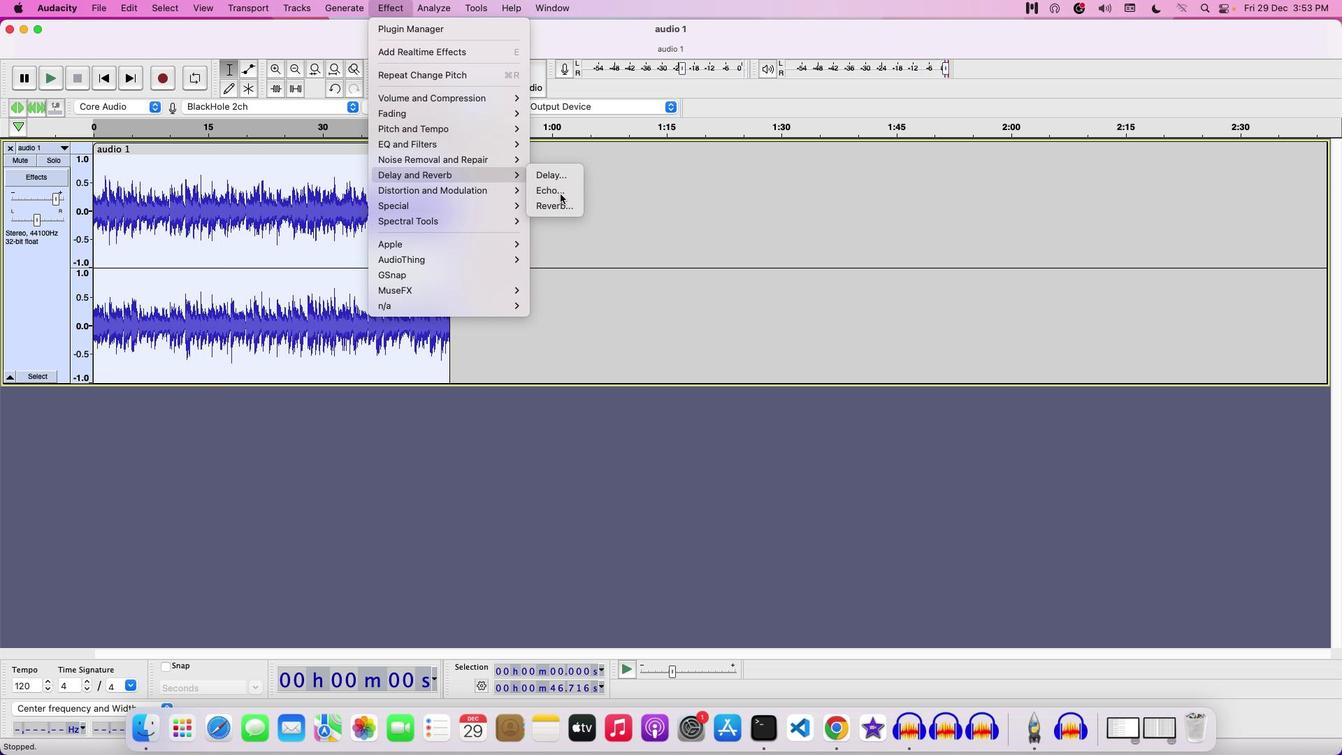 
Action: Mouse moved to (692, 362)
Screenshot: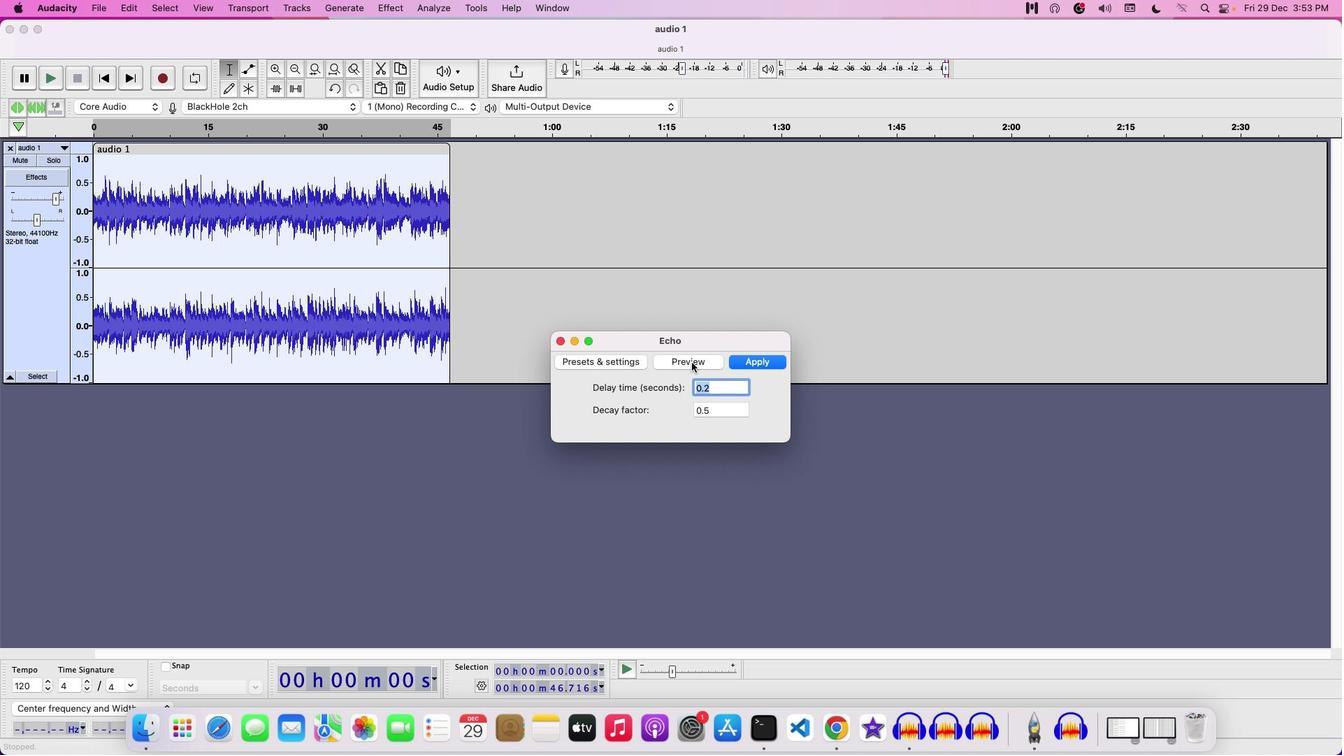 
Action: Mouse pressed left at (692, 362)
Screenshot: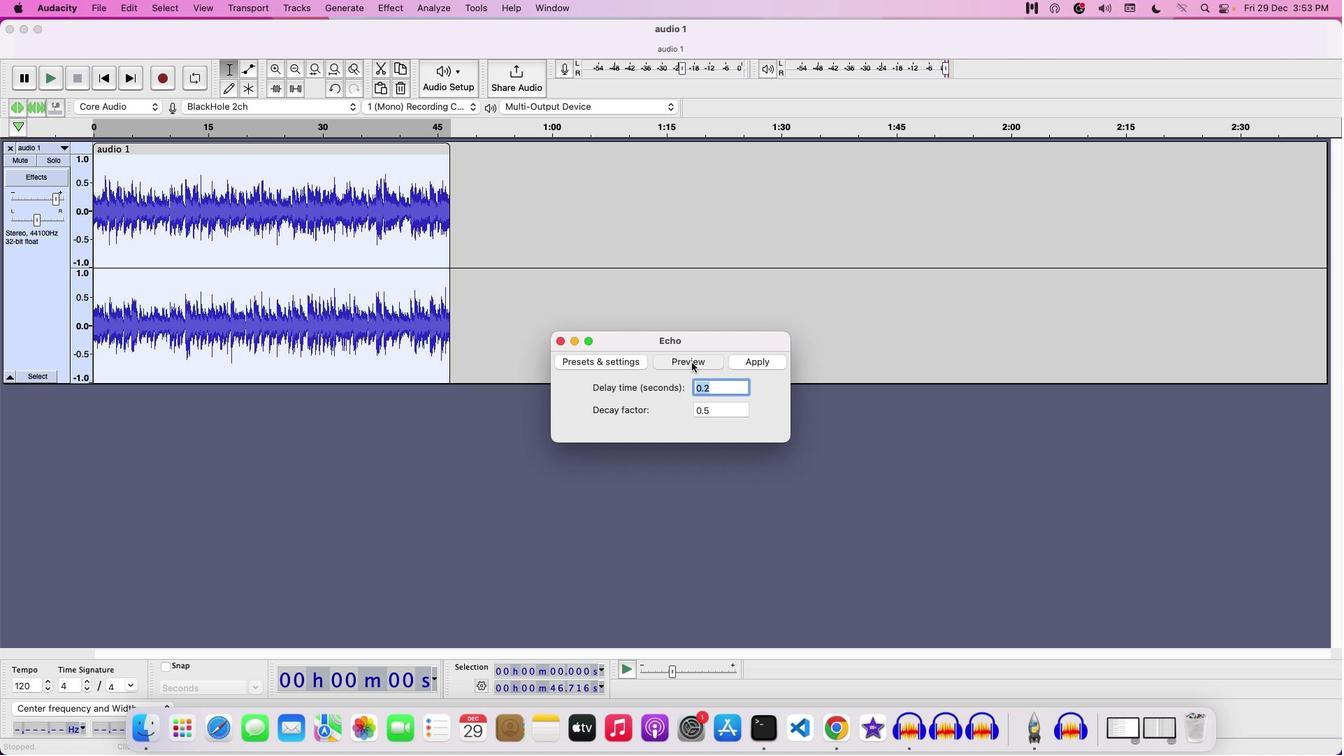 
Action: Mouse moved to (758, 354)
Screenshot: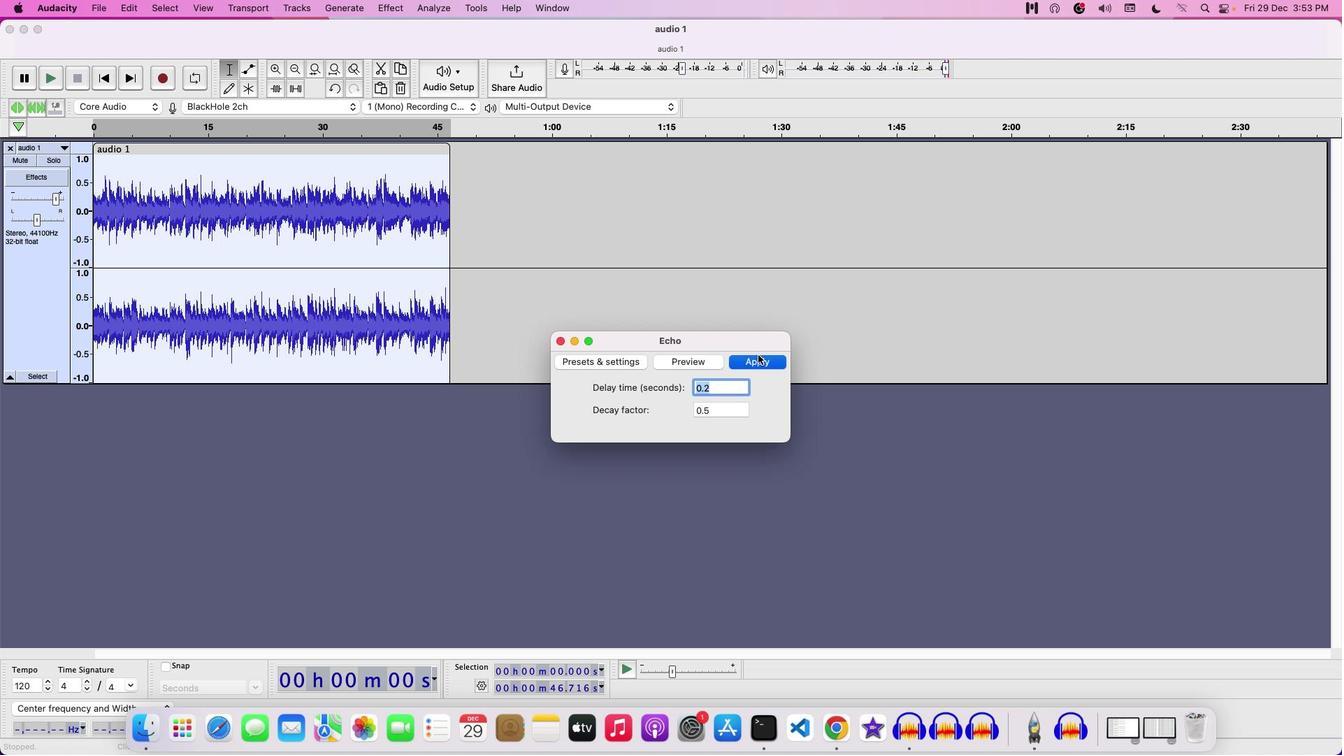 
Action: Mouse pressed left at (758, 354)
Screenshot: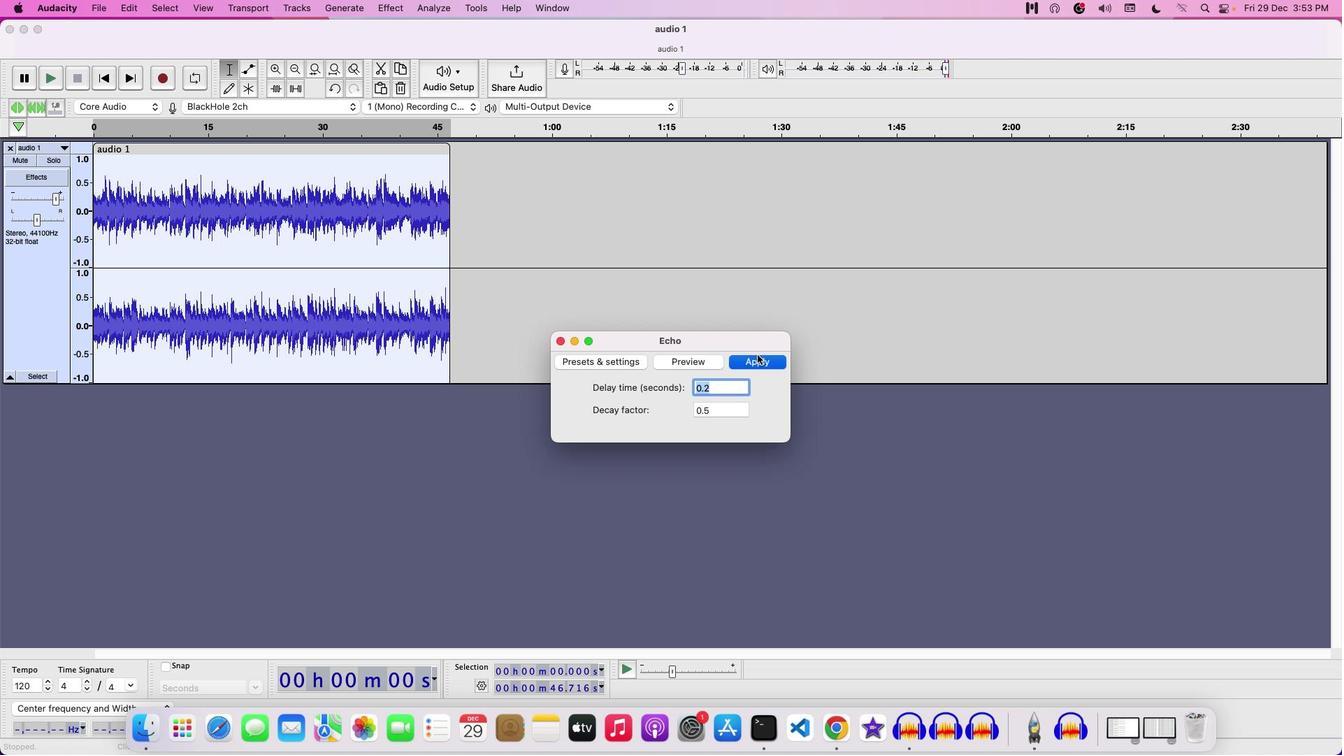 
Action: Mouse moved to (59, 204)
Screenshot: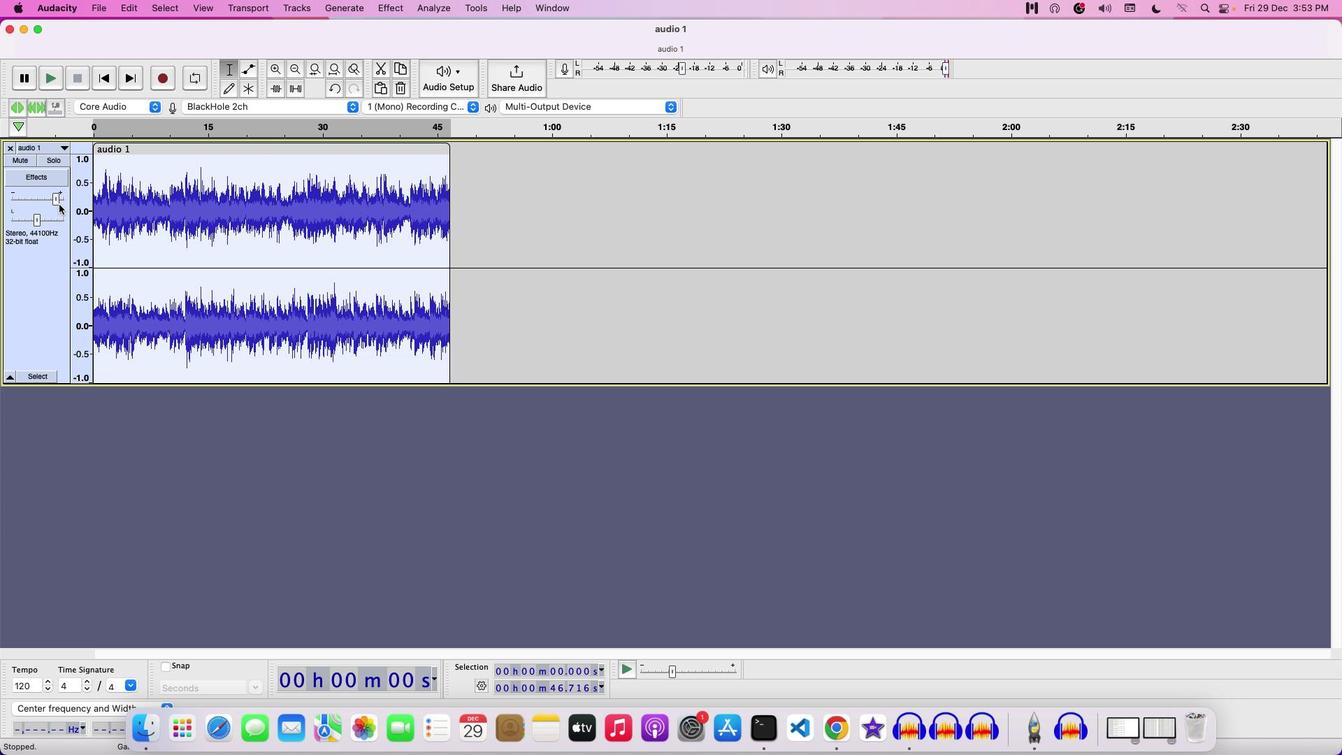 
Action: Mouse pressed left at (59, 204)
Screenshot: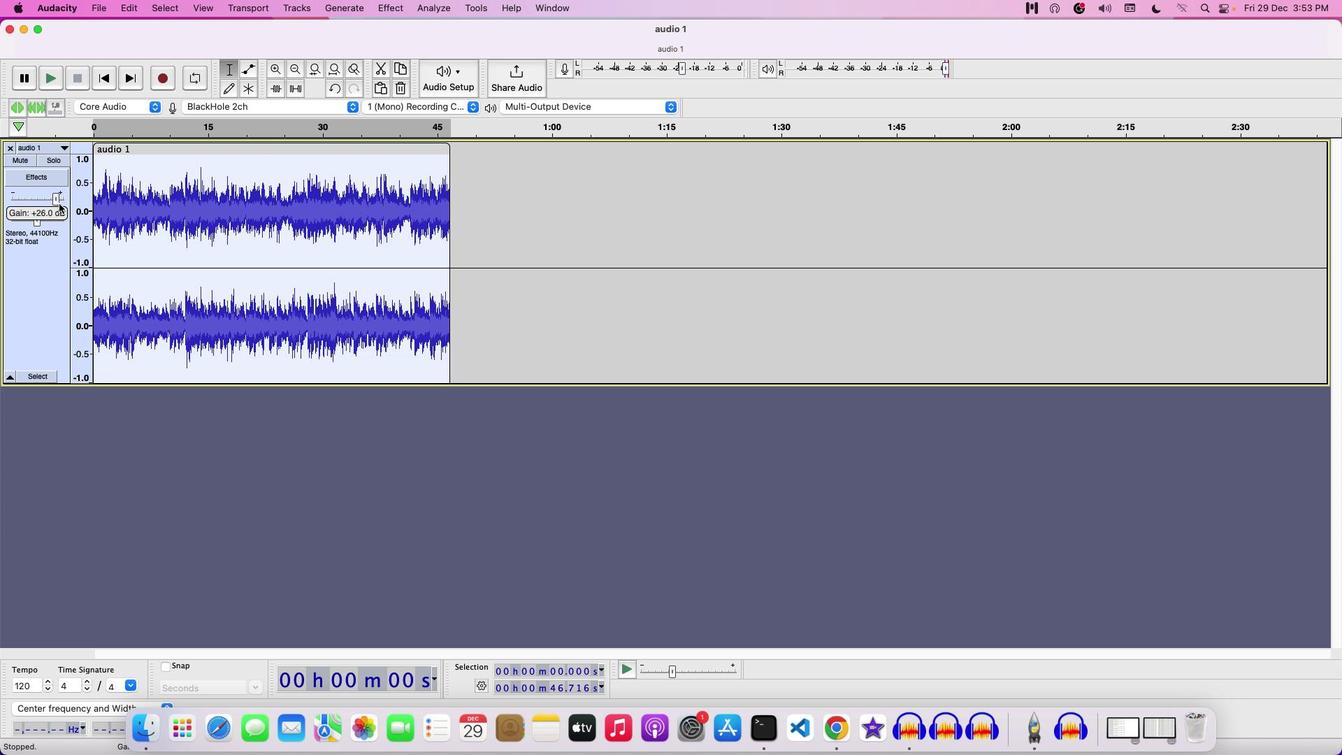 
Action: Mouse moved to (56, 204)
Screenshot: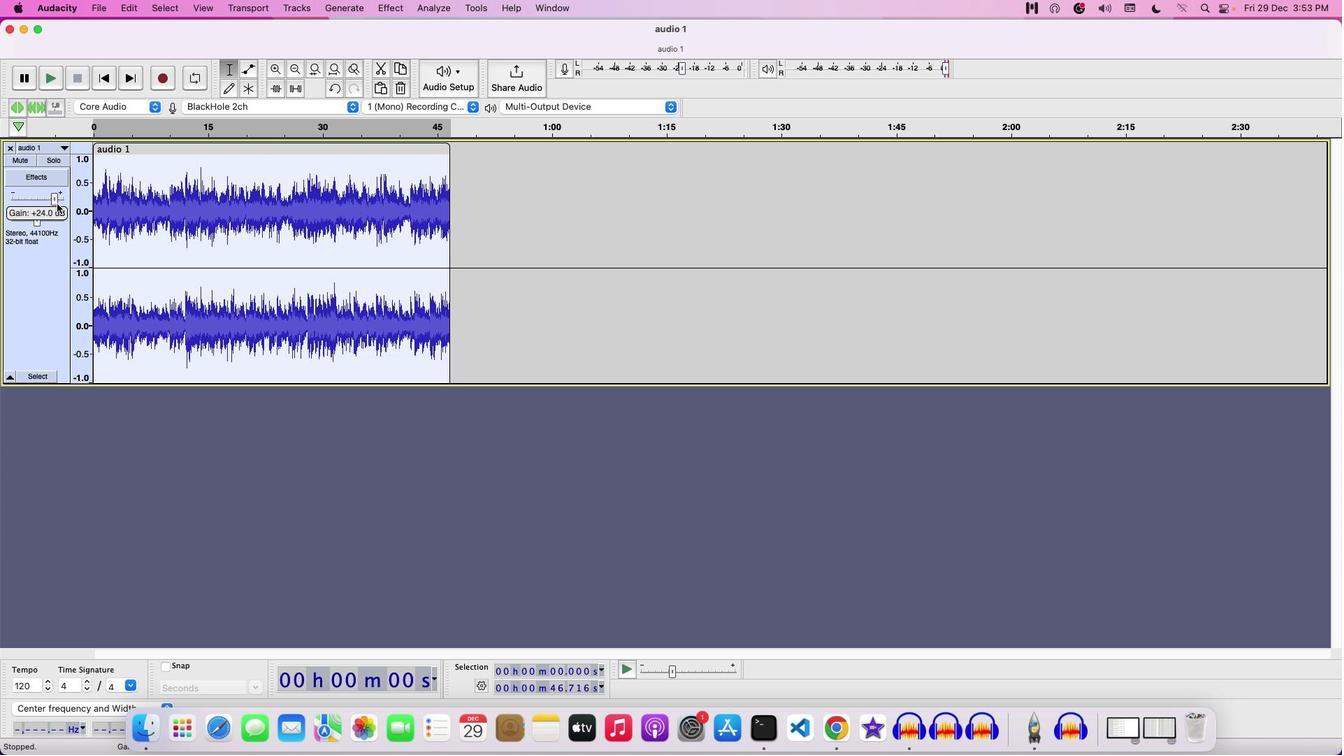 
Action: Key pressed Key.space
Screenshot: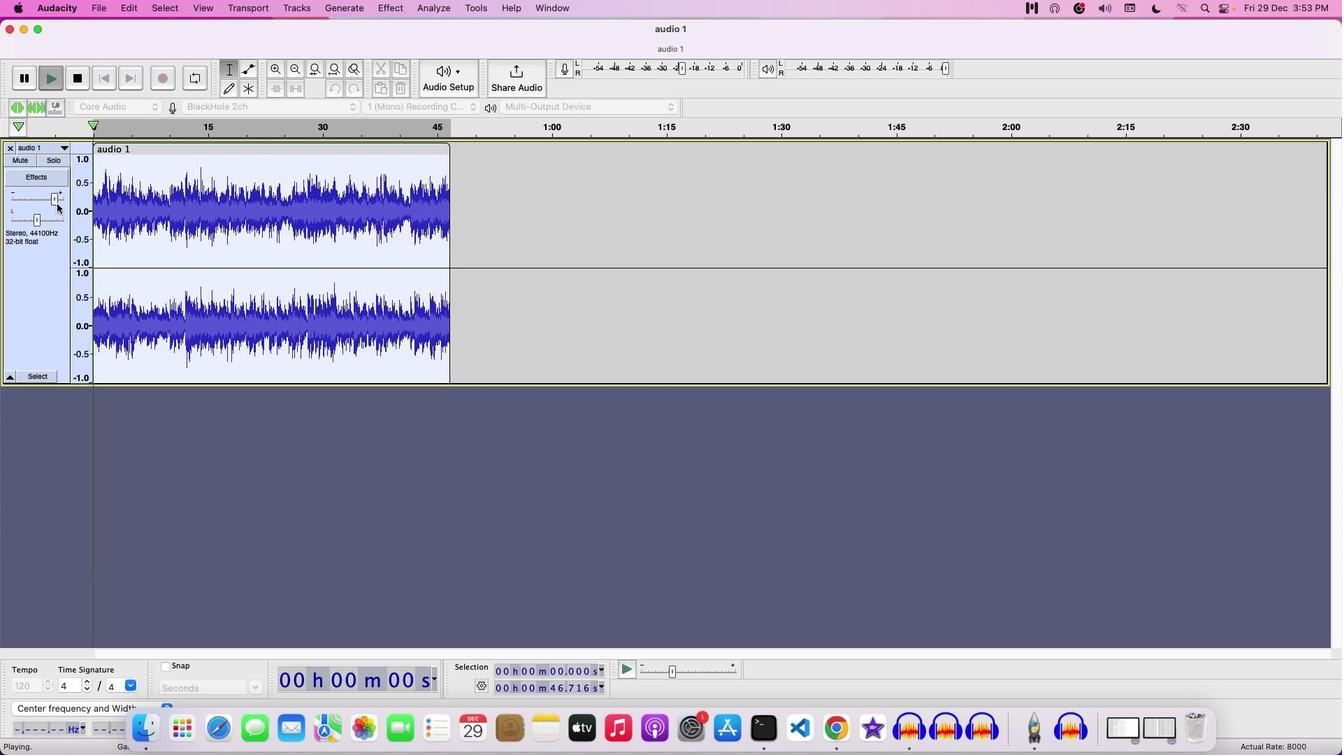 
Action: Mouse pressed left at (56, 204)
Screenshot: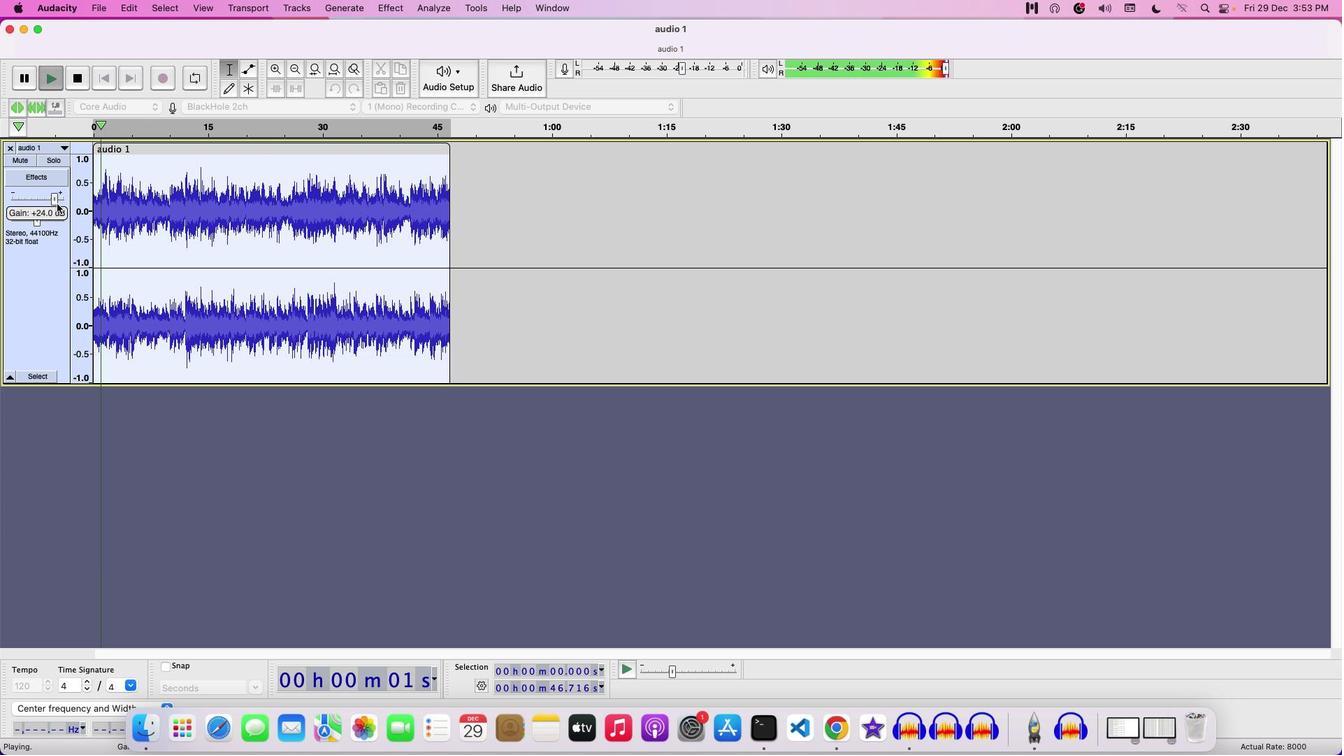 
Action: Mouse moved to (43, 204)
Screenshot: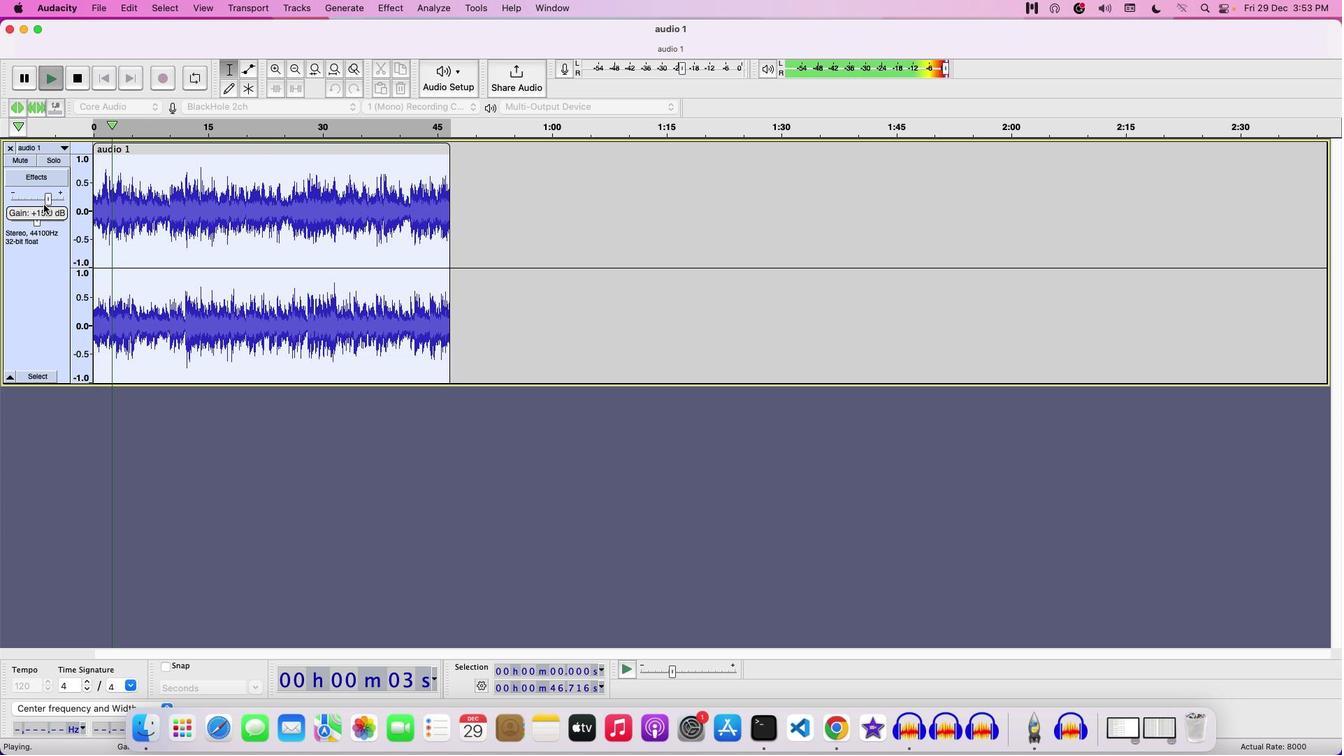 
Action: Key pressed Key.space
Screenshot: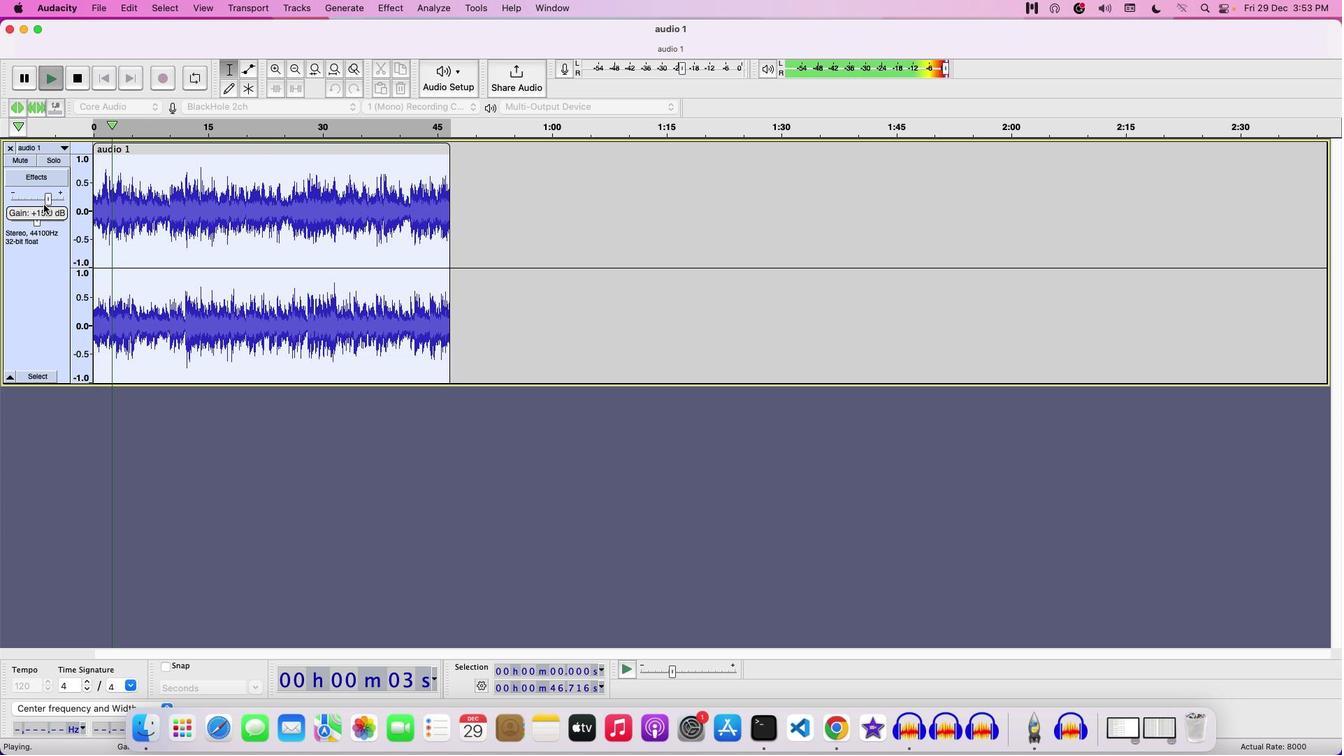 
Action: Mouse moved to (46, 197)
Screenshot: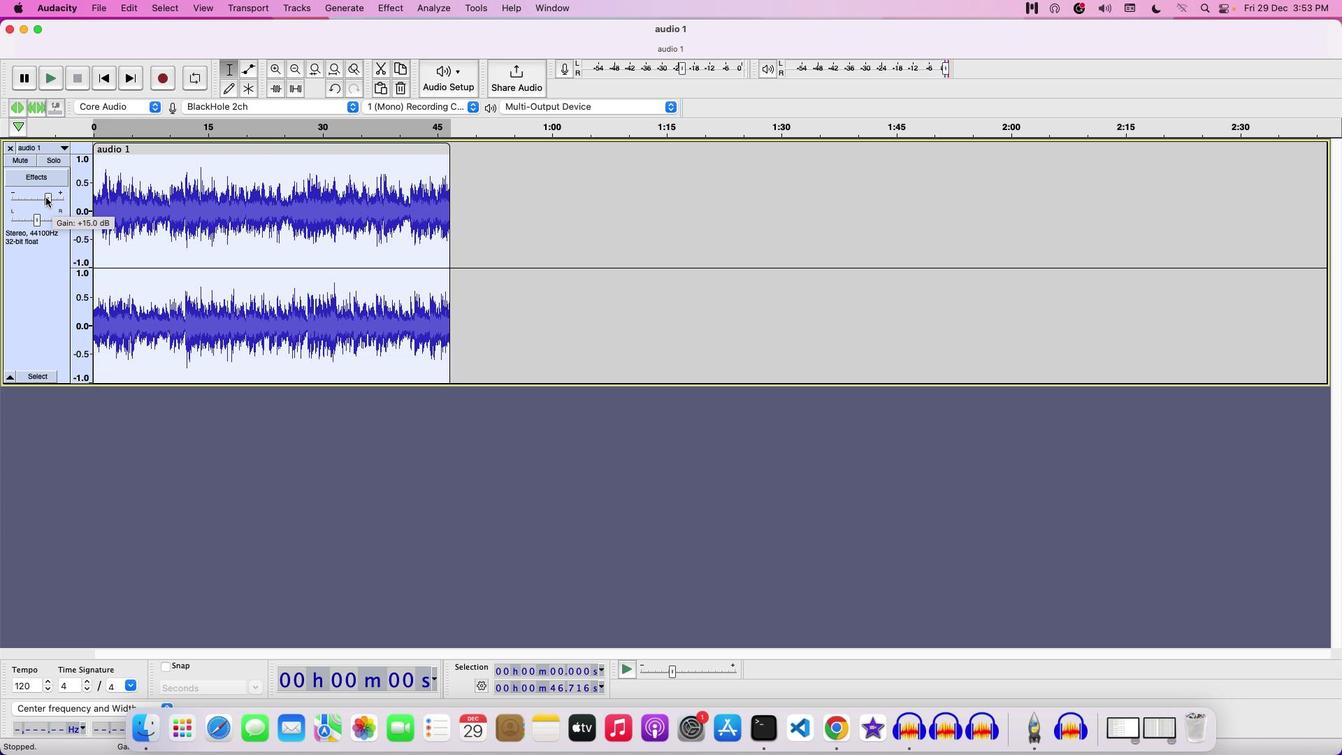 
Action: Mouse pressed left at (46, 197)
Screenshot: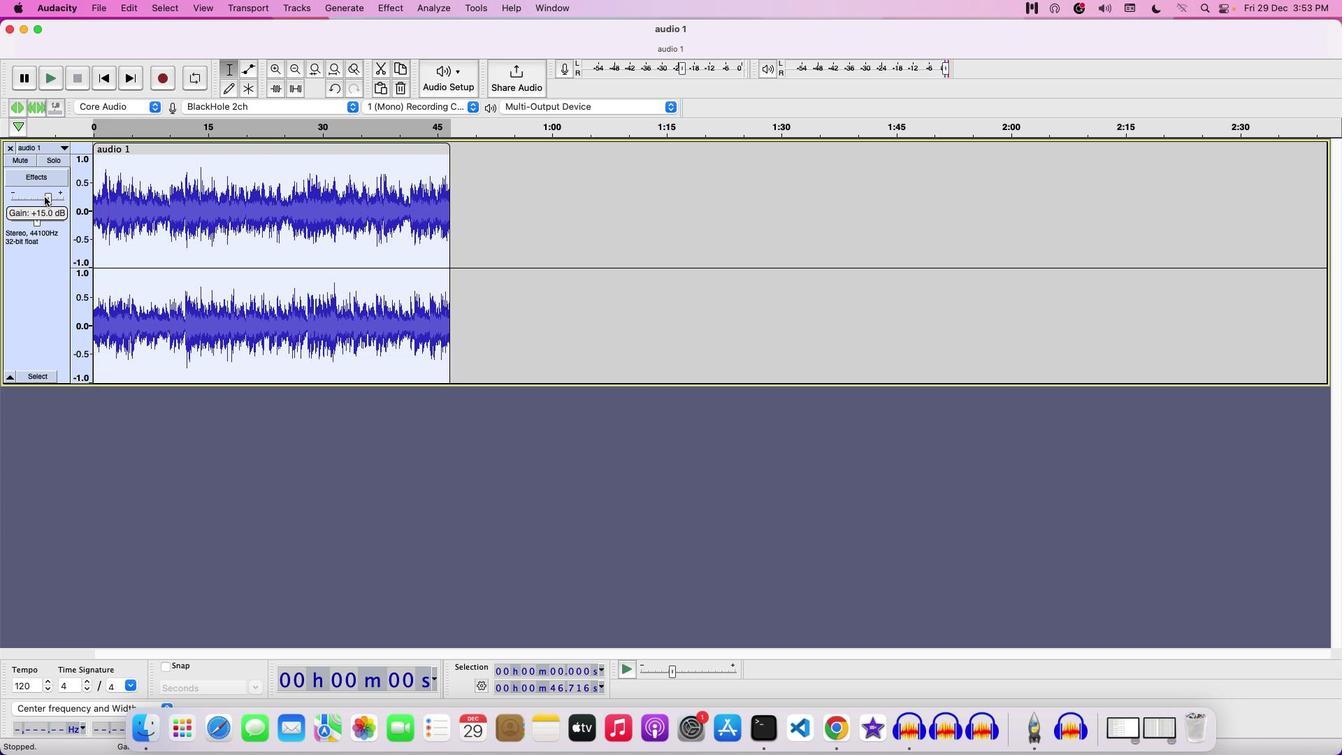 
Action: Mouse moved to (61, 200)
Screenshot: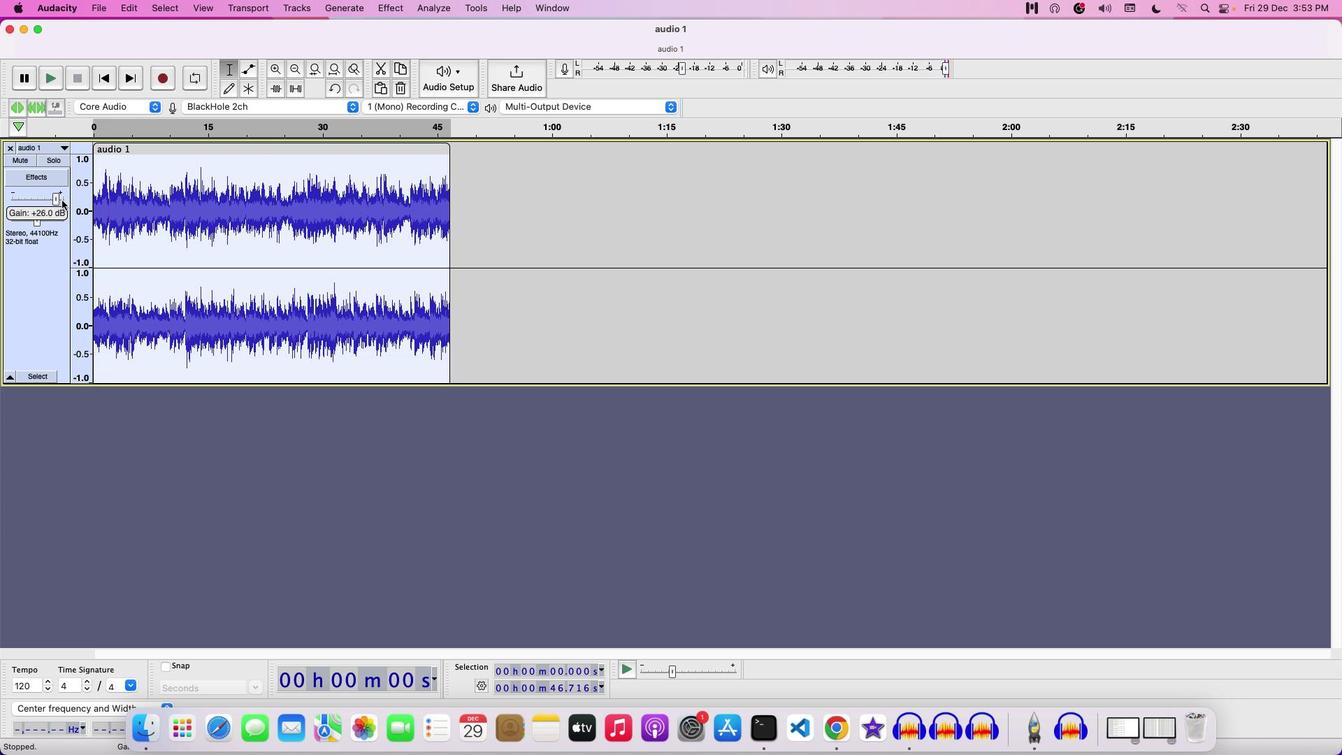
Action: Key pressed Key.space
Screenshot: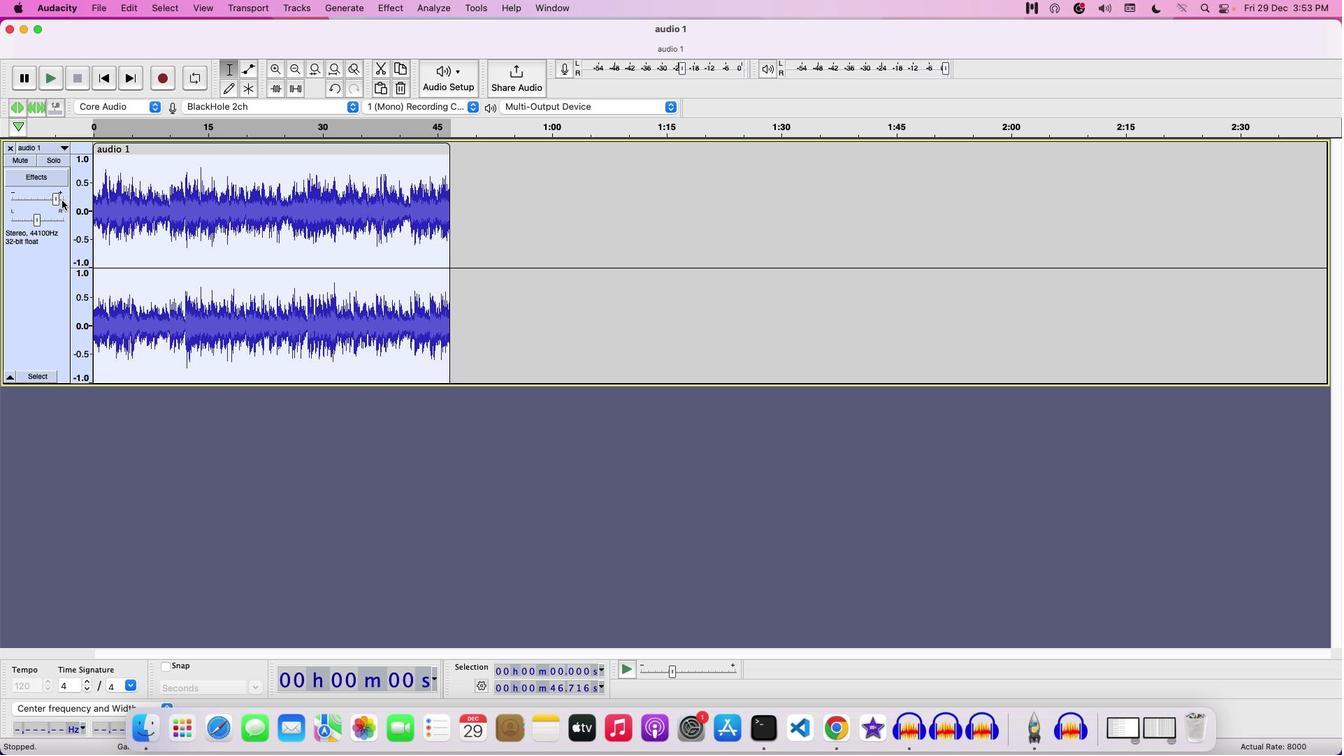 
Action: Mouse moved to (58, 198)
Screenshot: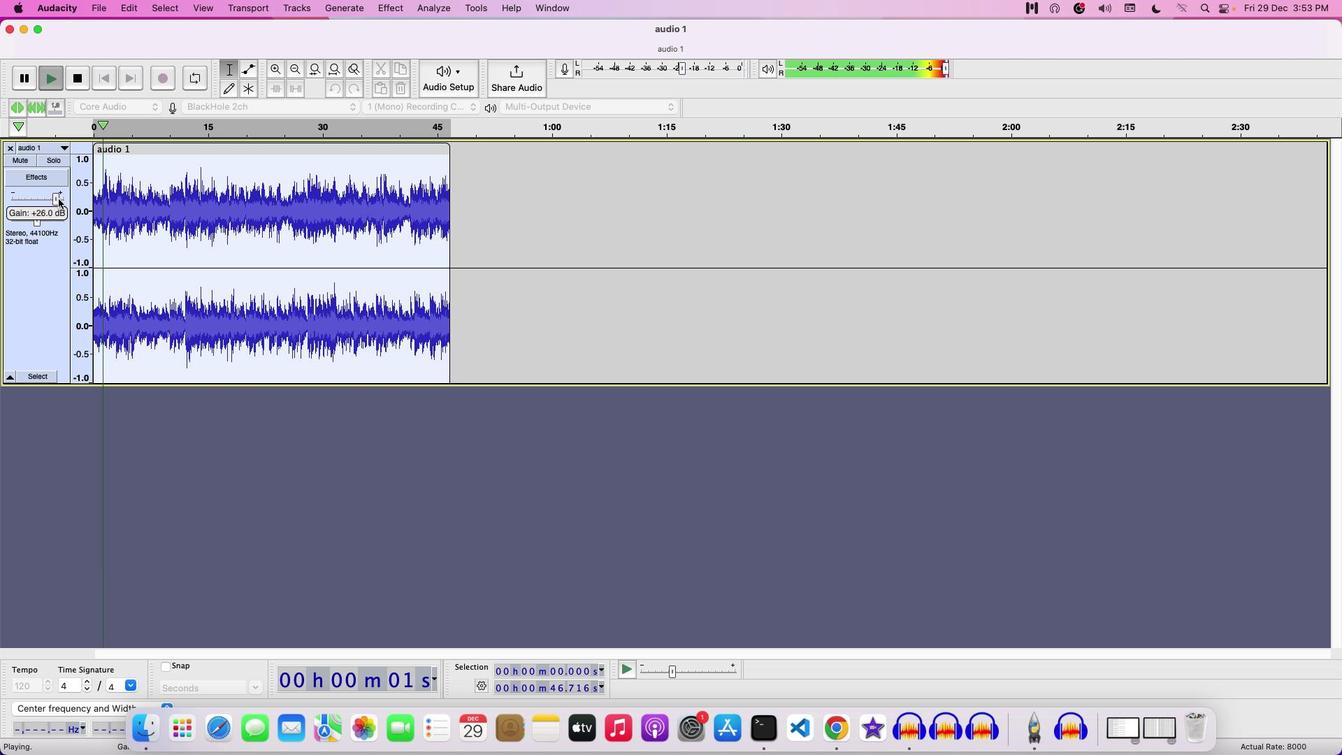 
Action: Mouse pressed left at (58, 198)
Screenshot: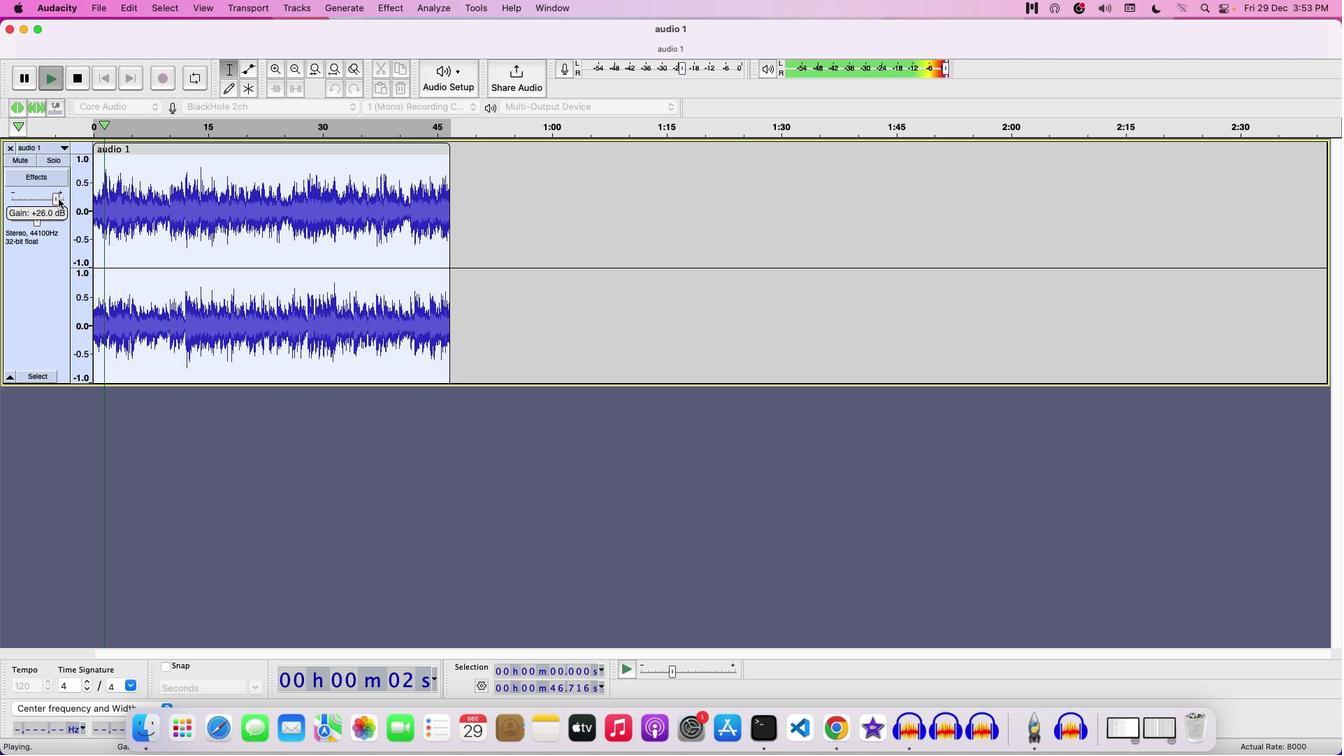 
Action: Mouse moved to (41, 269)
Screenshot: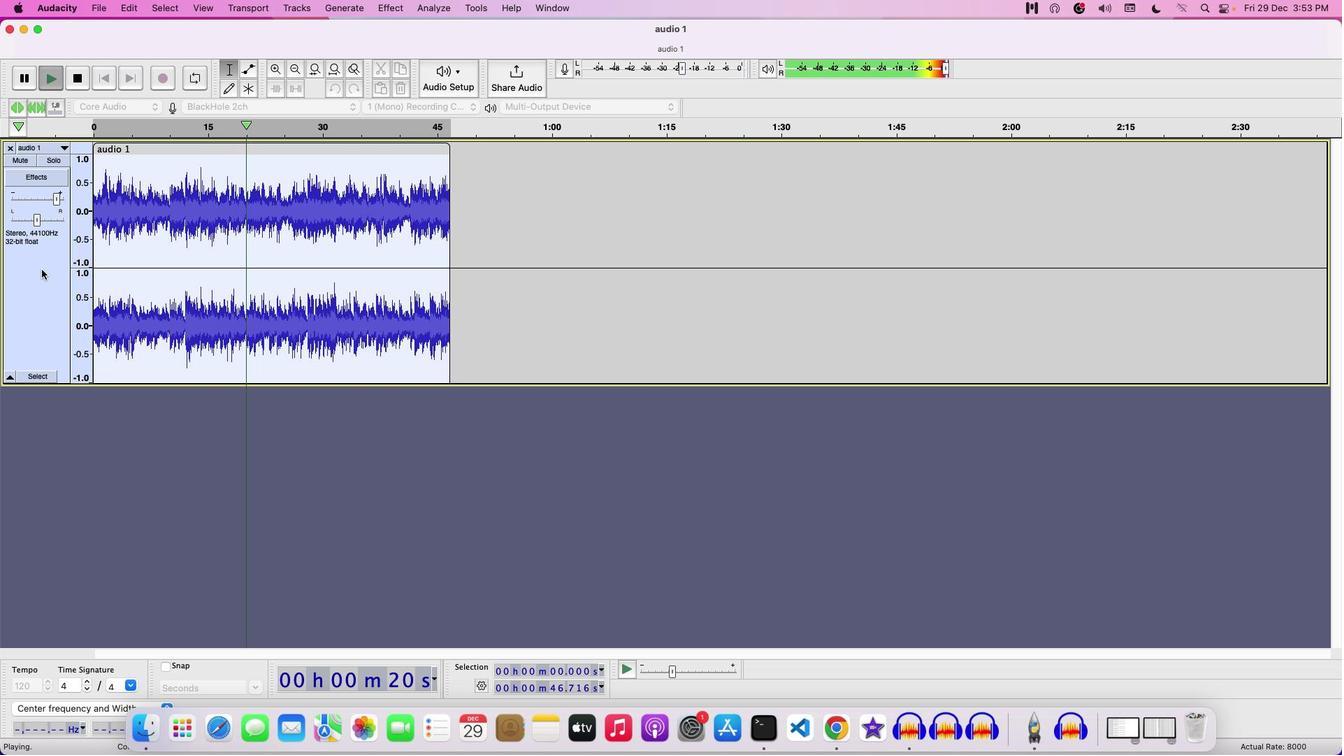 
Action: Mouse pressed left at (41, 269)
Screenshot: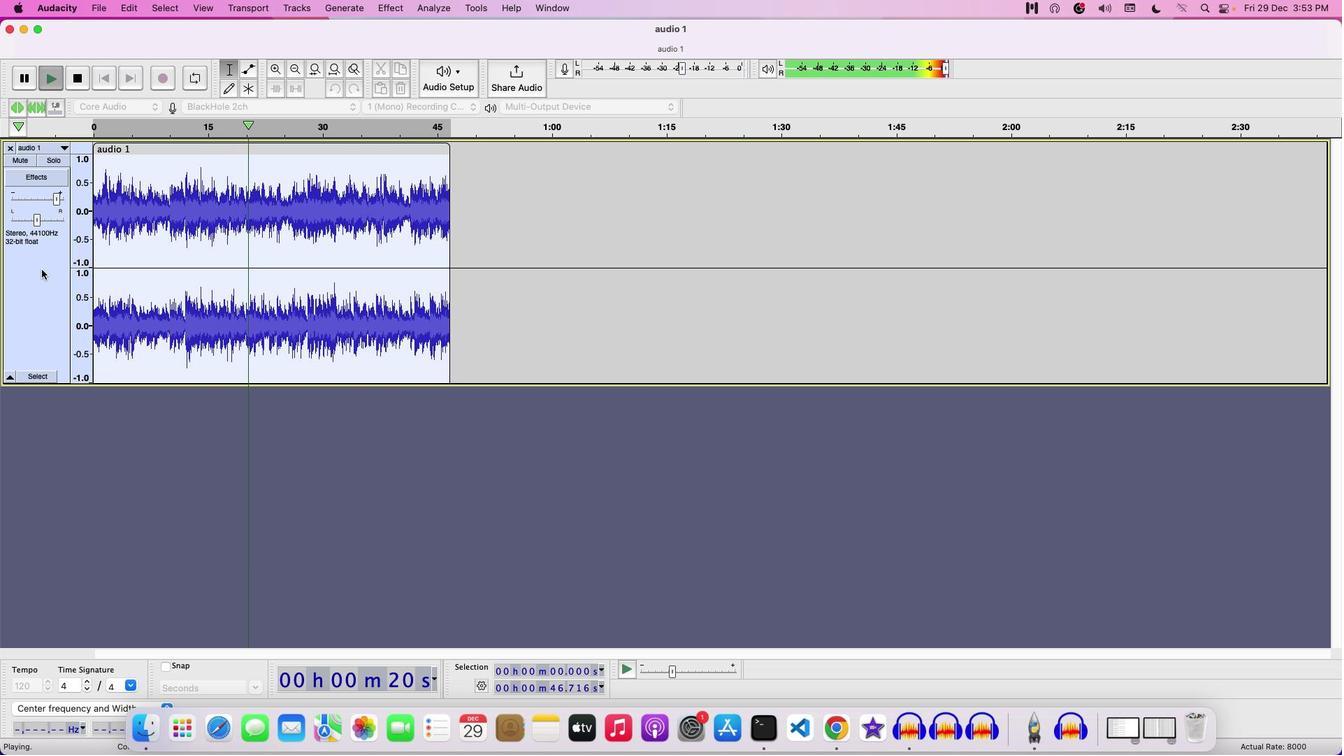 
Action: Mouse moved to (62, 277)
Screenshot: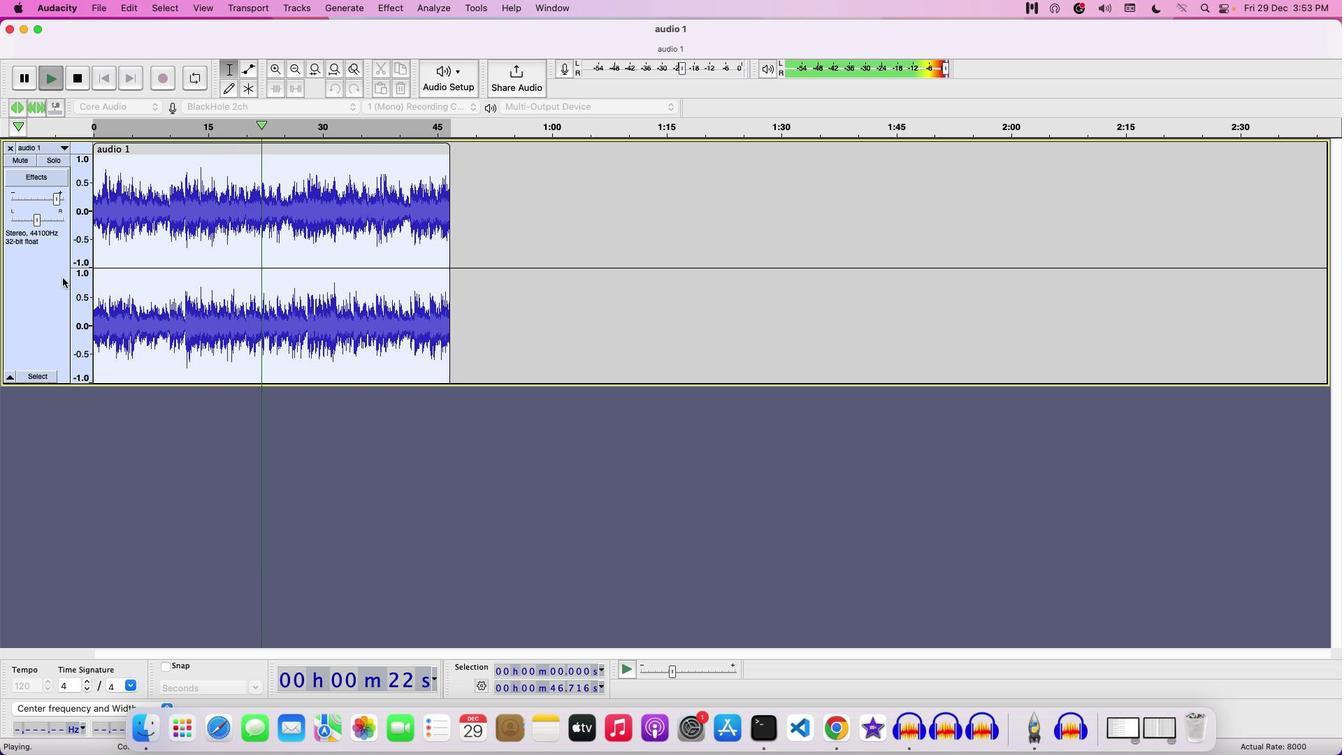 
Action: Mouse pressed left at (62, 277)
Screenshot: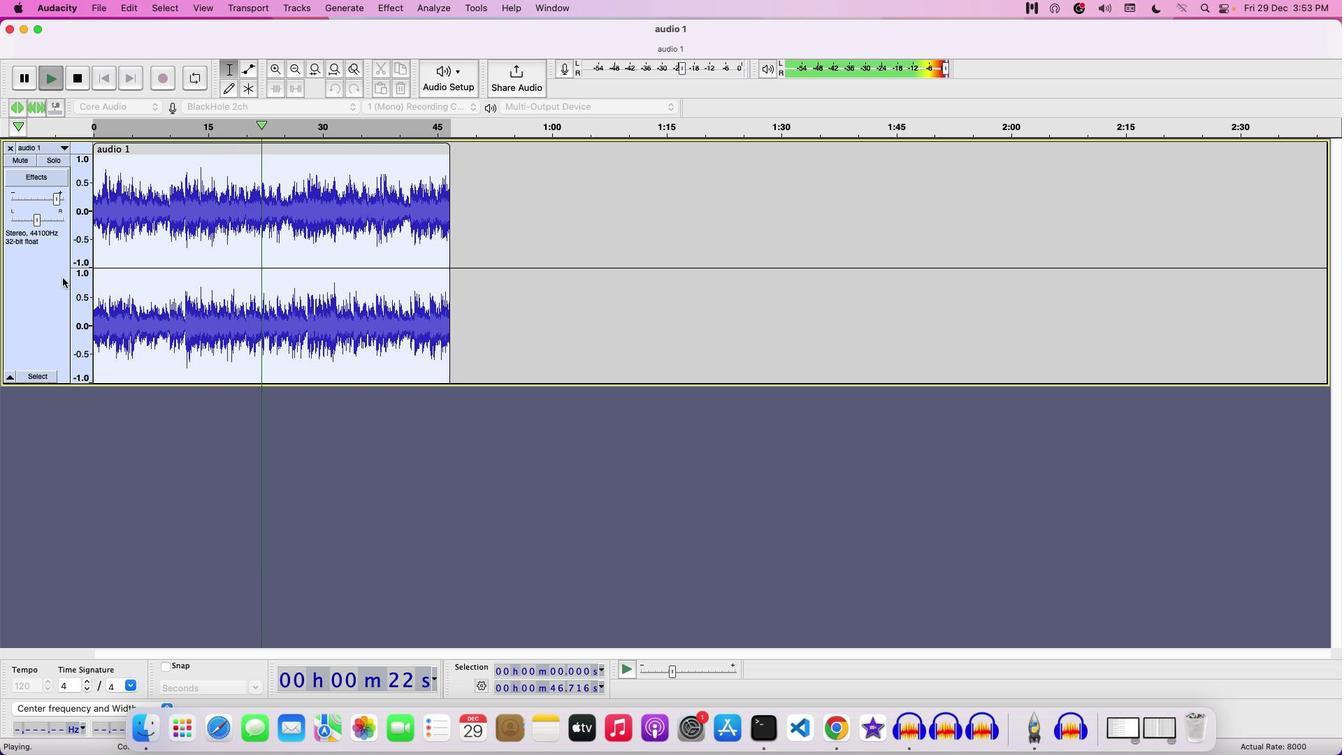 
Action: Mouse moved to (30, 273)
Screenshot: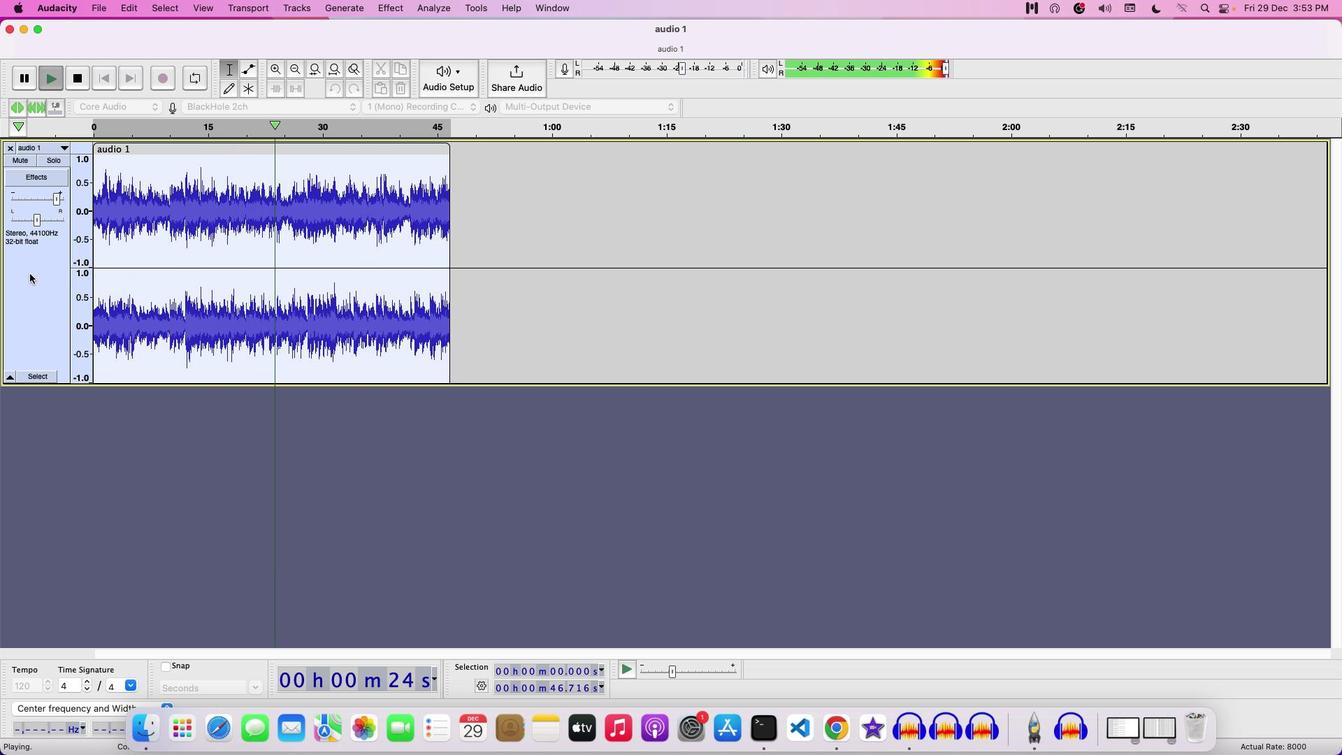 
Action: Mouse pressed left at (30, 273)
Screenshot: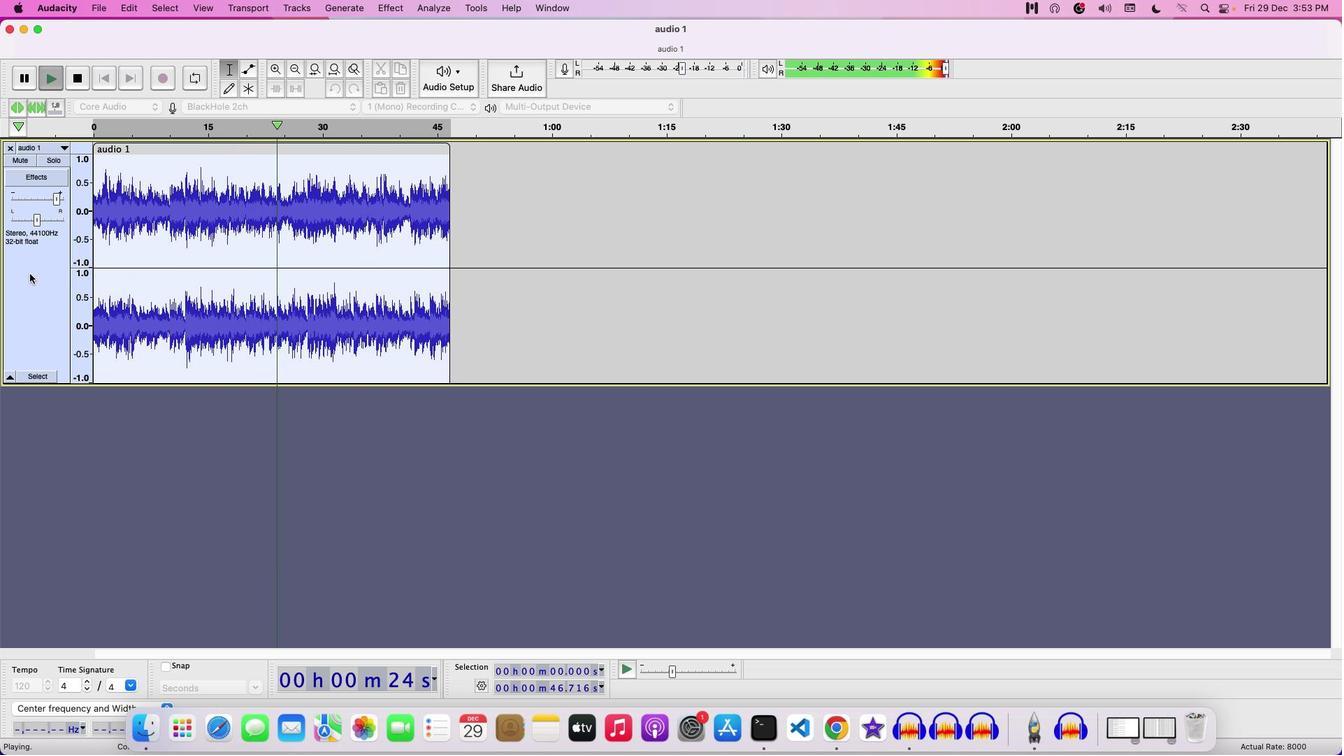
Action: Mouse moved to (23, 272)
Screenshot: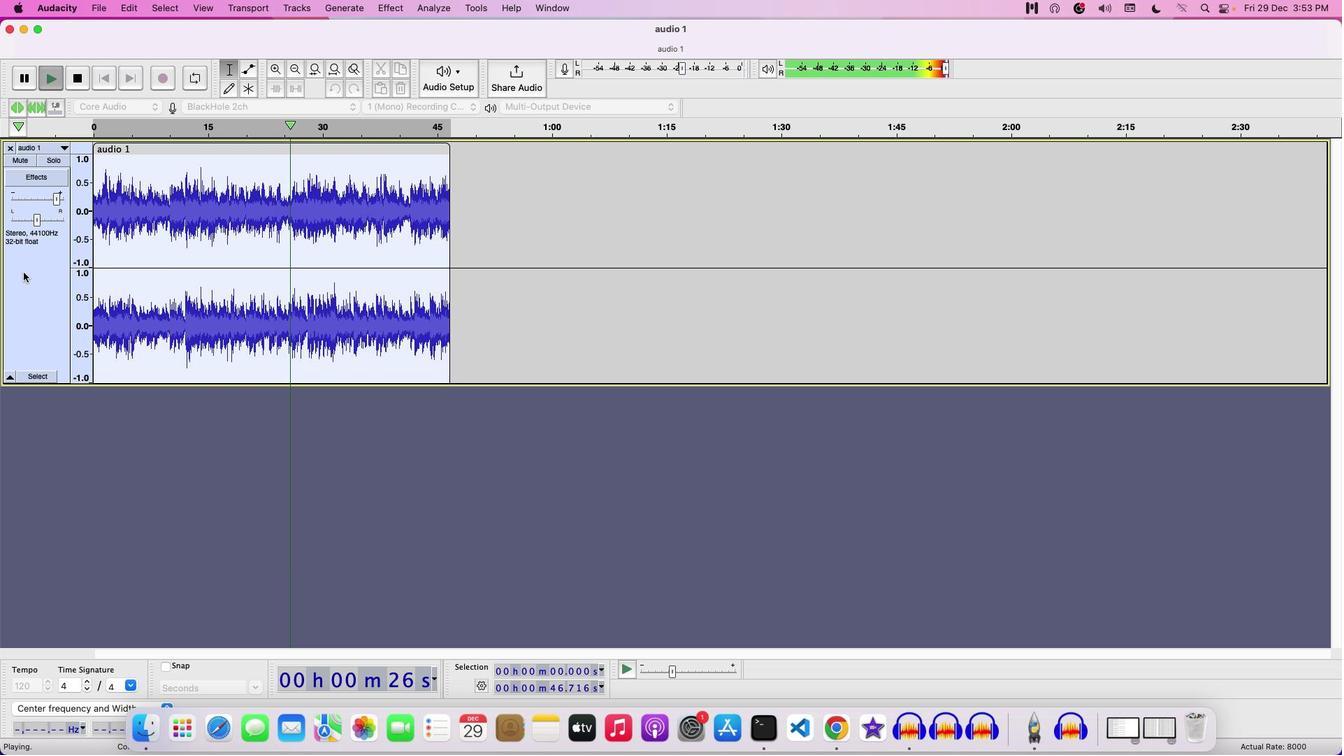 
Action: Mouse pressed left at (23, 272)
Screenshot: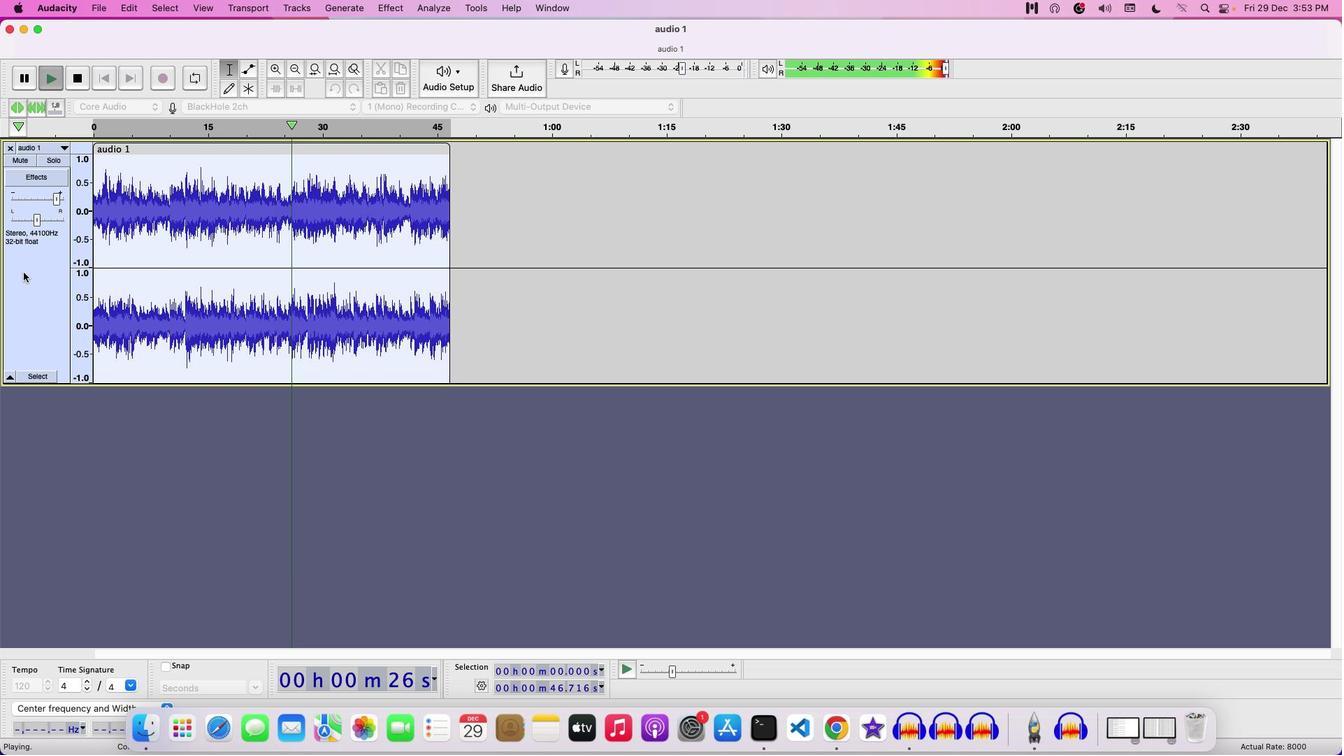 
Action: Mouse moved to (54, 265)
Screenshot: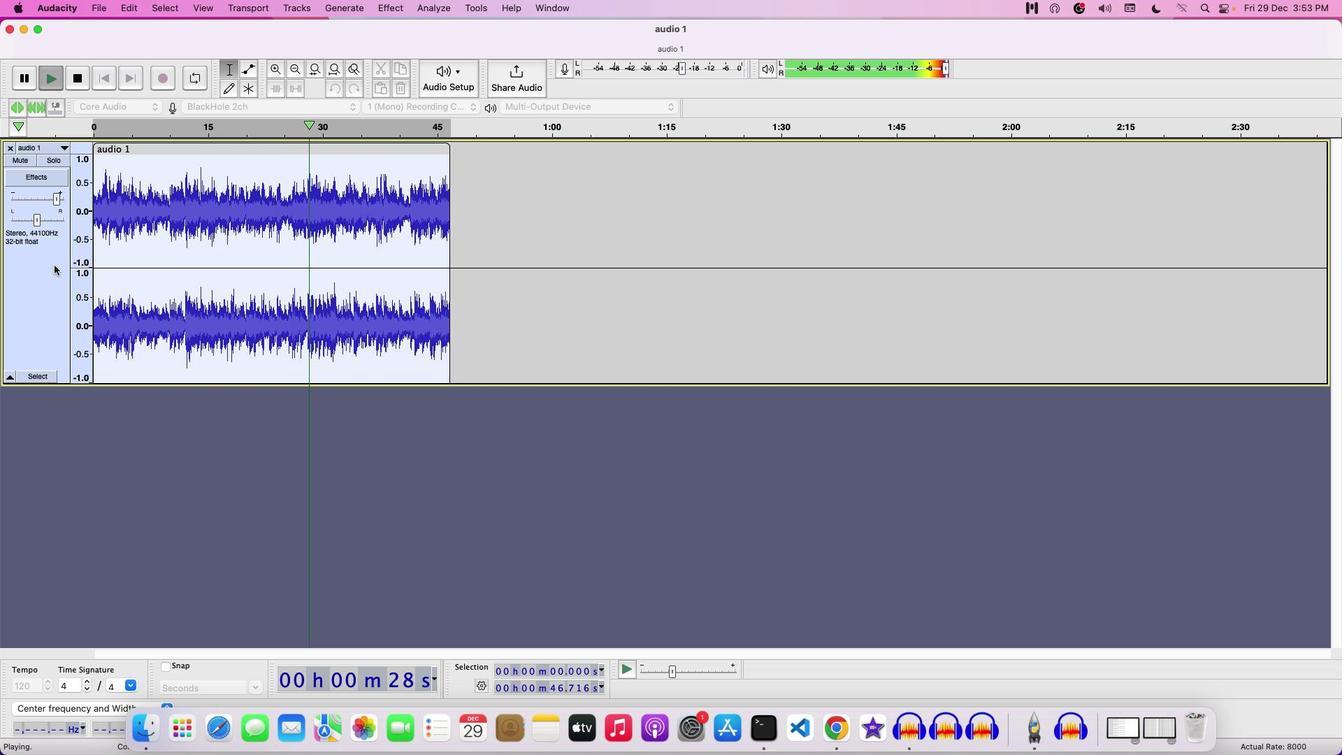 
Action: Mouse pressed left at (54, 265)
Screenshot: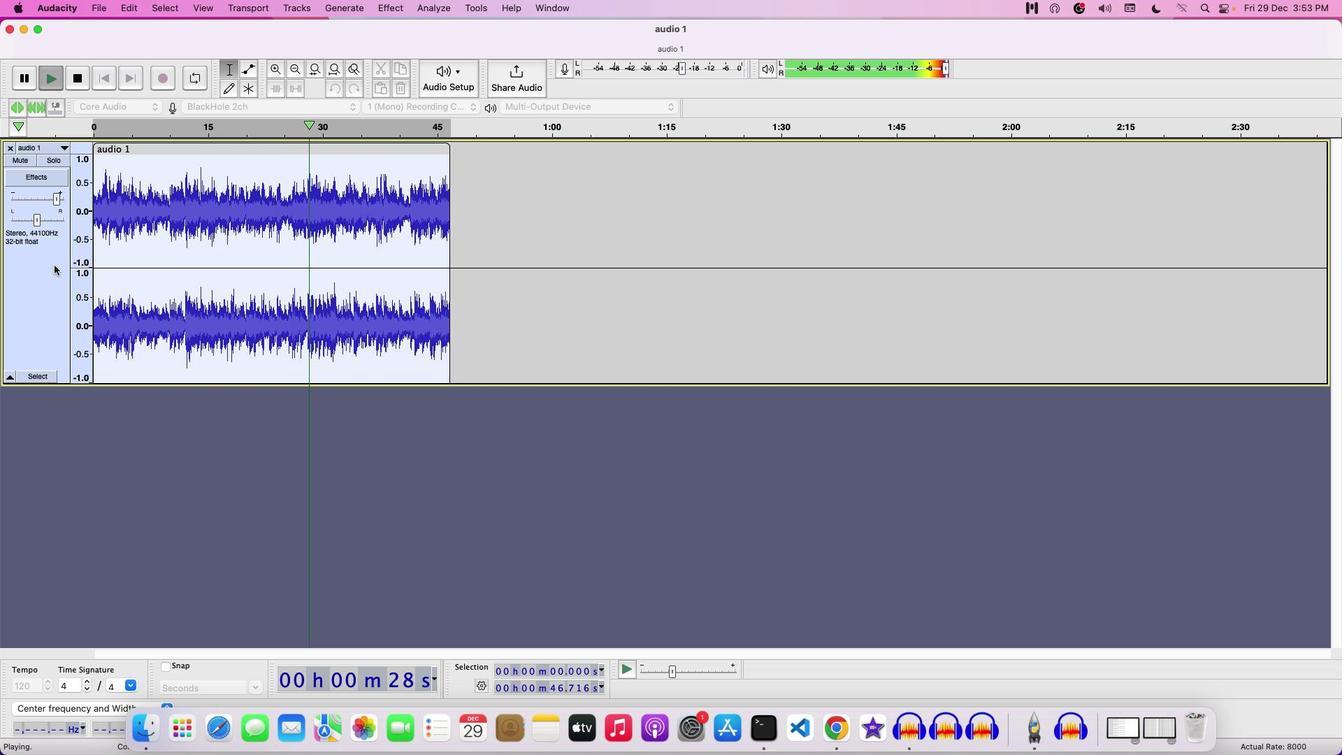 
Action: Mouse moved to (252, 223)
Screenshot: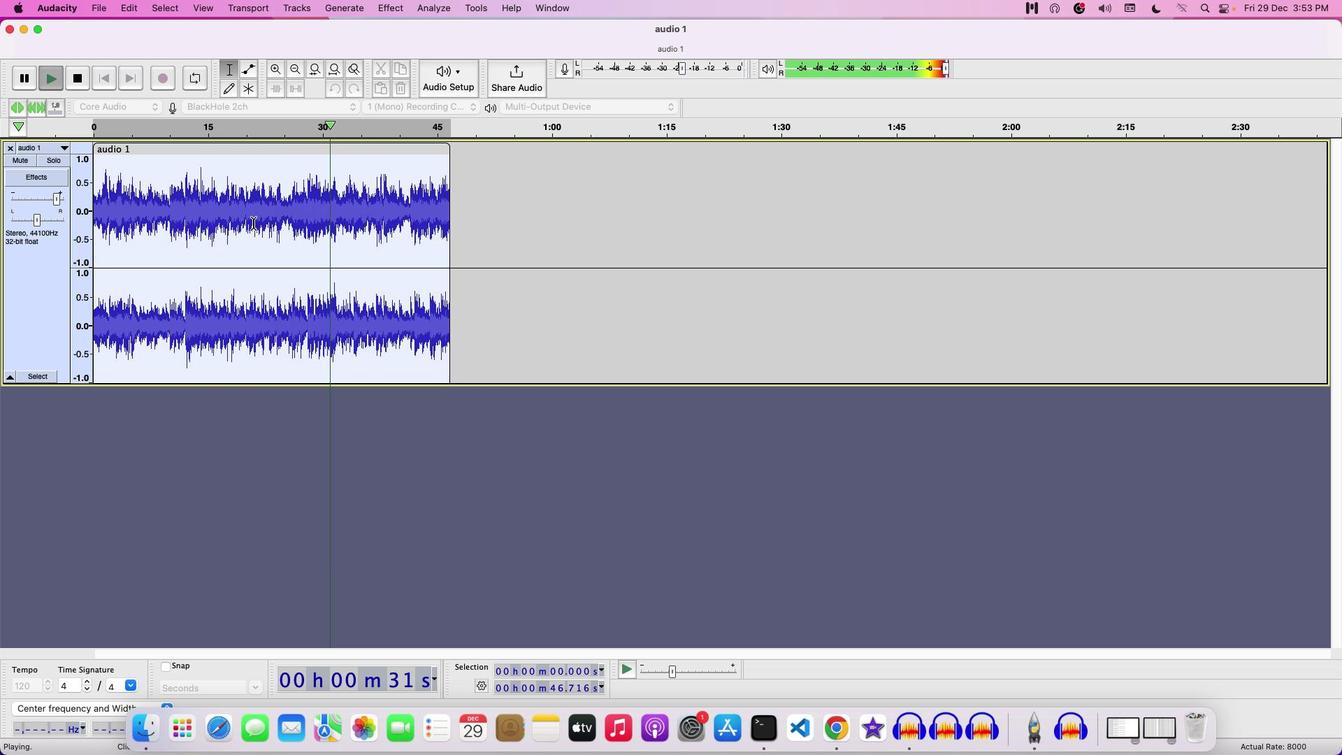 
Action: Key pressed Key.space
Screenshot: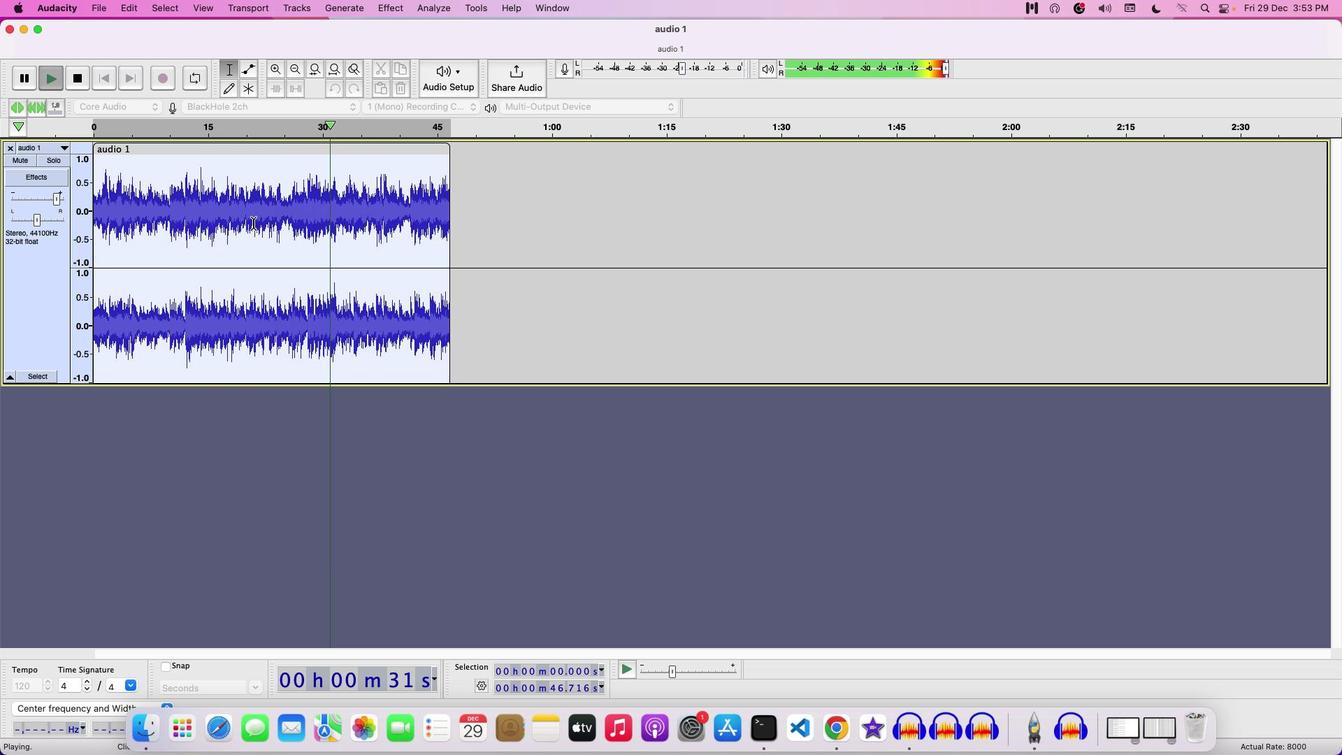 
Action: Mouse moved to (106, 12)
Screenshot: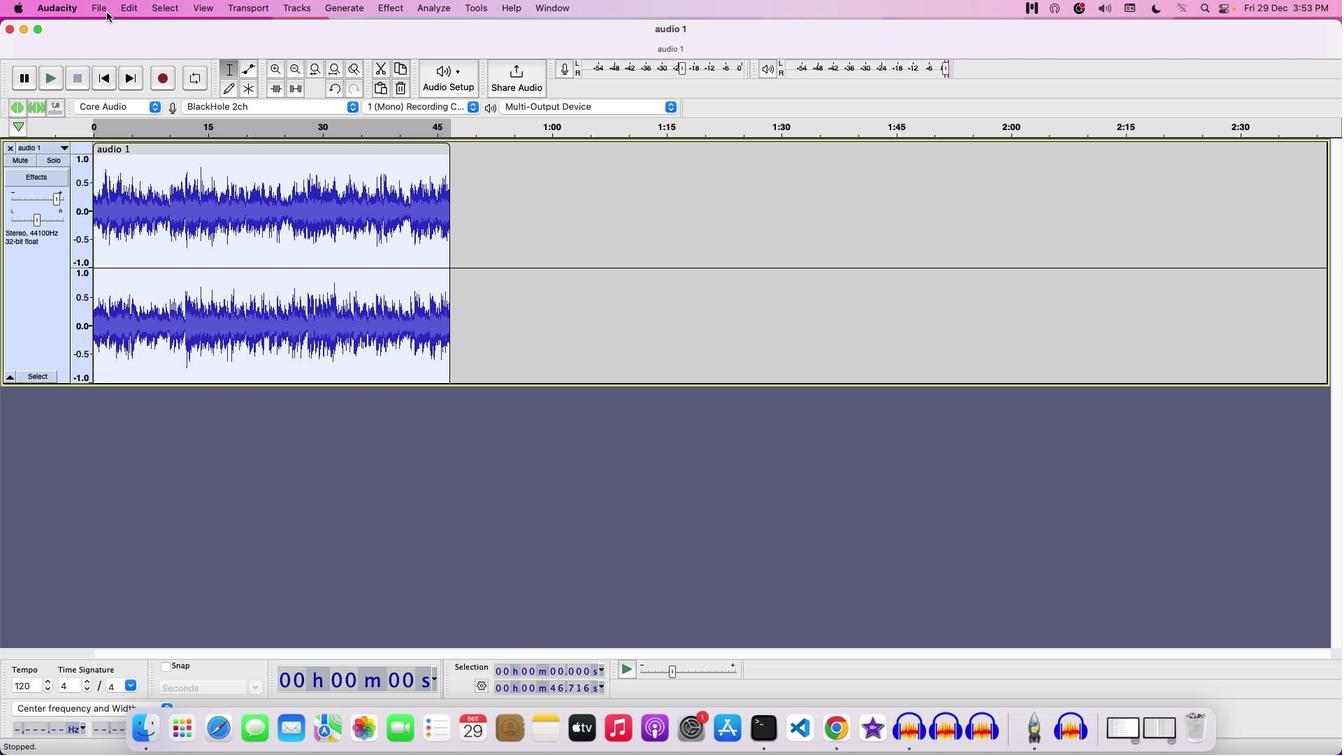 
Action: Mouse pressed left at (106, 12)
Screenshot: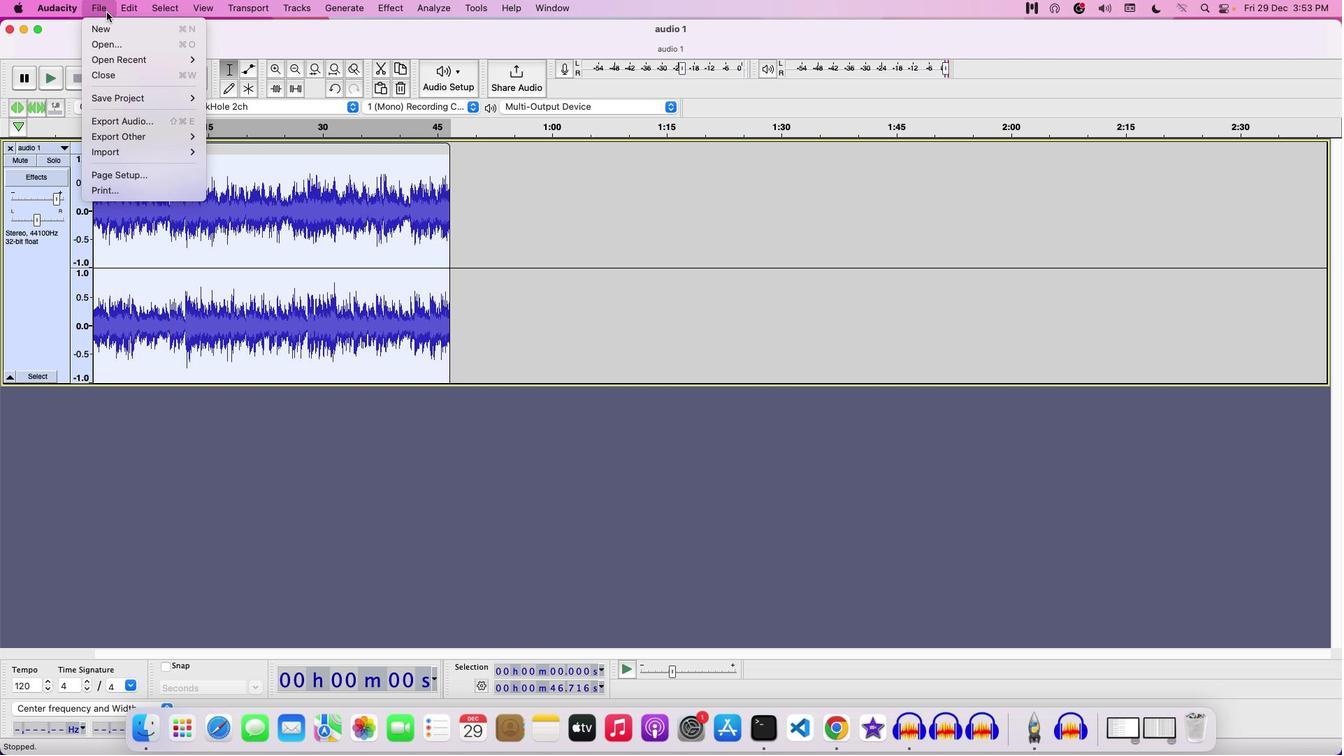 
Action: Mouse moved to (220, 96)
Screenshot: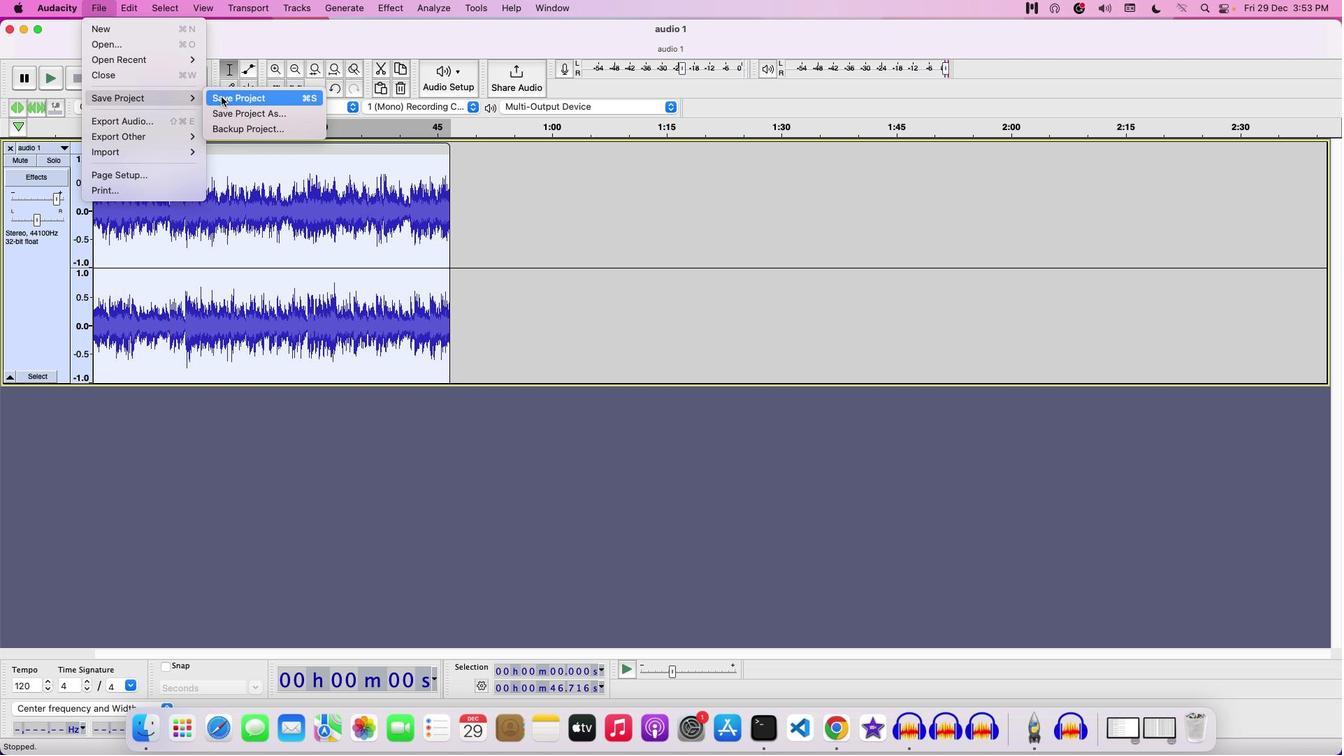 
Action: Mouse pressed left at (220, 96)
Screenshot: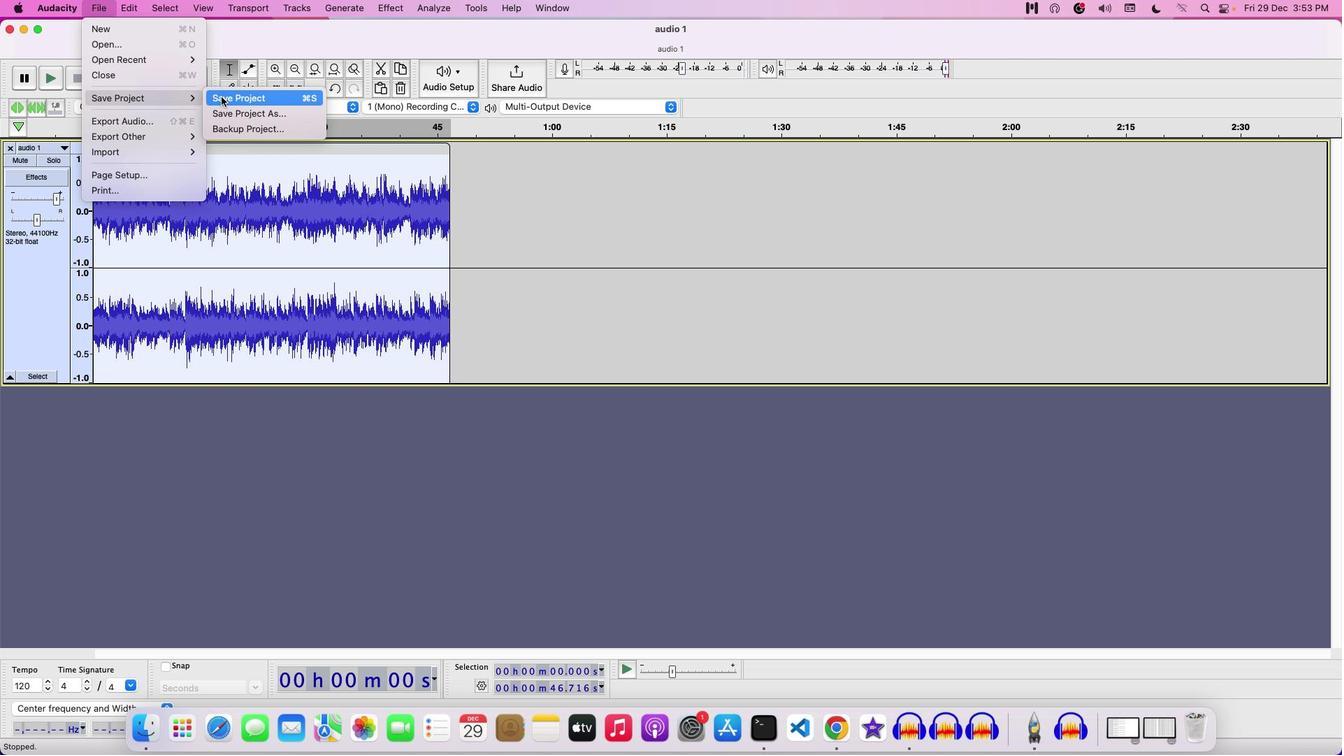
Action: Mouse moved to (632, 195)
Screenshot: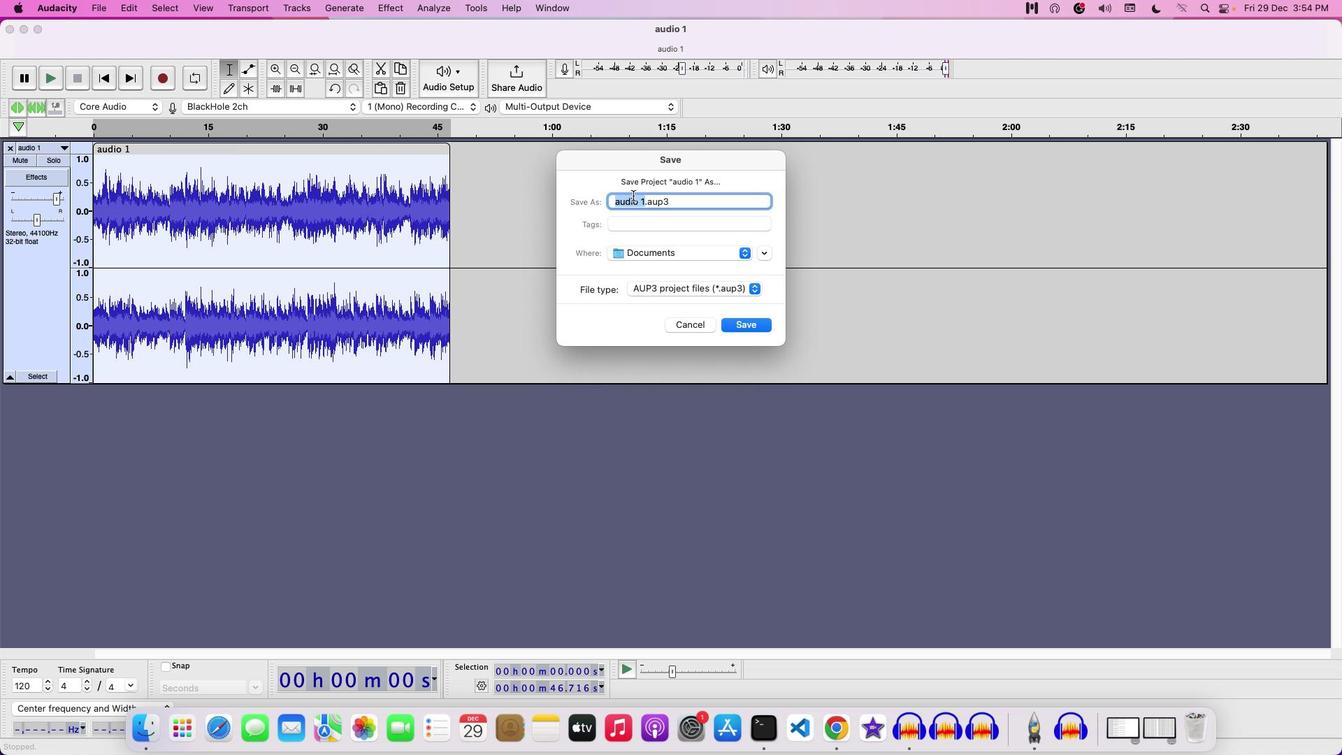 
Action: Key pressed Key.backspace'P''I''T''C''H'Key.space'S''H''I''F''T''E''D'Key.space'E''C''H''O'Key.space'E''F''F''E''C''T'Key.space'F''O''R'Key.space'A'Key.space'G''H''O''S''T''L''U'Key.backspace'Y'Key.space'A''T''M''O''P'Key.backspace'S''P''H''E''R''E'
Screenshot: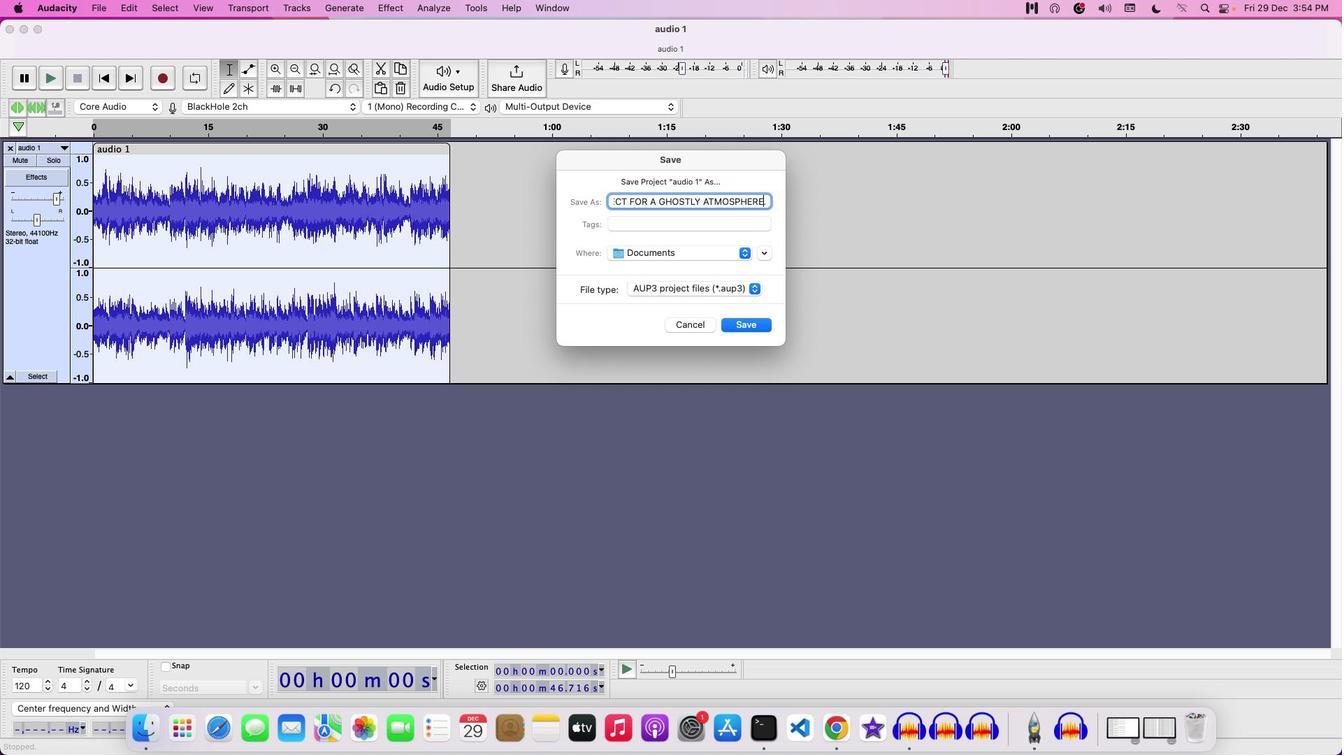 
Action: Mouse moved to (752, 320)
Screenshot: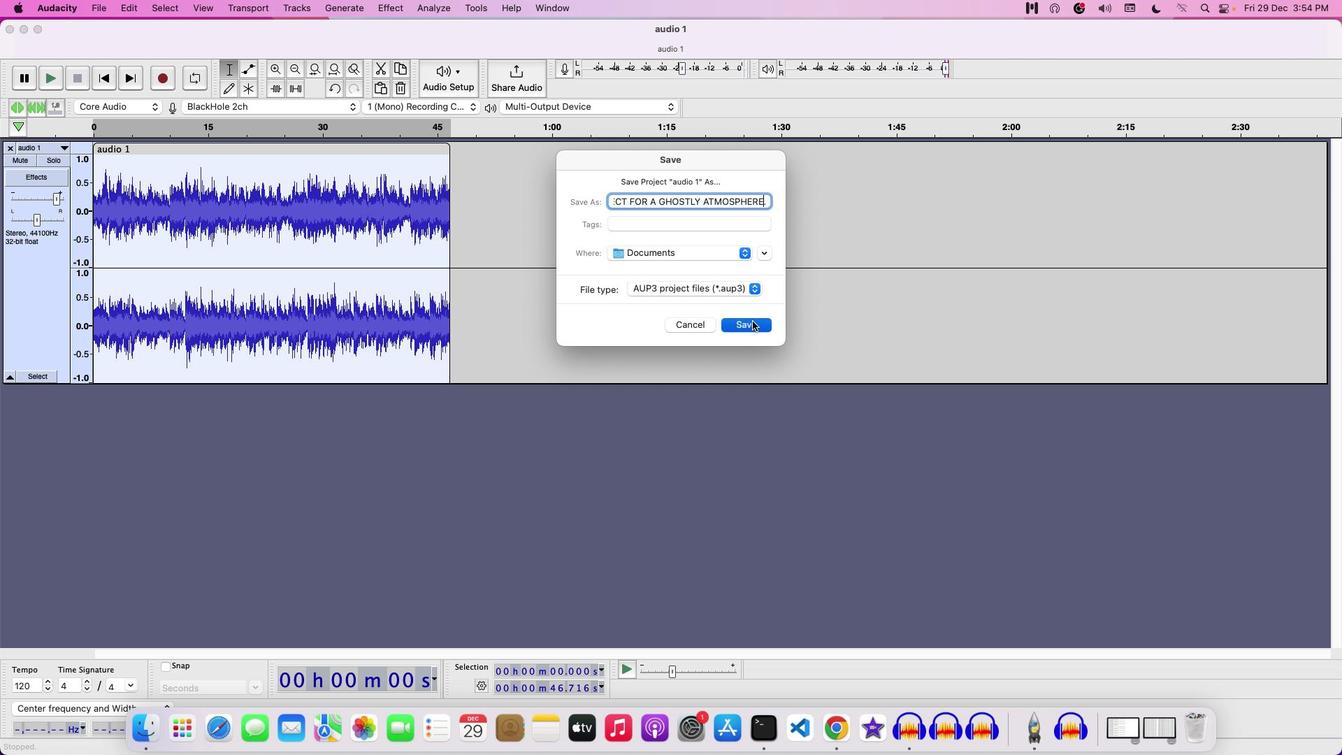 
Action: Mouse pressed left at (752, 320)
Screenshot: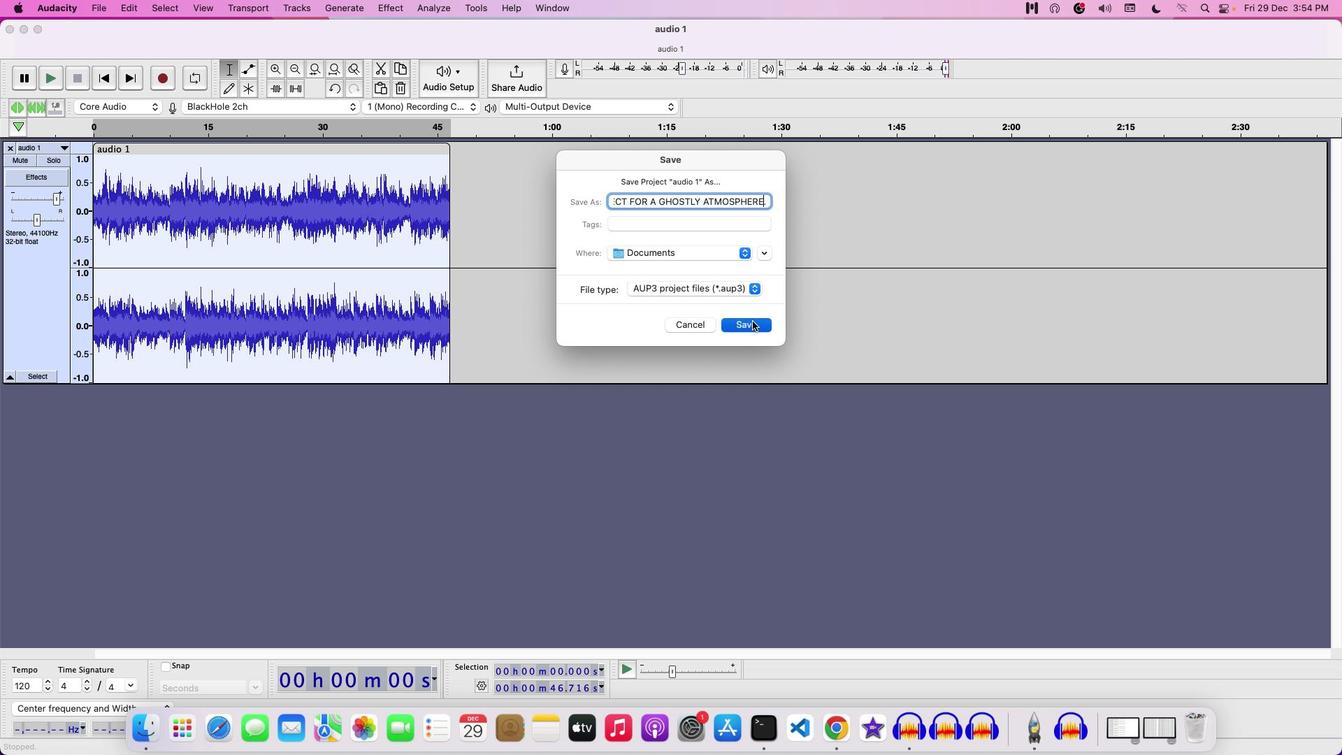 
